 Task: Send an email with the signature Gunner Ward with the subject Request for feedback on a marketing campaign and the message Could you please provide a report on the progress of the project? from softage.2@softage.net to softage.9@softage.net with an attached image file Profile_picture.jpg and move the email from Sent Items to the folder Goals
Action: Key pressed n
Screenshot: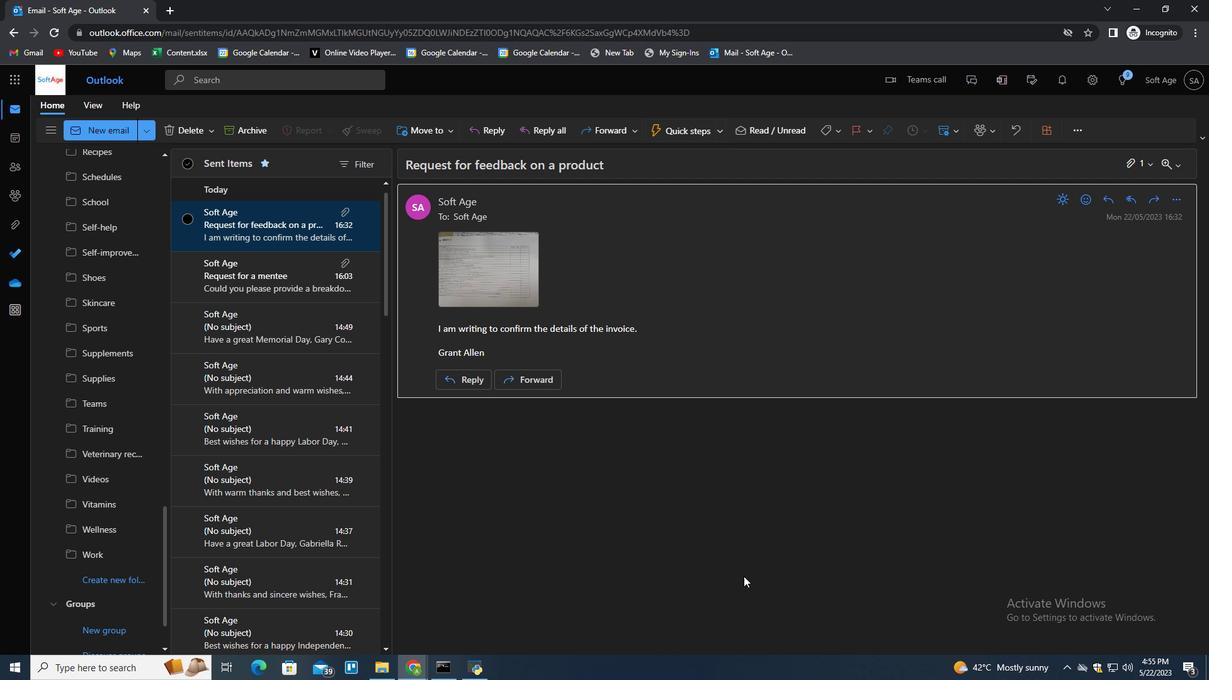 
Action: Mouse moved to (793, 133)
Screenshot: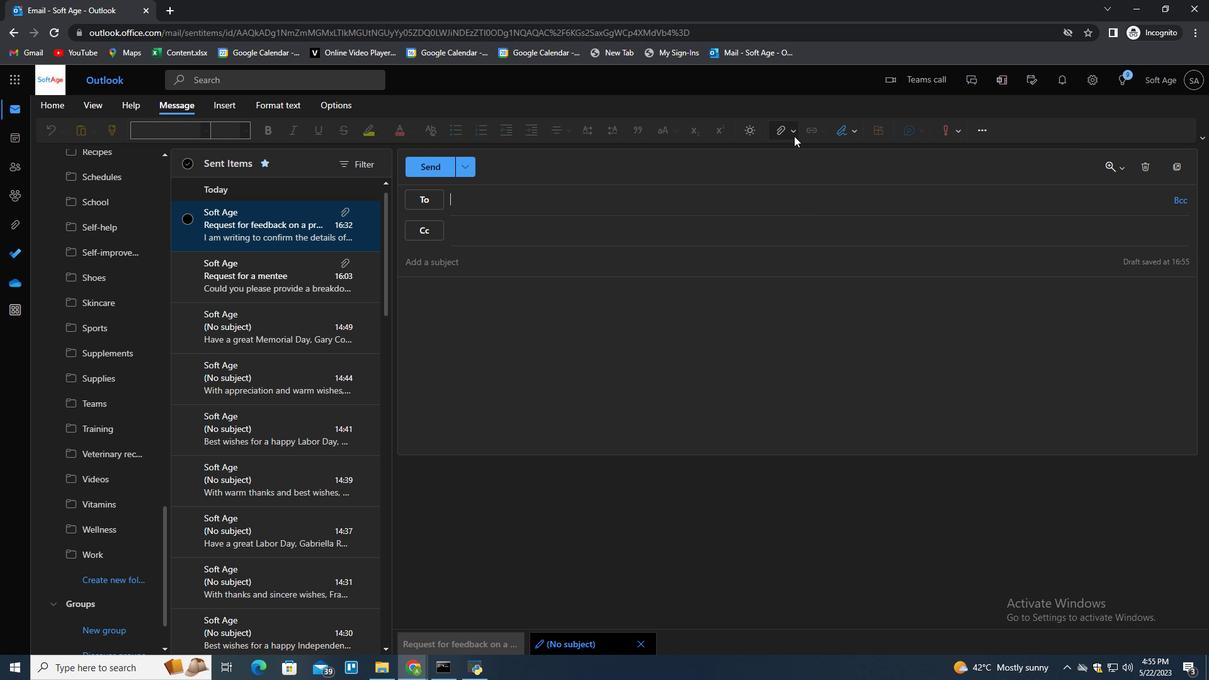 
Action: Mouse pressed left at (793, 133)
Screenshot: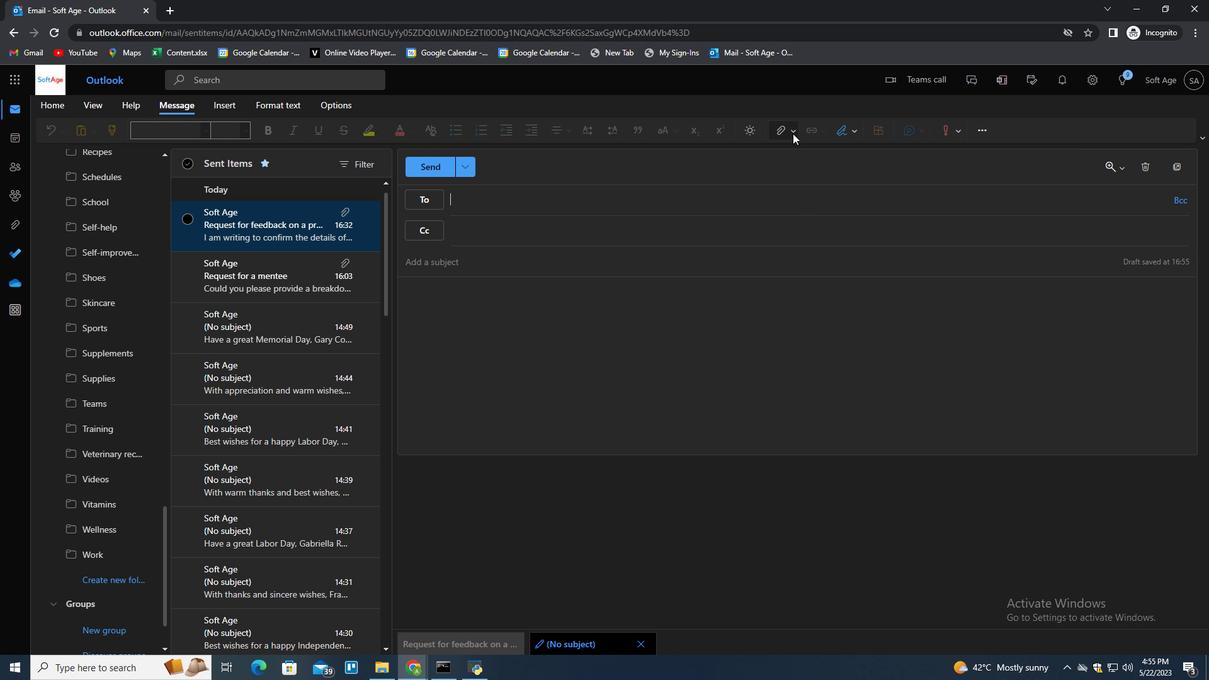 
Action: Mouse moved to (847, 128)
Screenshot: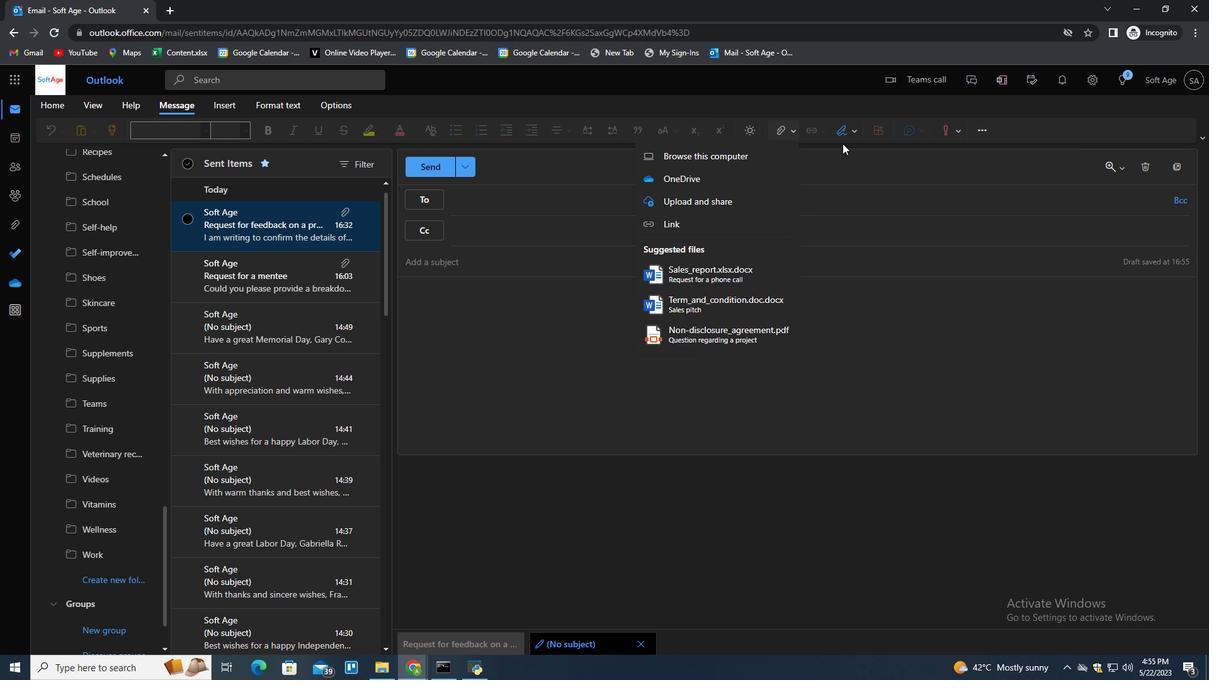 
Action: Mouse pressed left at (847, 128)
Screenshot: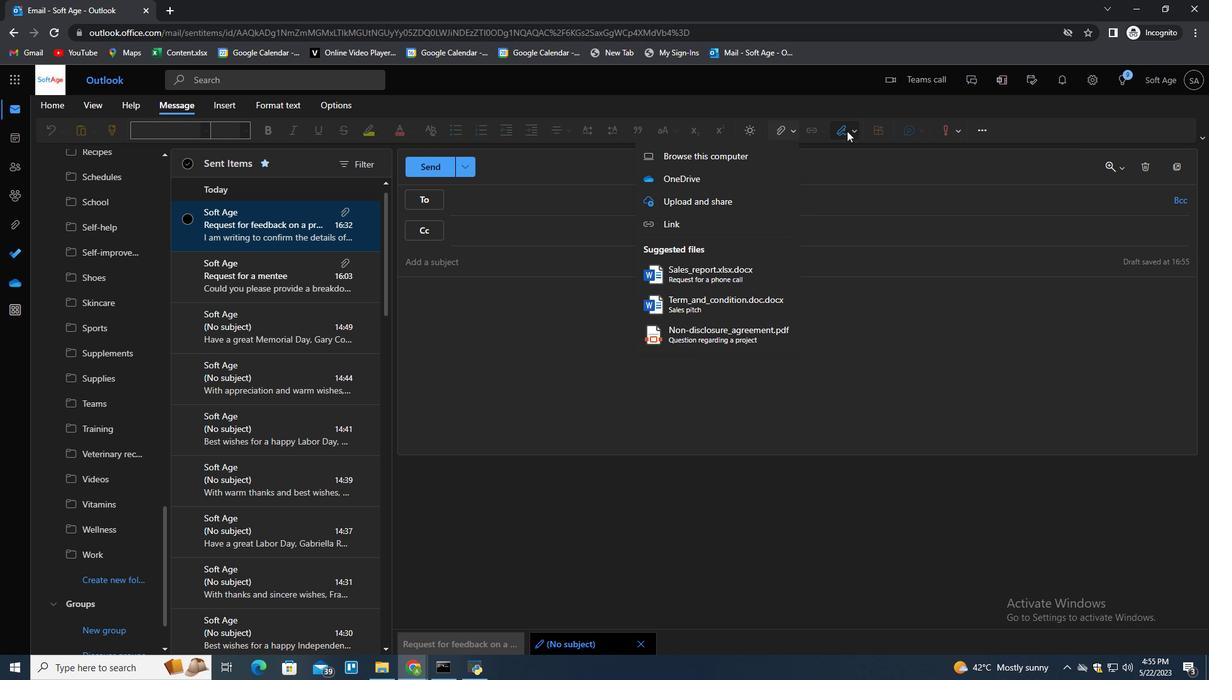 
Action: Mouse moved to (815, 174)
Screenshot: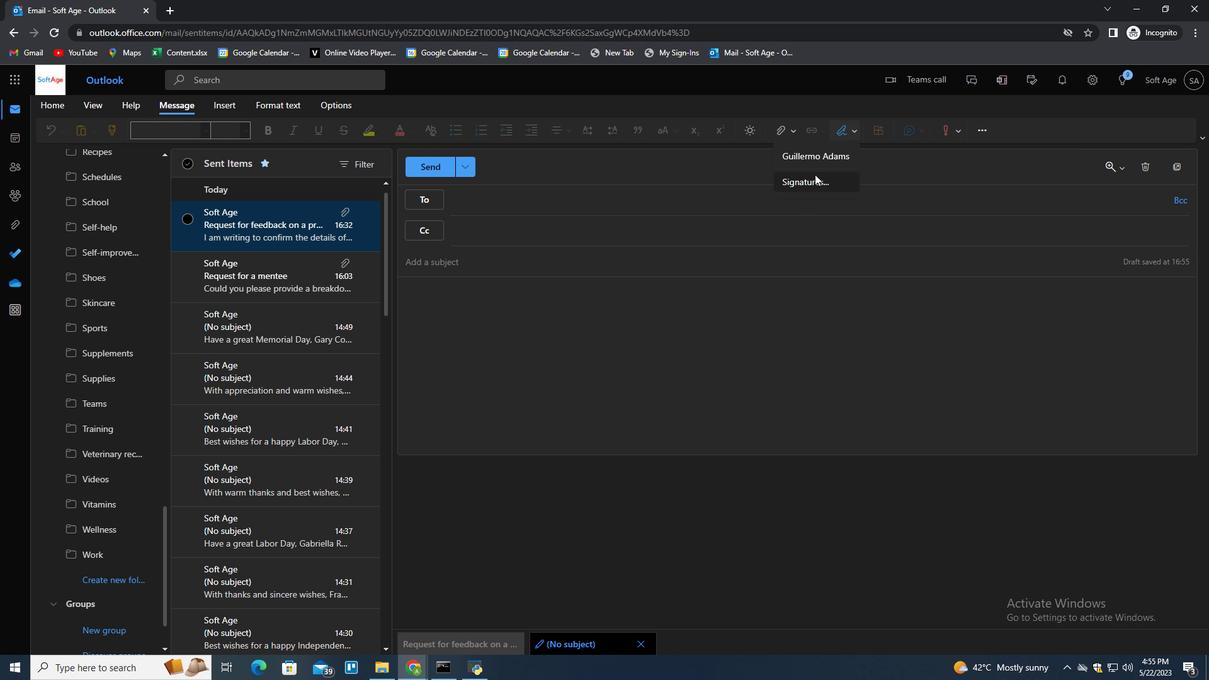
Action: Mouse pressed left at (815, 174)
Screenshot: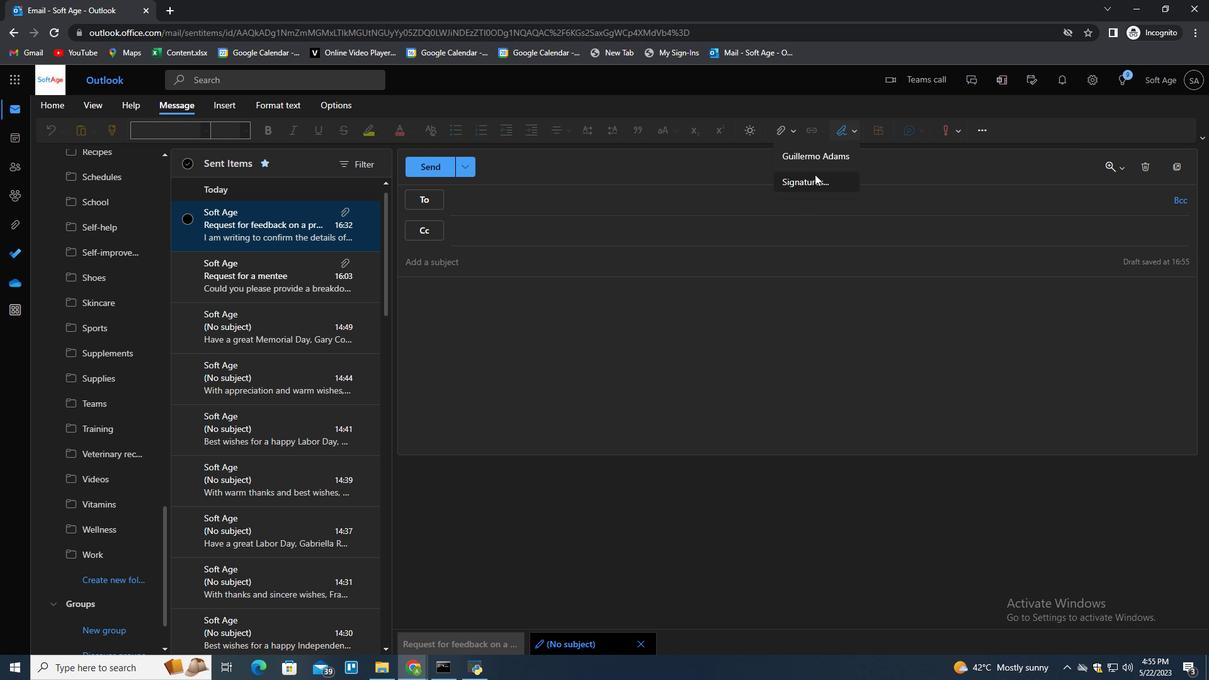 
Action: Mouse moved to (843, 233)
Screenshot: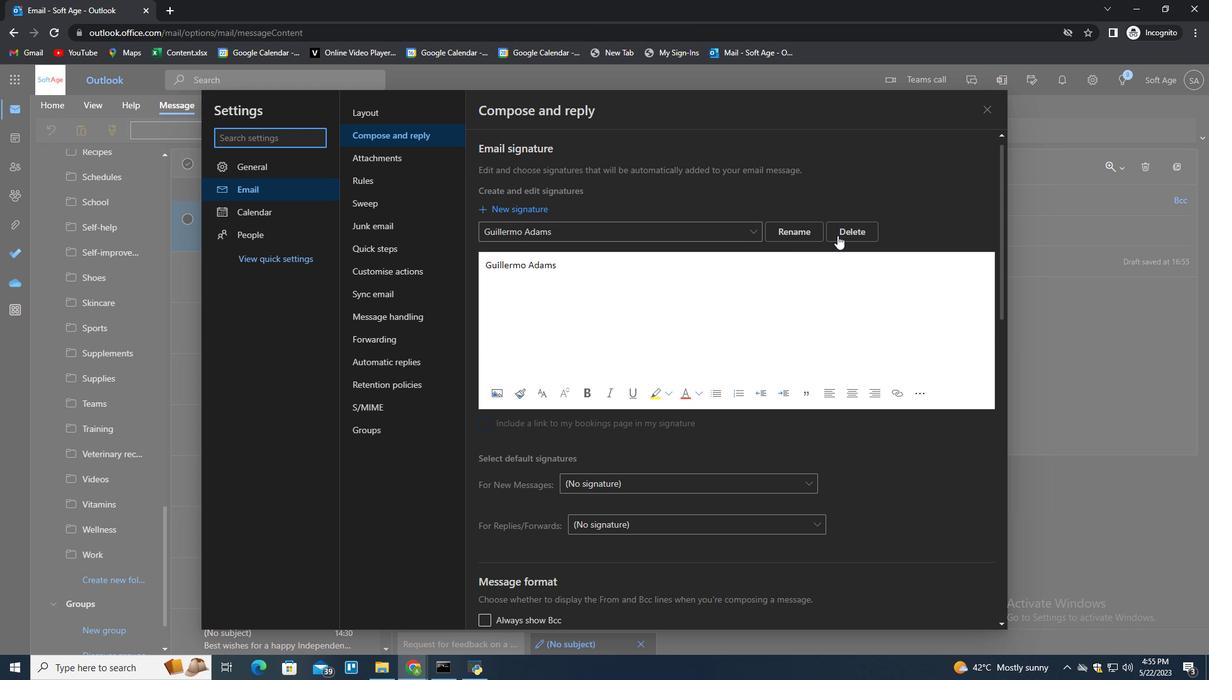 
Action: Mouse pressed left at (843, 233)
Screenshot: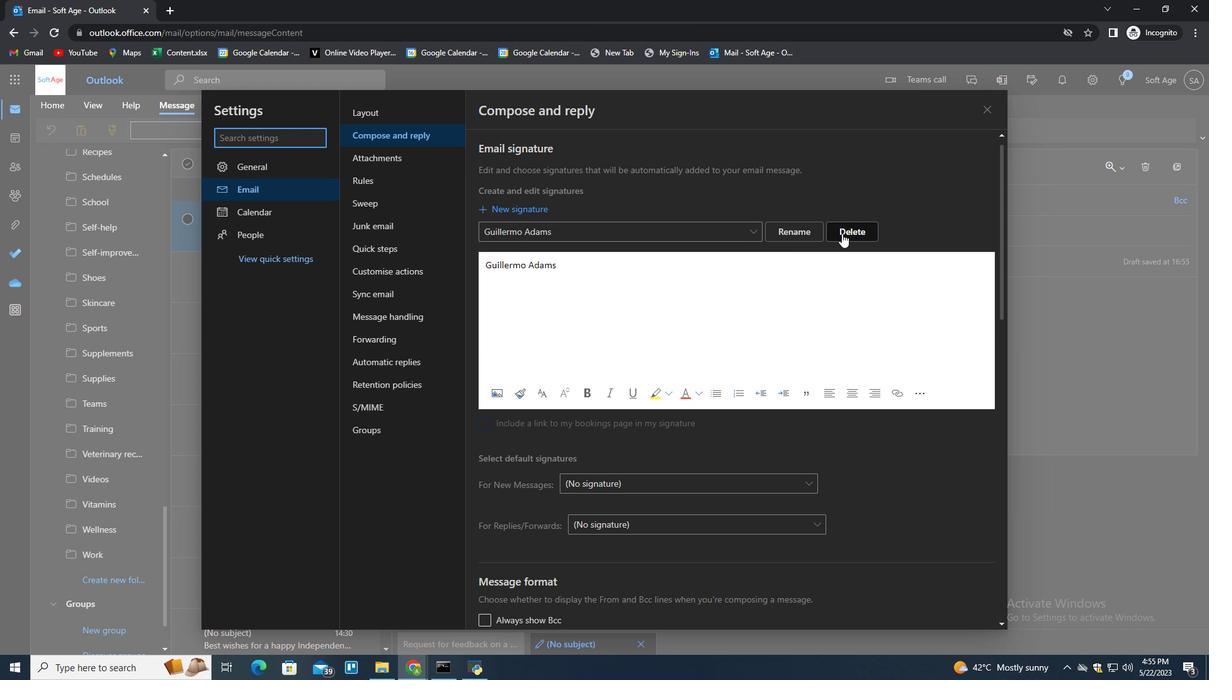 
Action: Mouse moved to (834, 232)
Screenshot: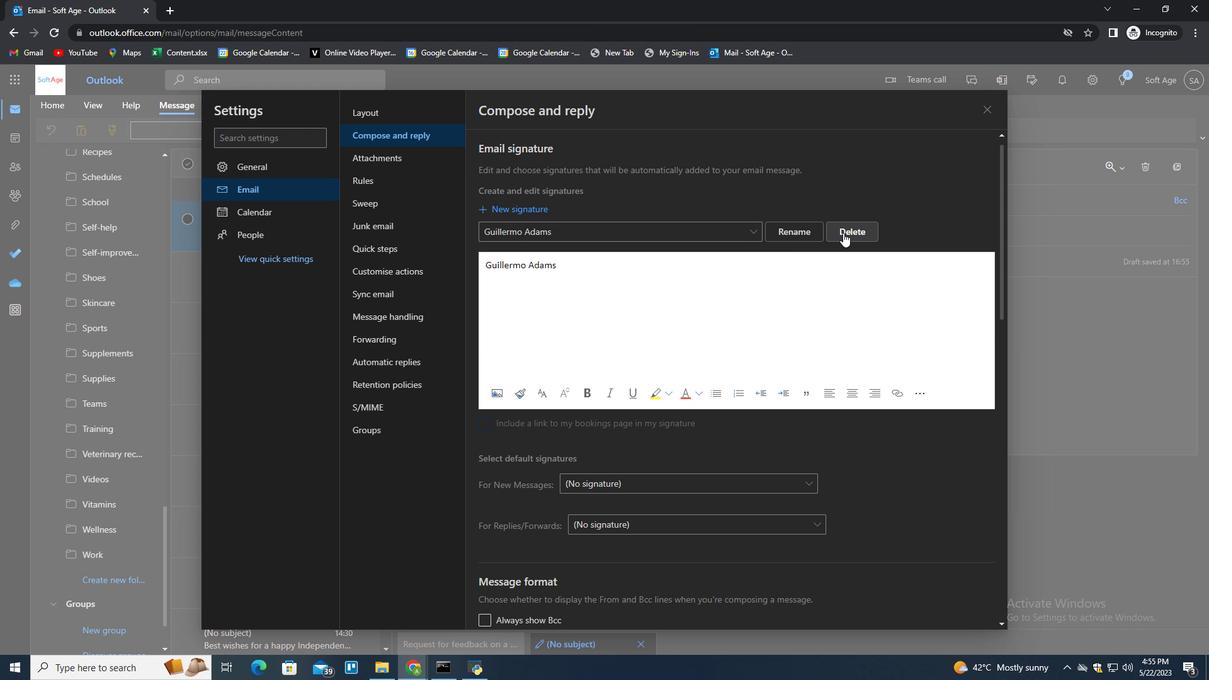 
Action: Mouse pressed left at (834, 232)
Screenshot: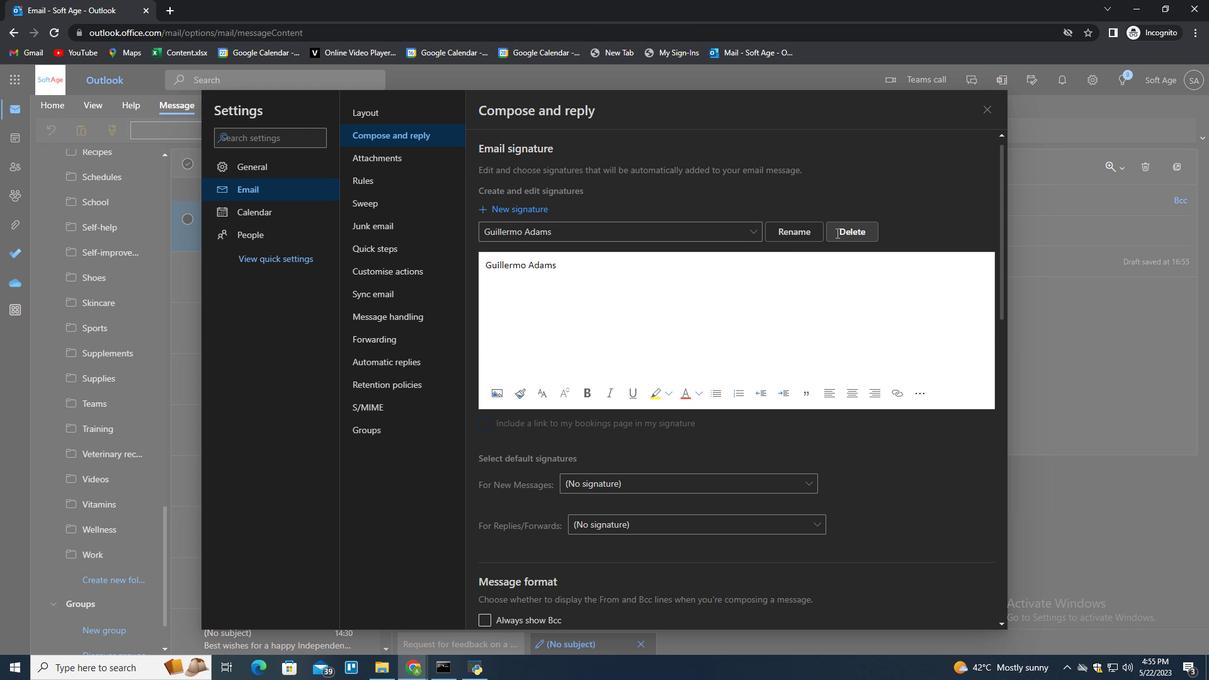 
Action: Mouse moved to (830, 229)
Screenshot: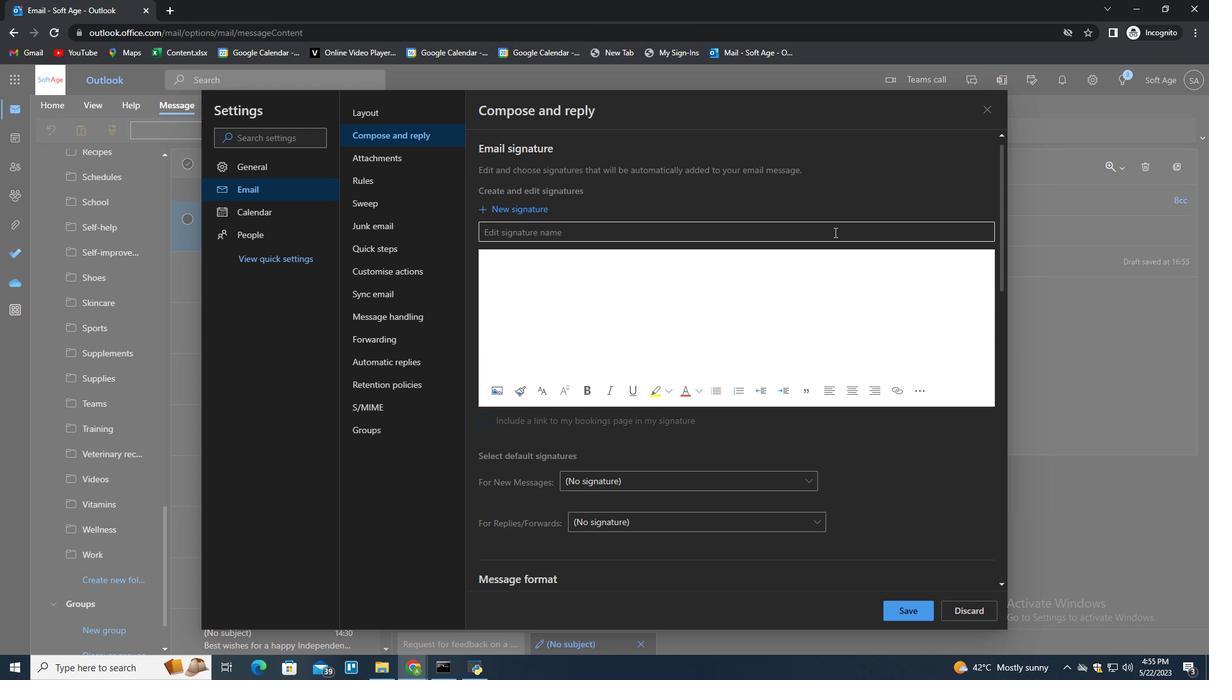 
Action: Key pressed G
Screenshot: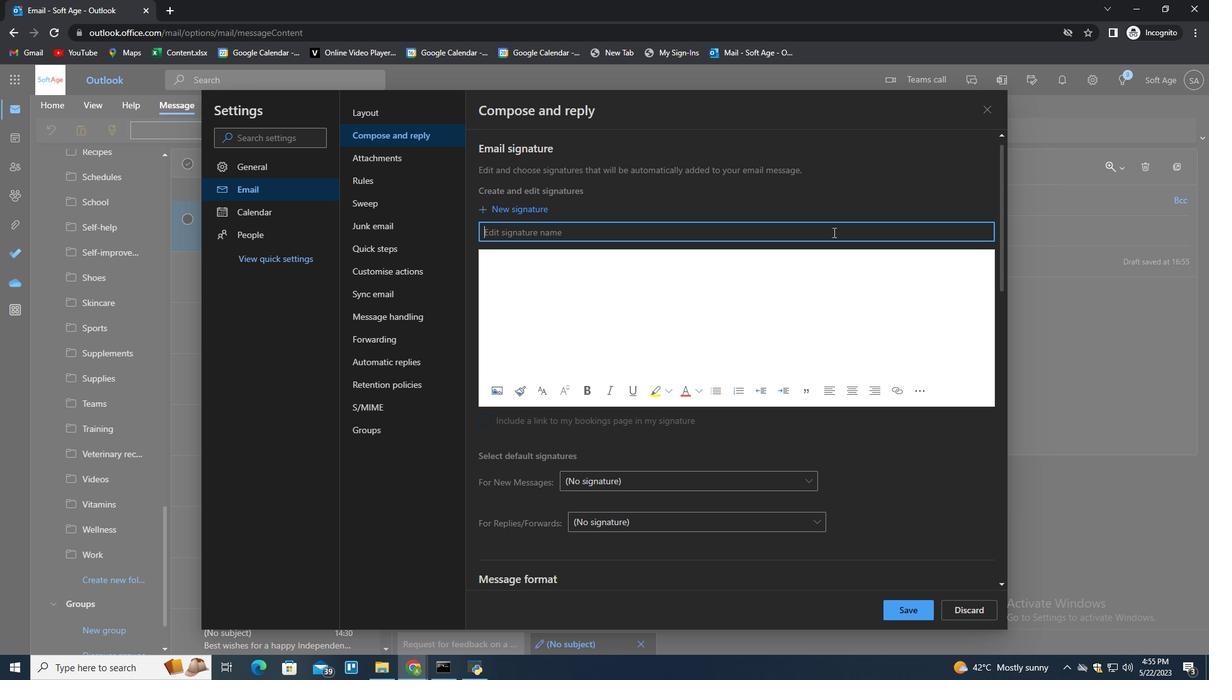 
Action: Mouse moved to (828, 229)
Screenshot: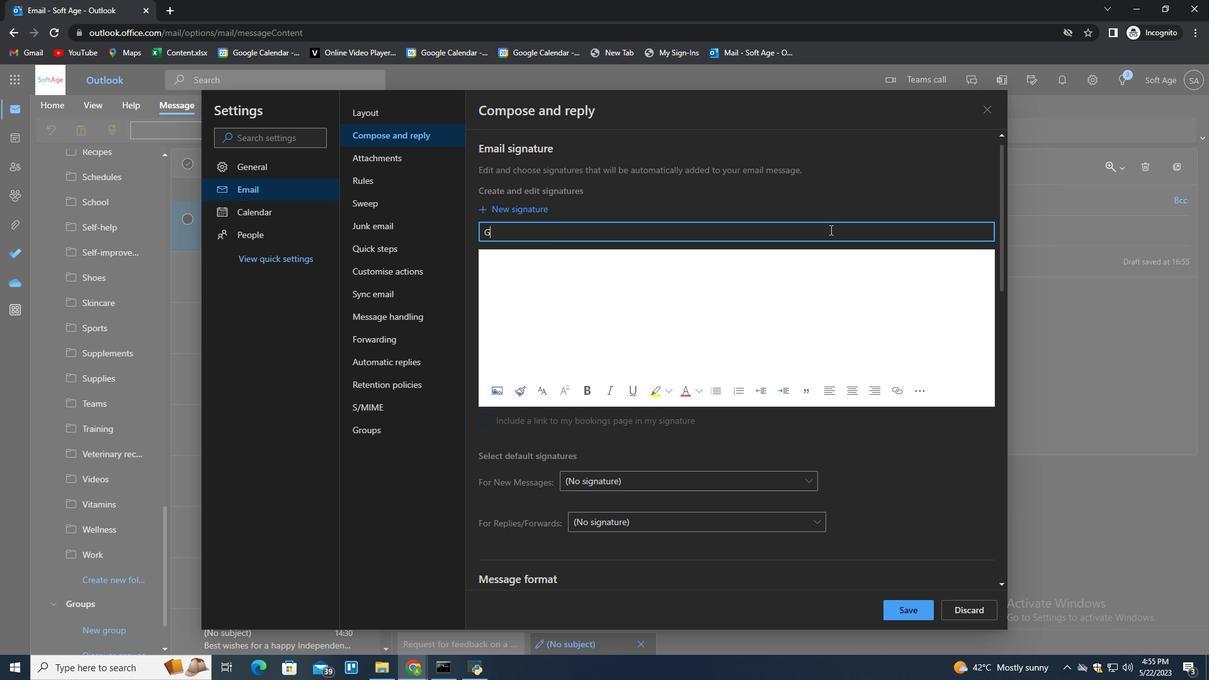 
Action: Key pressed unner<Key.space><Key.shift><Key.shift>Qa<Key.backspace><Key.backspace><Key.shift>Ward<Key.tab><Key.shift>Gunner<Key.space><Key.shift>Ward
Screenshot: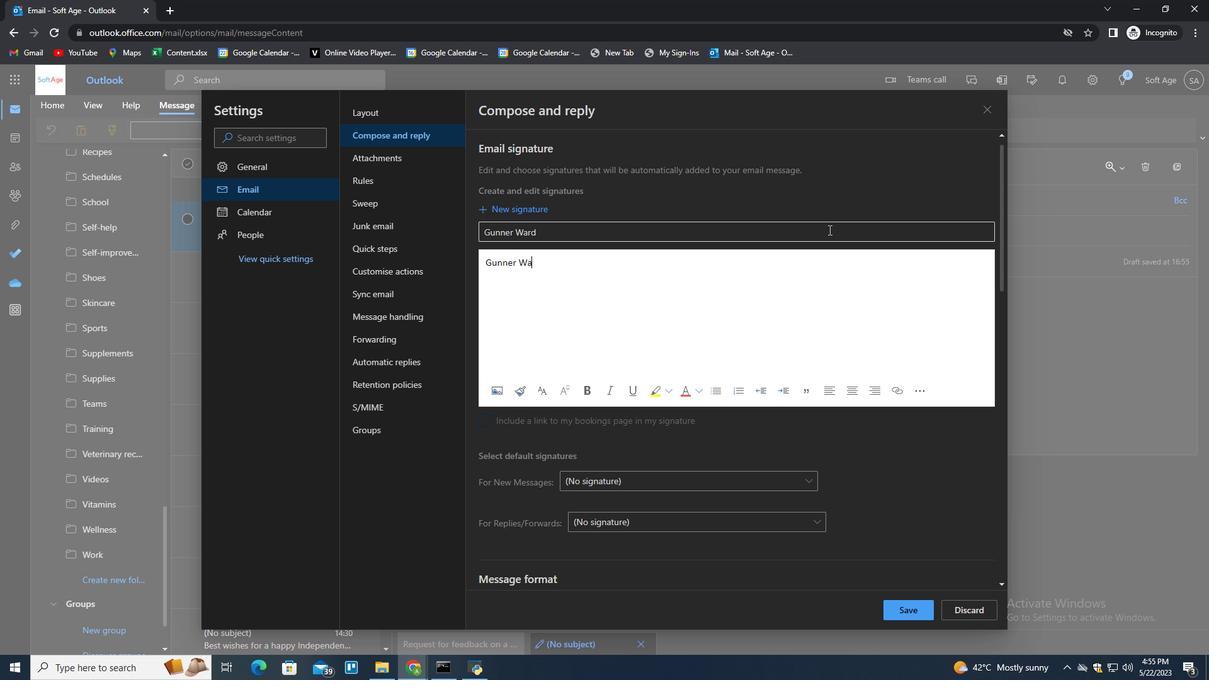 
Action: Mouse moved to (909, 611)
Screenshot: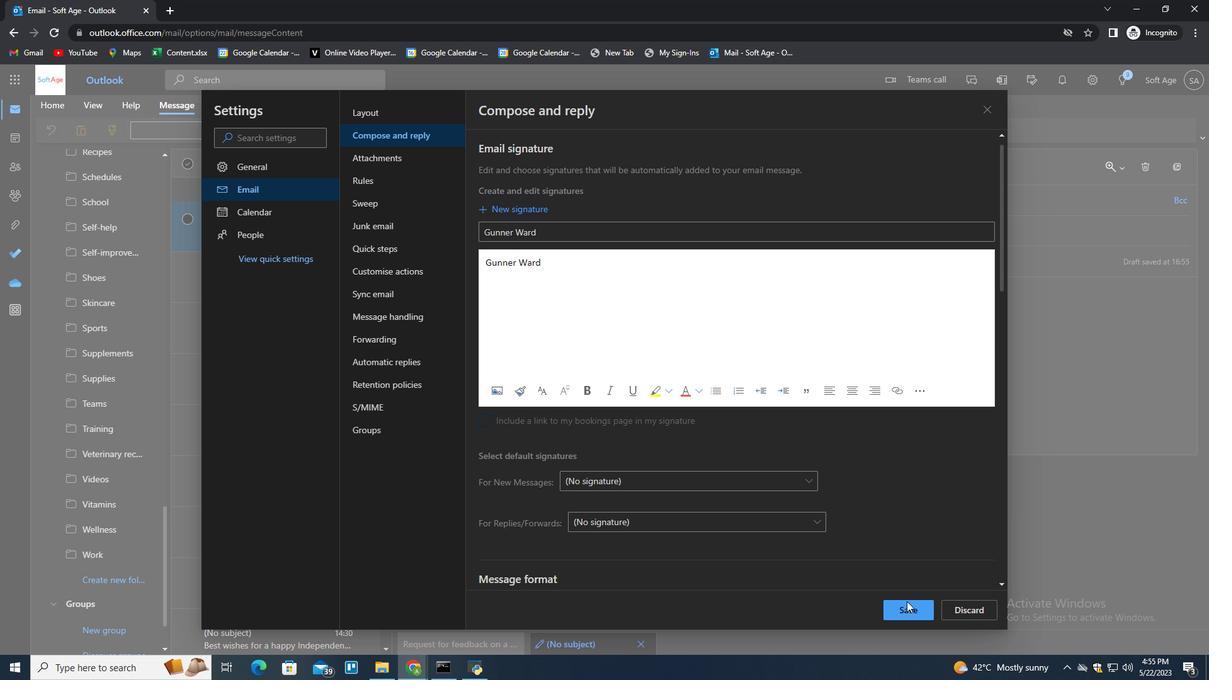 
Action: Mouse pressed left at (909, 611)
Screenshot: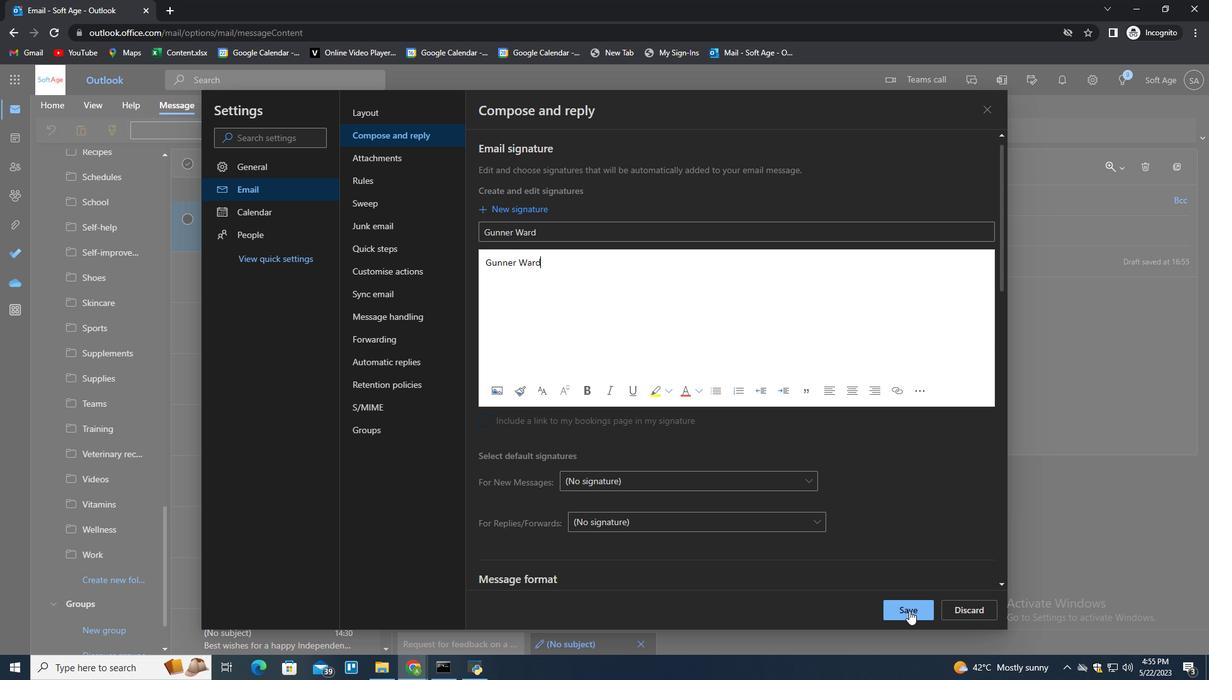 
Action: Mouse moved to (1057, 387)
Screenshot: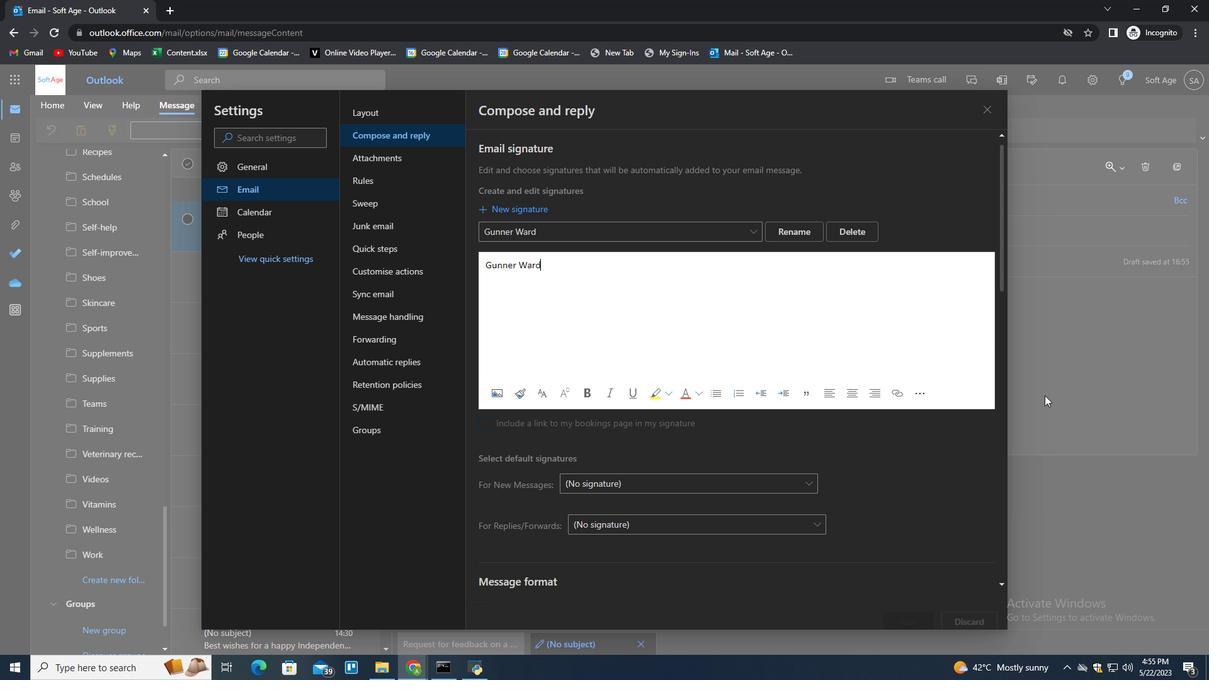 
Action: Mouse pressed left at (1057, 387)
Screenshot: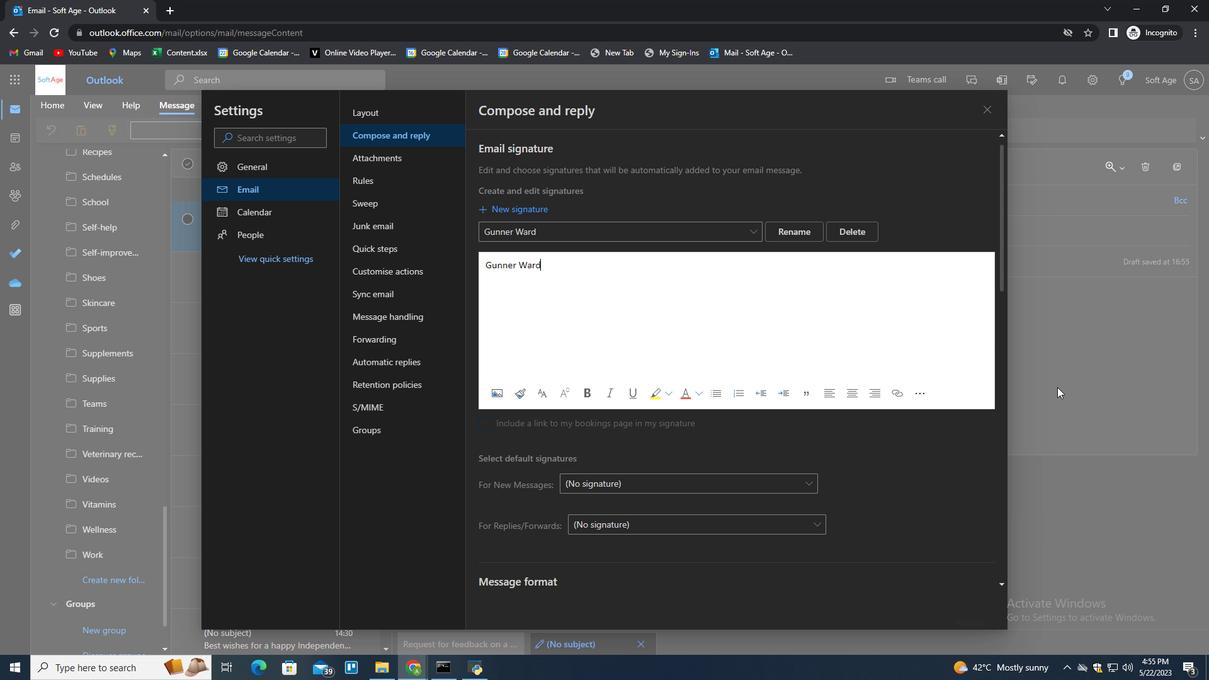 
Action: Mouse moved to (849, 124)
Screenshot: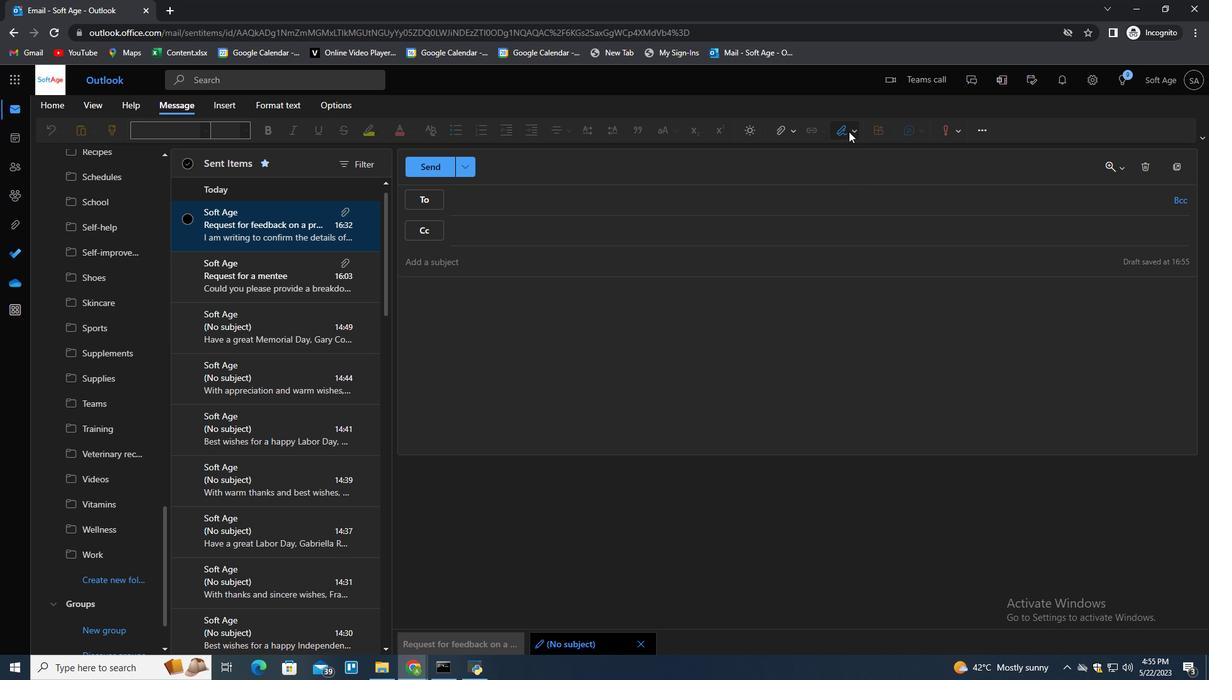 
Action: Mouse pressed left at (849, 124)
Screenshot: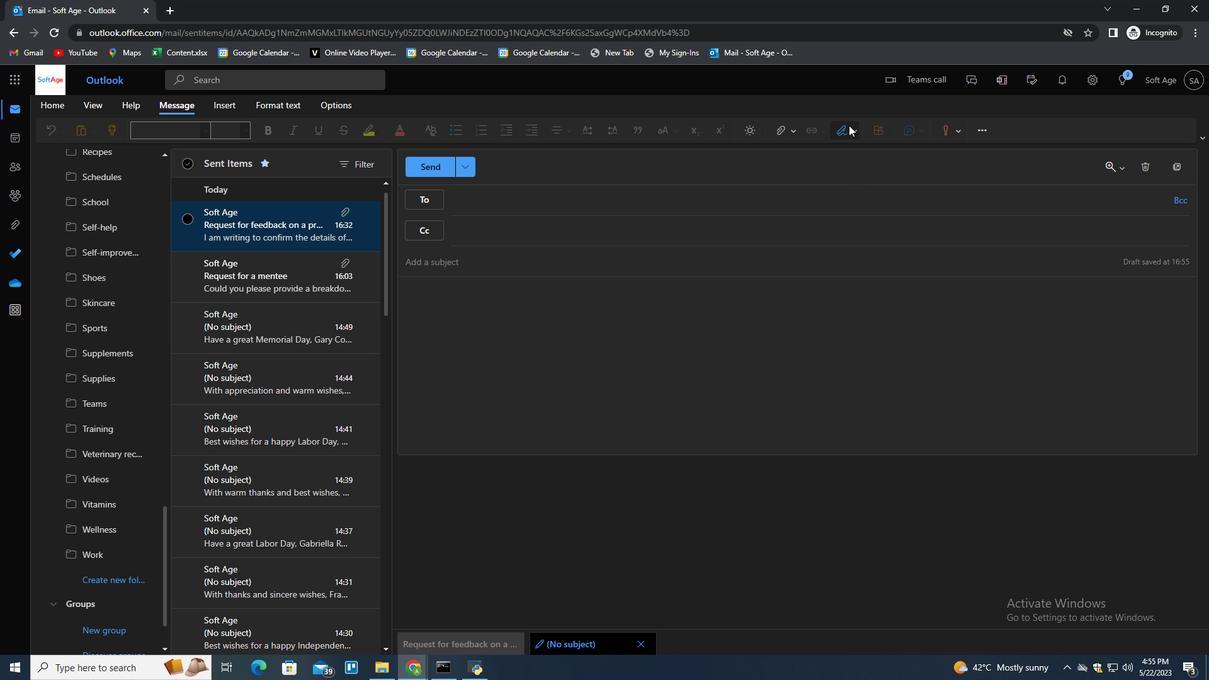 
Action: Mouse moved to (827, 149)
Screenshot: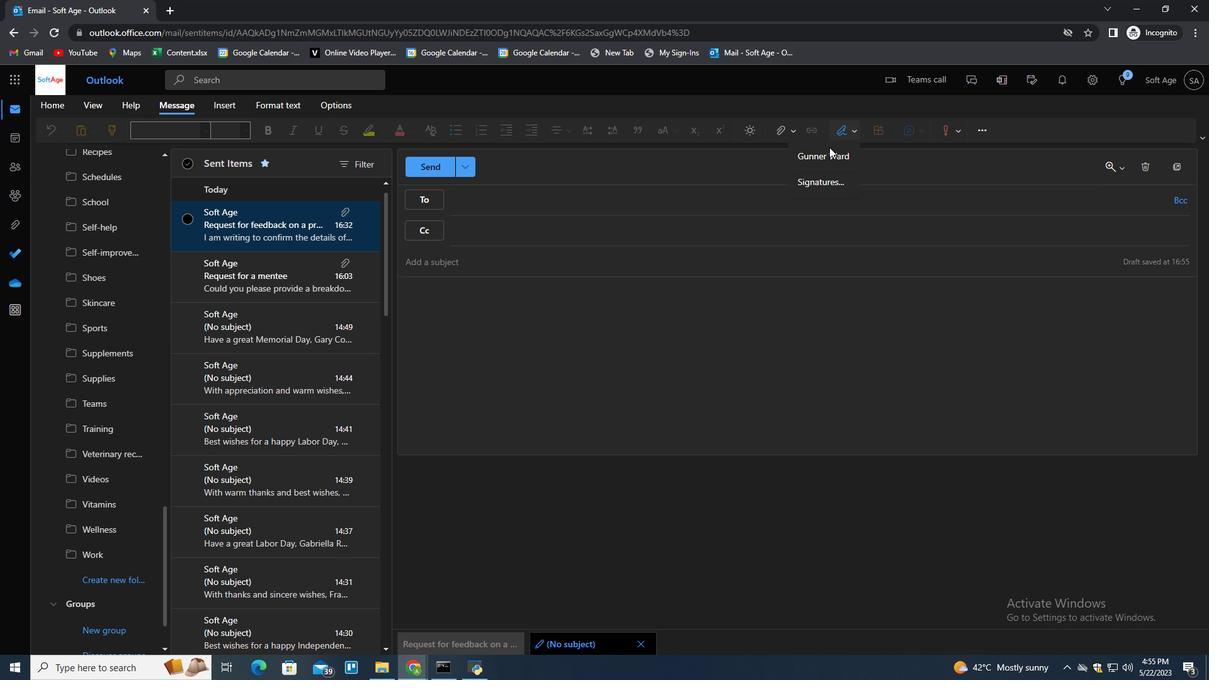
Action: Mouse pressed left at (827, 149)
Screenshot: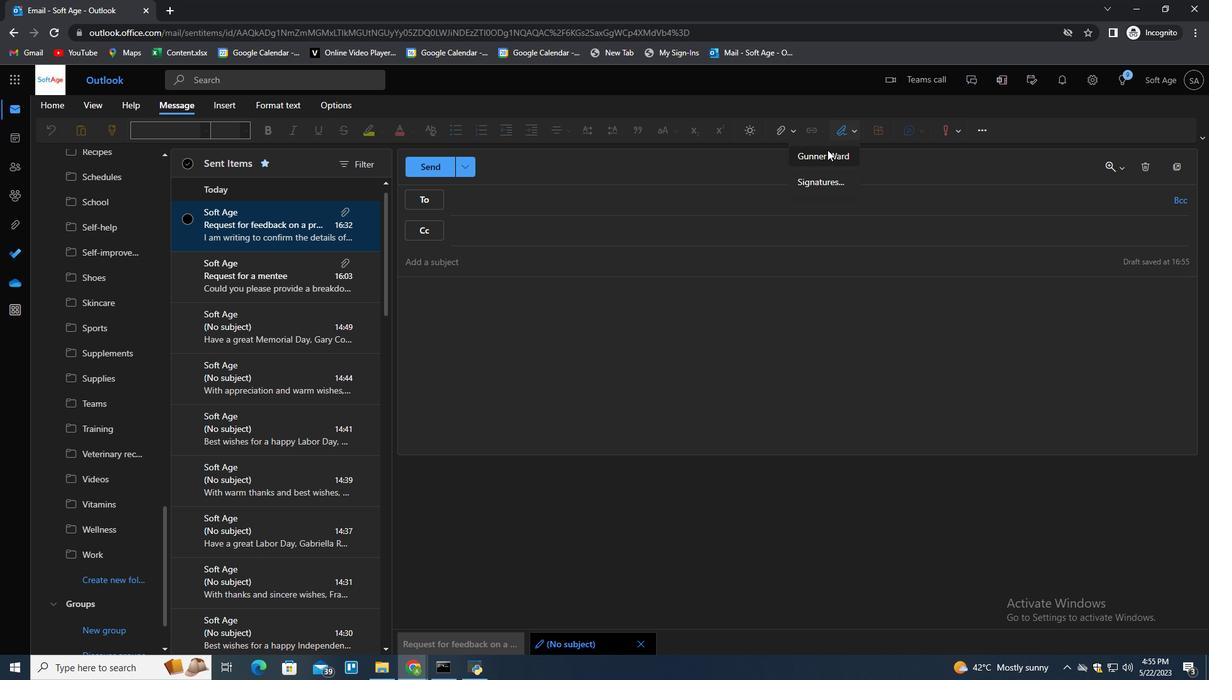 
Action: Mouse moved to (515, 204)
Screenshot: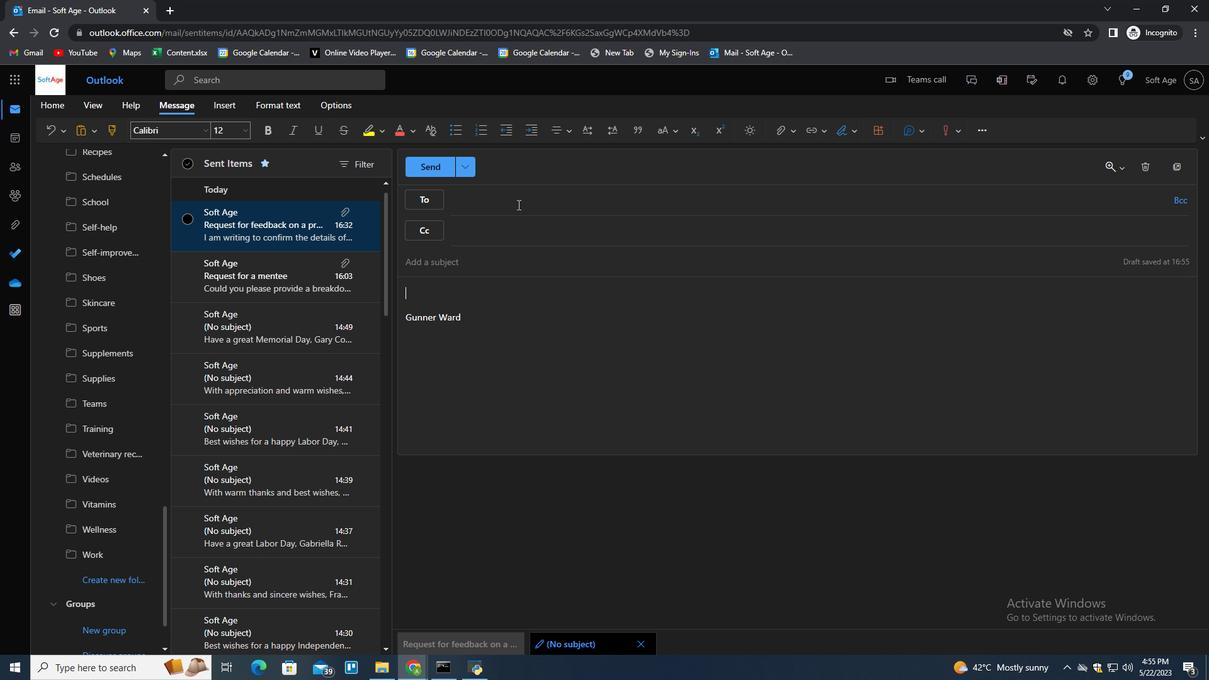 
Action: Mouse pressed left at (515, 204)
Screenshot: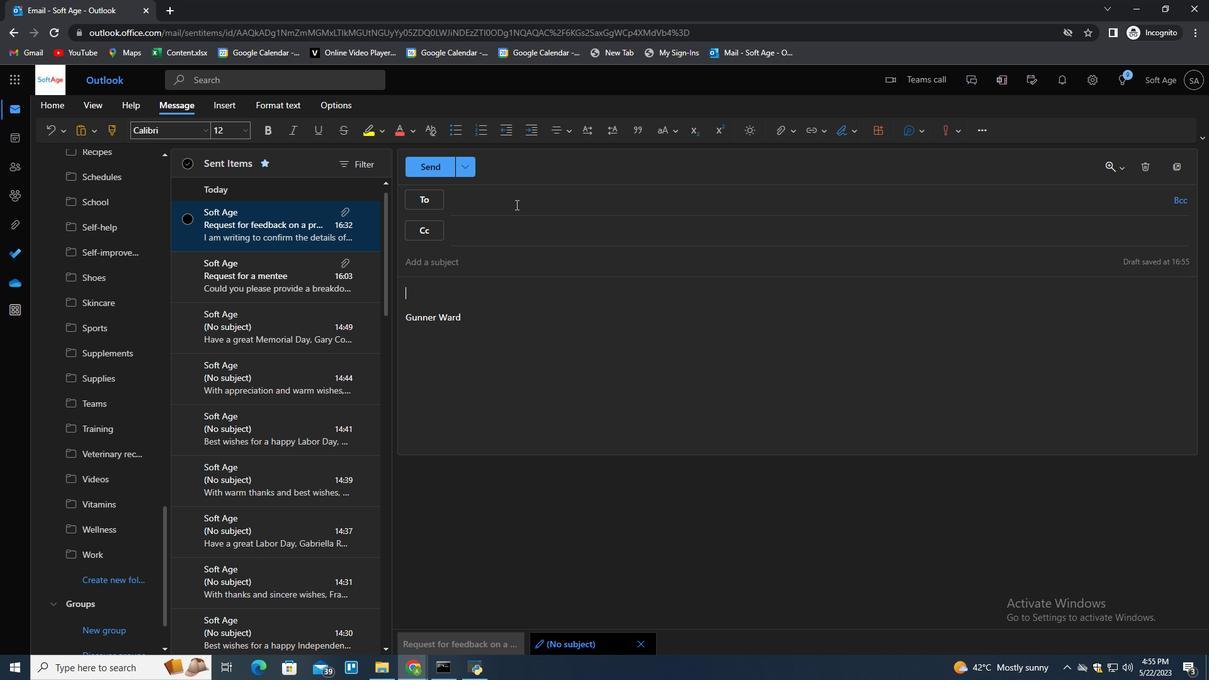
Action: Mouse moved to (807, 299)
Screenshot: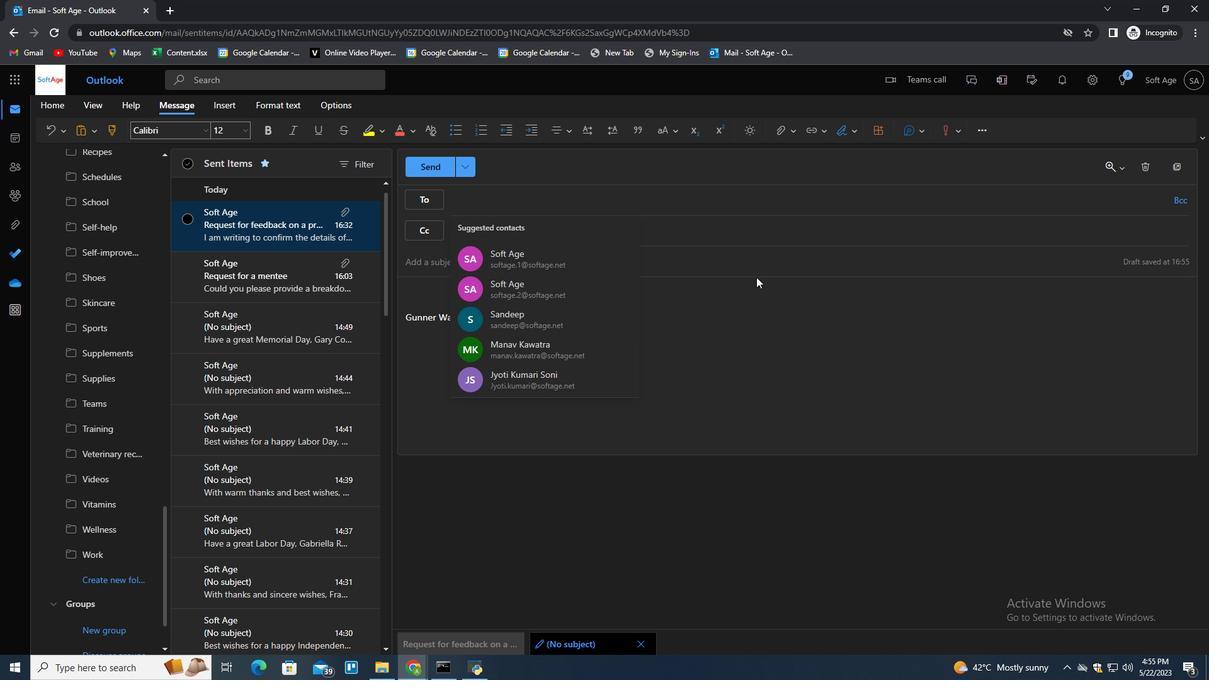 
Action: Mouse pressed left at (807, 299)
Screenshot: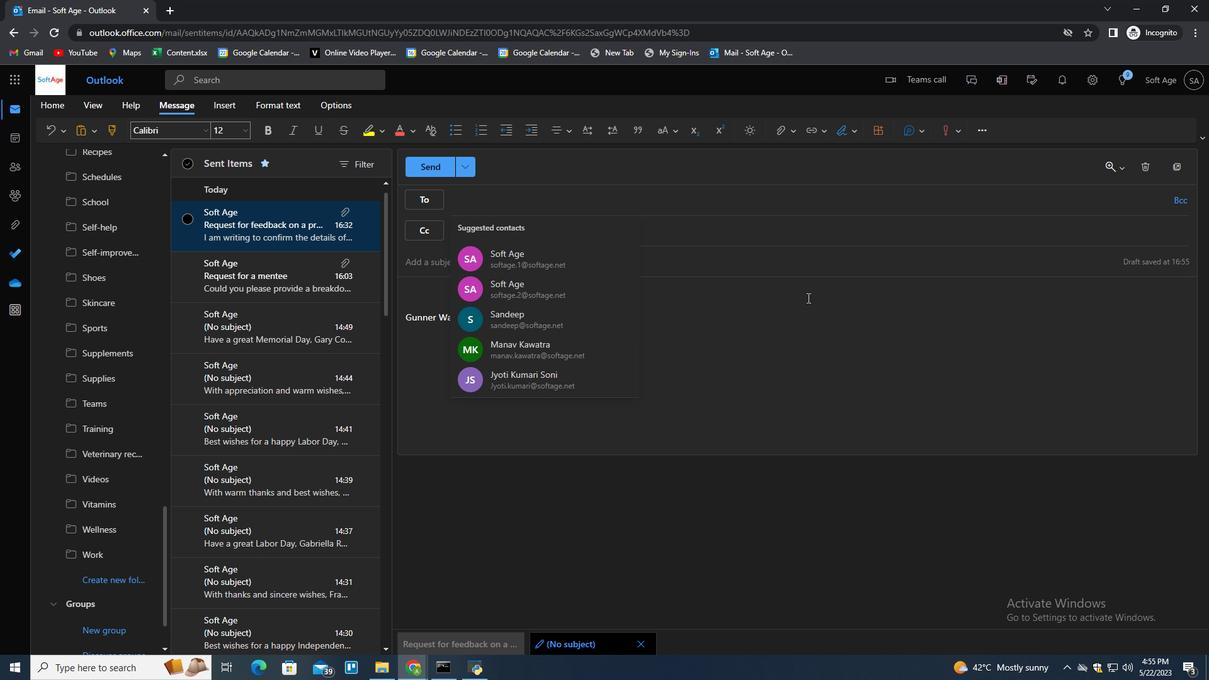 
Action: Mouse moved to (501, 260)
Screenshot: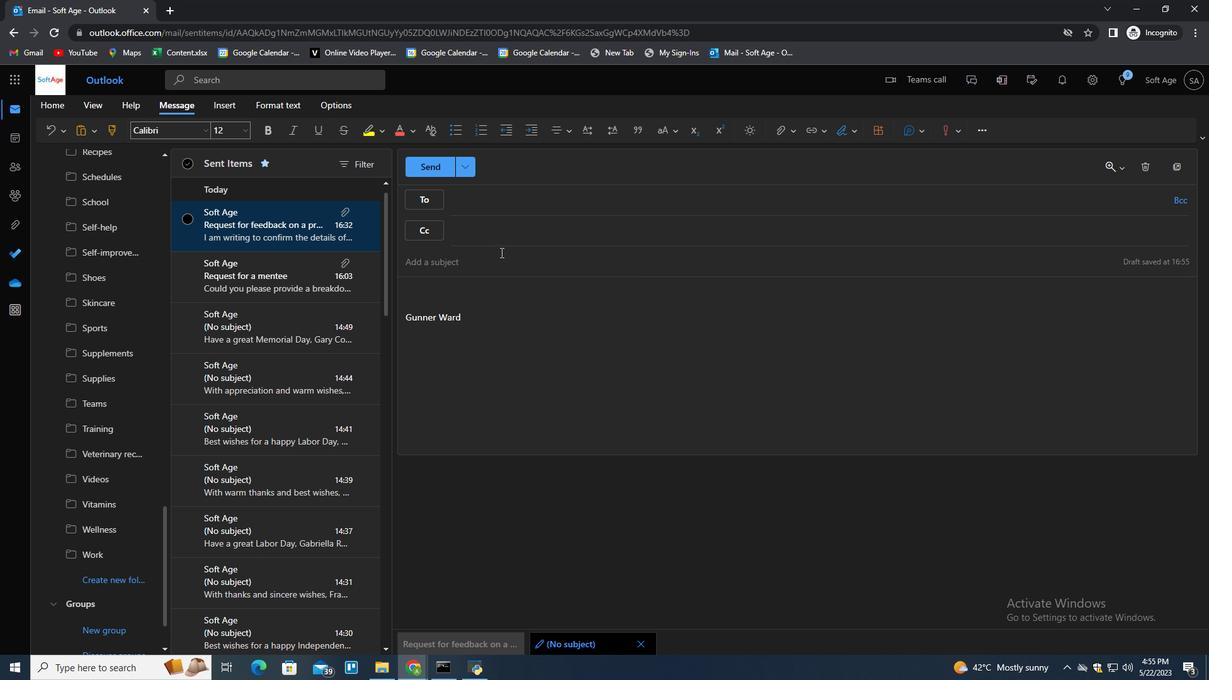
Action: Mouse pressed left at (501, 260)
Screenshot: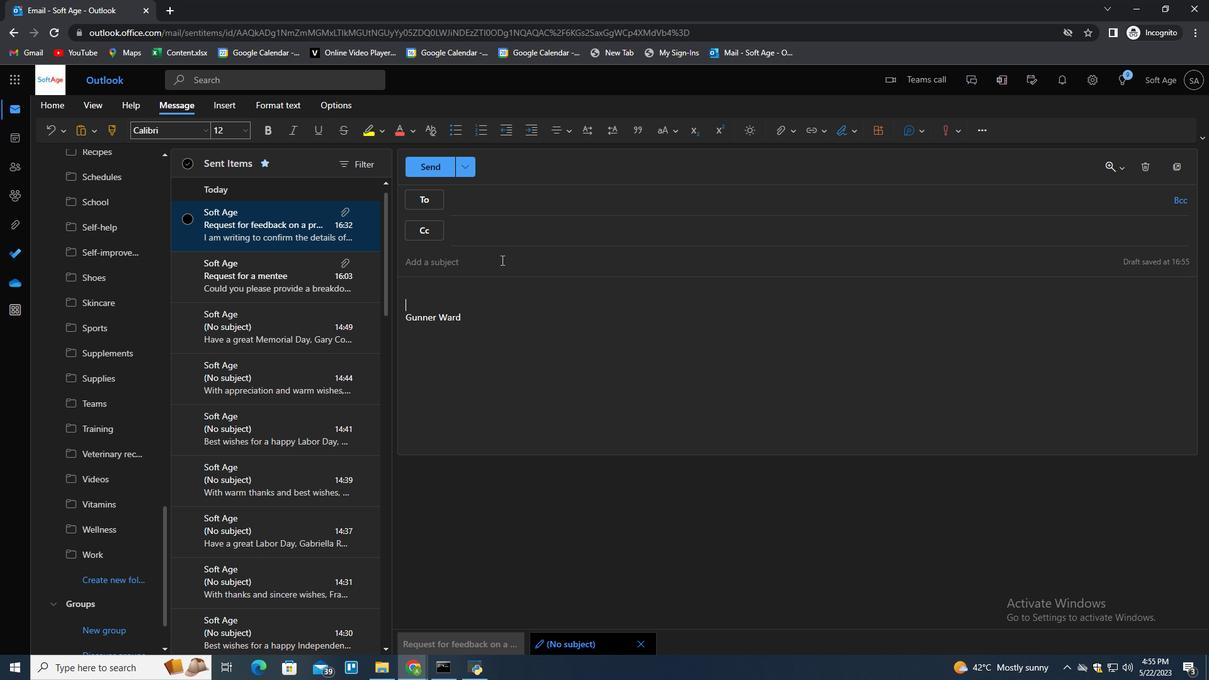 
Action: Key pressed <Key.shift>Request<Key.space>for<Key.space>feed<Key.backspace>dback<Key.space>on<Key.space>a<Key.space>marketing<Key.tab><Key.tab><Key.tab><Key.tab><Key.tab><Key.tab><Key.tab><Key.tab><Key.tab><Key.tab><Key.tab><Key.tab><Key.tab><Key.tab><Key.tab><Key.tab><Key.tab><Key.tab><Key.tab><Key.tab><Key.tab><Key.tab><Key.tab><Key.tab><Key.tab><Key.tab><Key.tab><Key.tab><Key.tab><Key.tab><Key.tab><Key.tab><Key.tab><Key.tab>
Screenshot: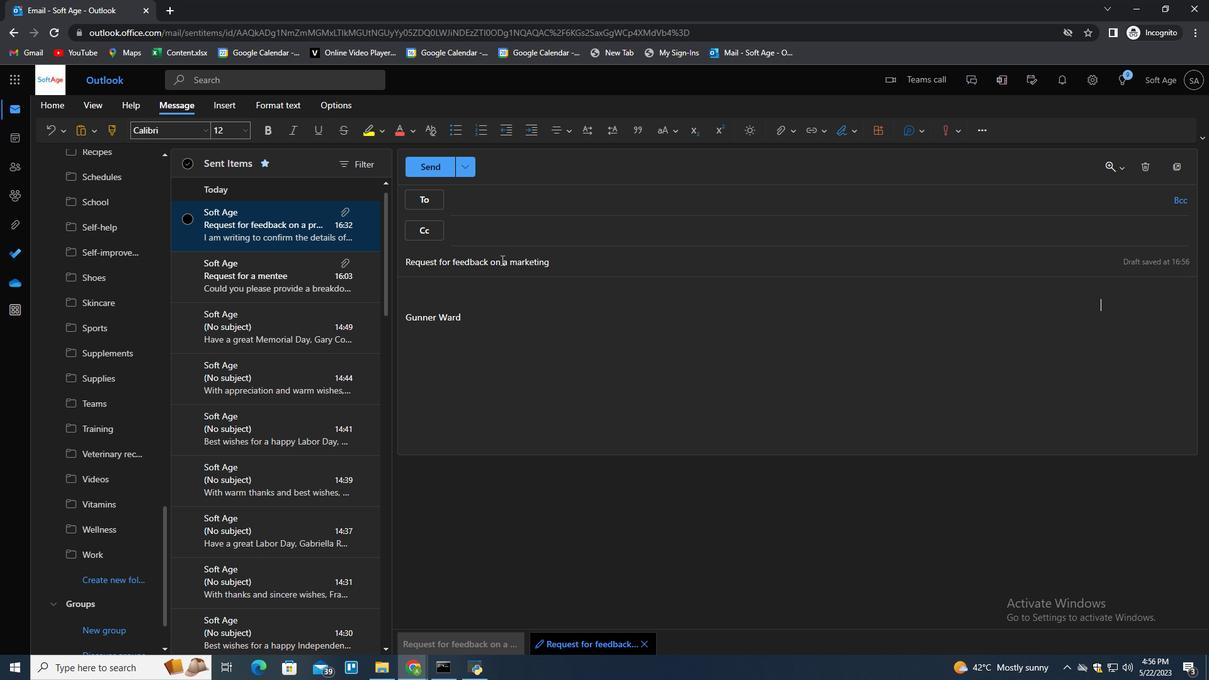 
Action: Mouse moved to (632, 263)
Screenshot: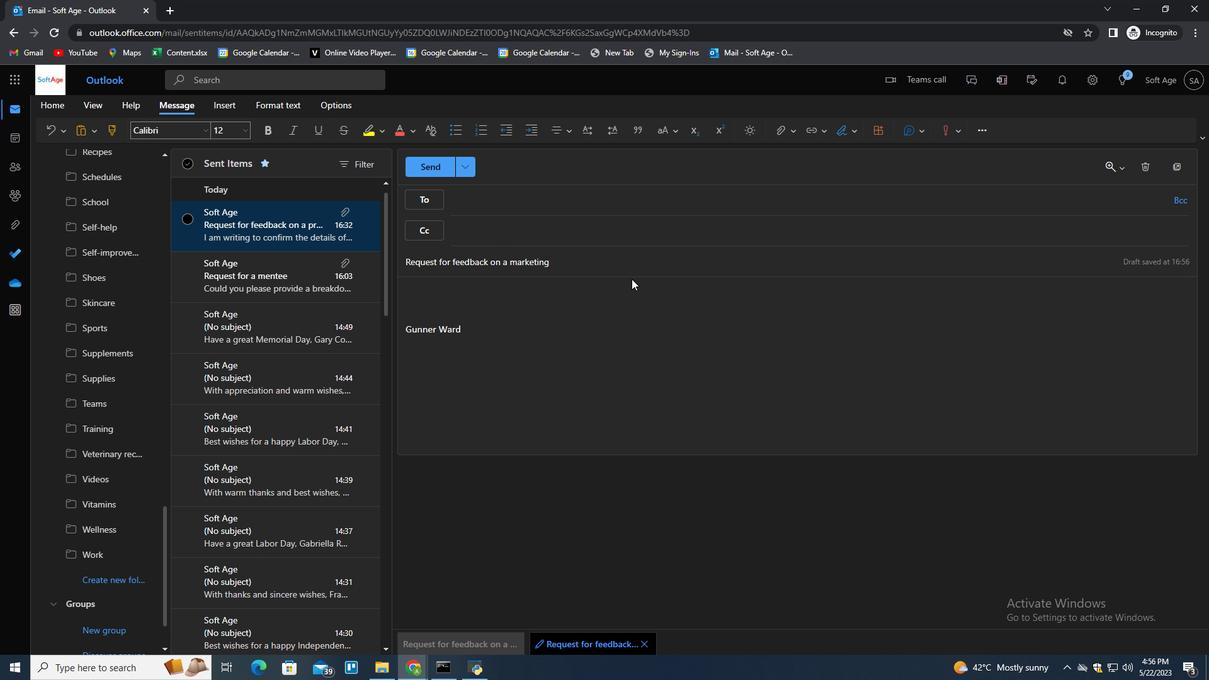 
Action: Mouse pressed left at (632, 263)
Screenshot: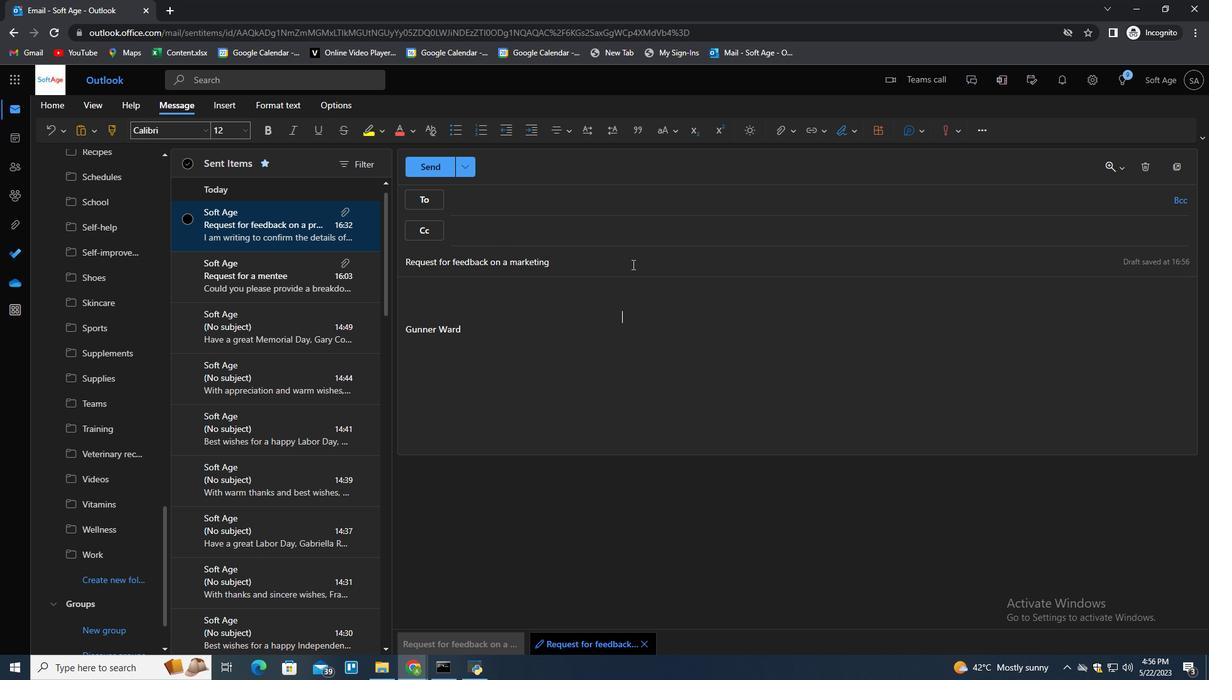 
Action: Key pressed <Key.space>campaign<Key.tab>
Screenshot: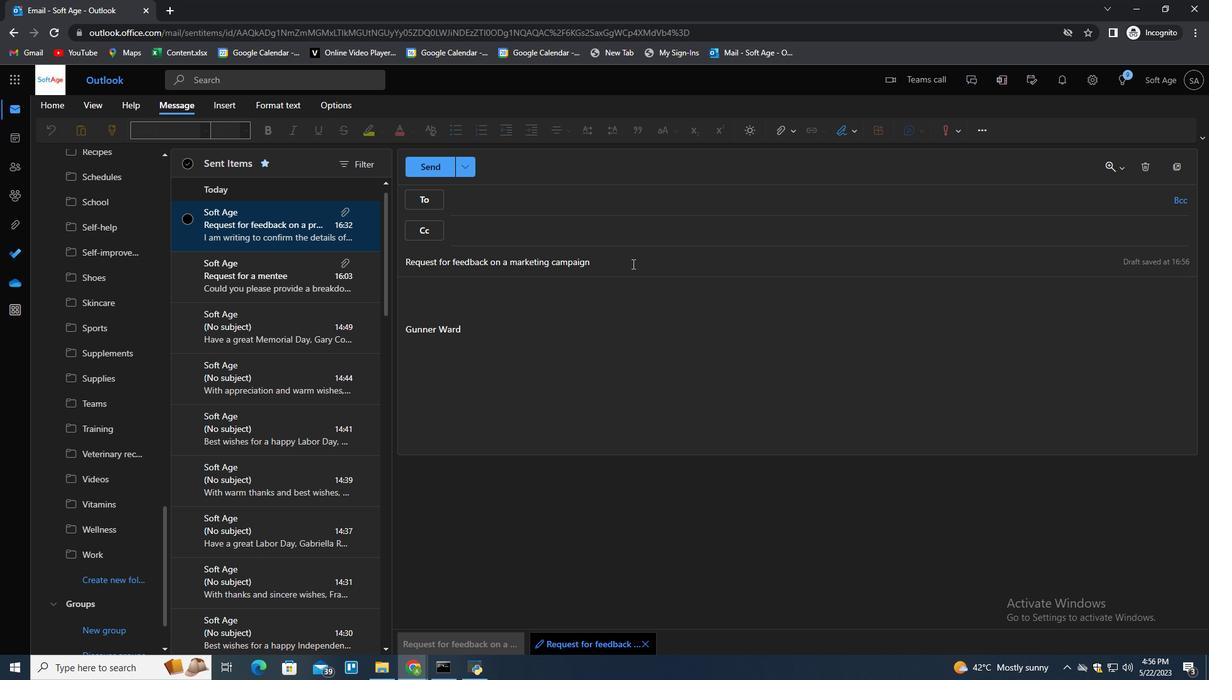 
Action: Mouse moved to (449, 289)
Screenshot: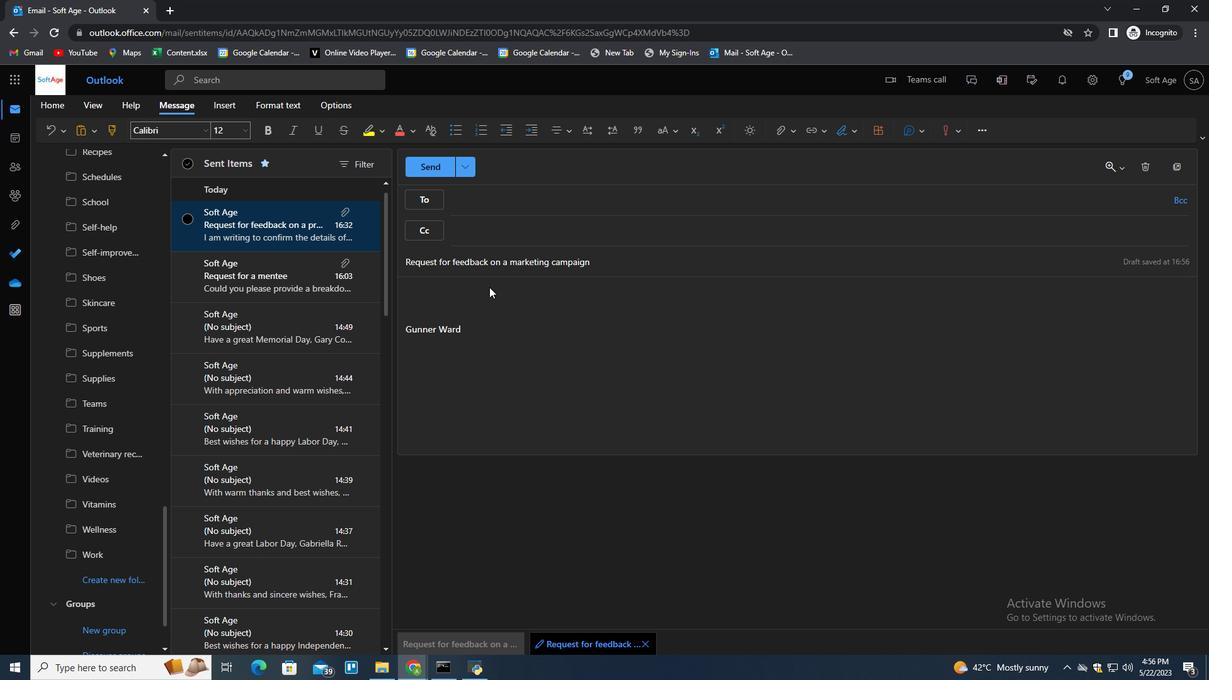 
Action: Mouse pressed left at (449, 289)
Screenshot: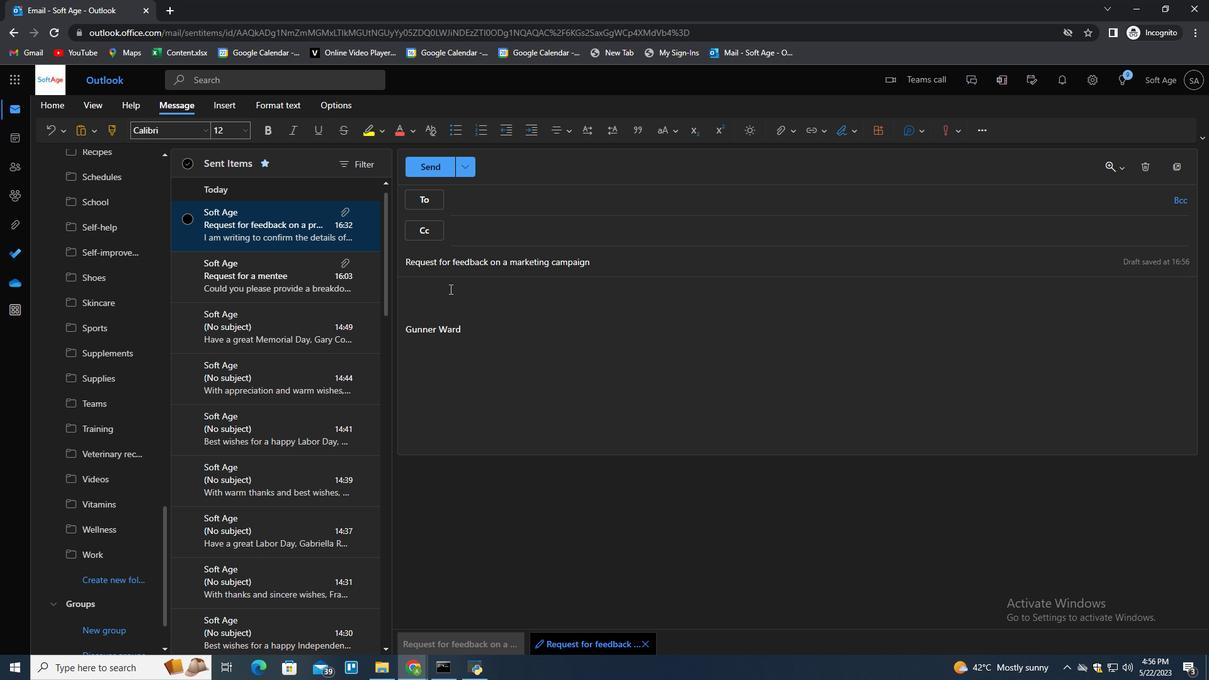 
Action: Key pressed <Key.shift>Could<Key.space>you<Key.space>please<Key.space>provid<Key.space>e<Key.backspace><Key.backspace>e<Key.space>a<Key.space>report<Key.space>on<Key.space>the<Key.space>progress<Key.space>of<Key.space>th<Key.space>epr<Key.backspace><Key.backspace><Key.backspace>e<Key.space><Key.backspace><Key.backspace><Key.backspace>e<Key.space>project<Key.shift>?
Screenshot: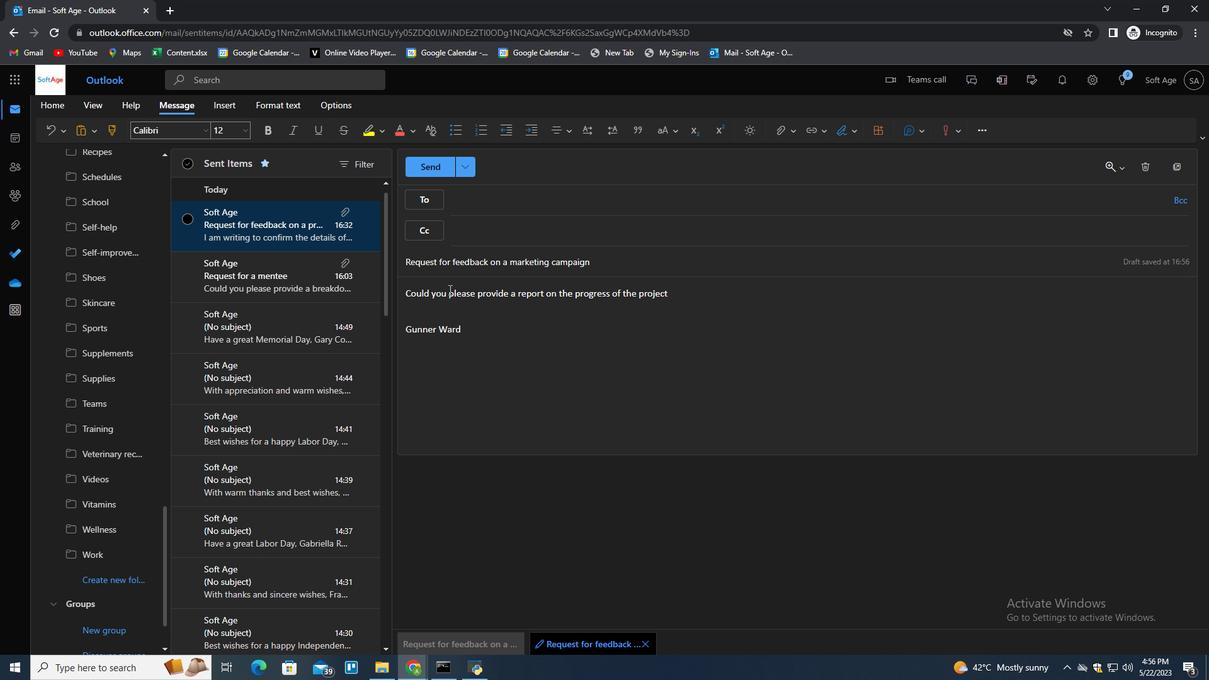 
Action: Mouse moved to (477, 193)
Screenshot: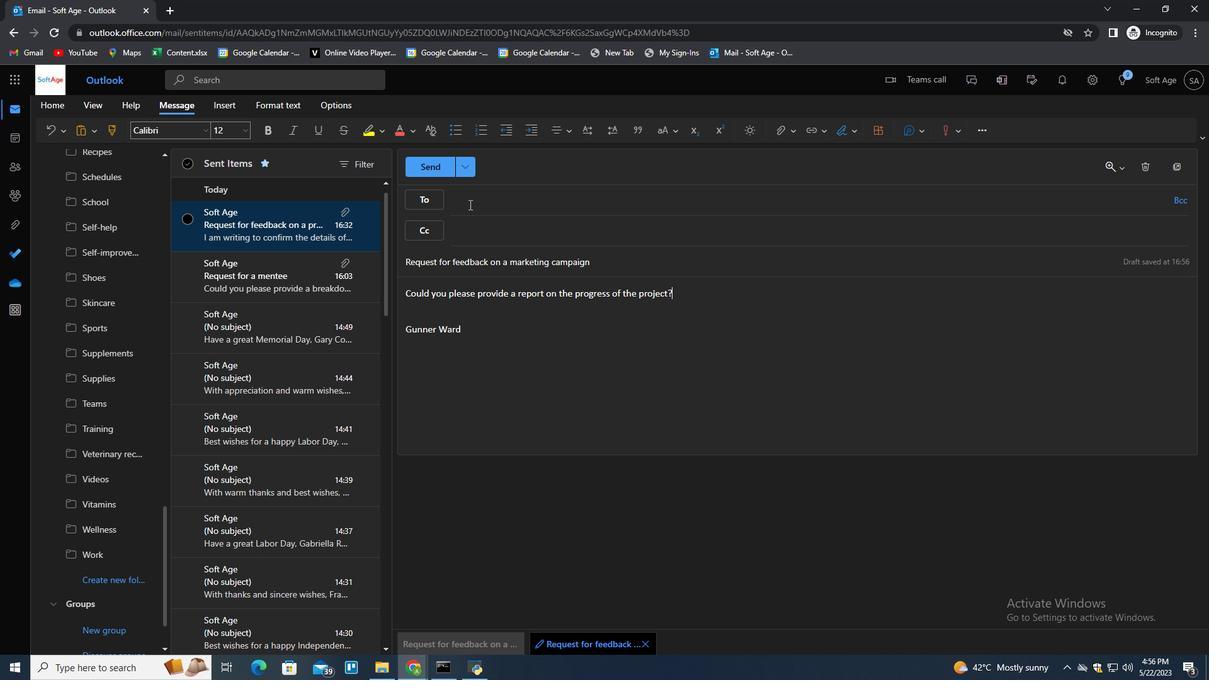 
Action: Mouse pressed left at (477, 193)
Screenshot: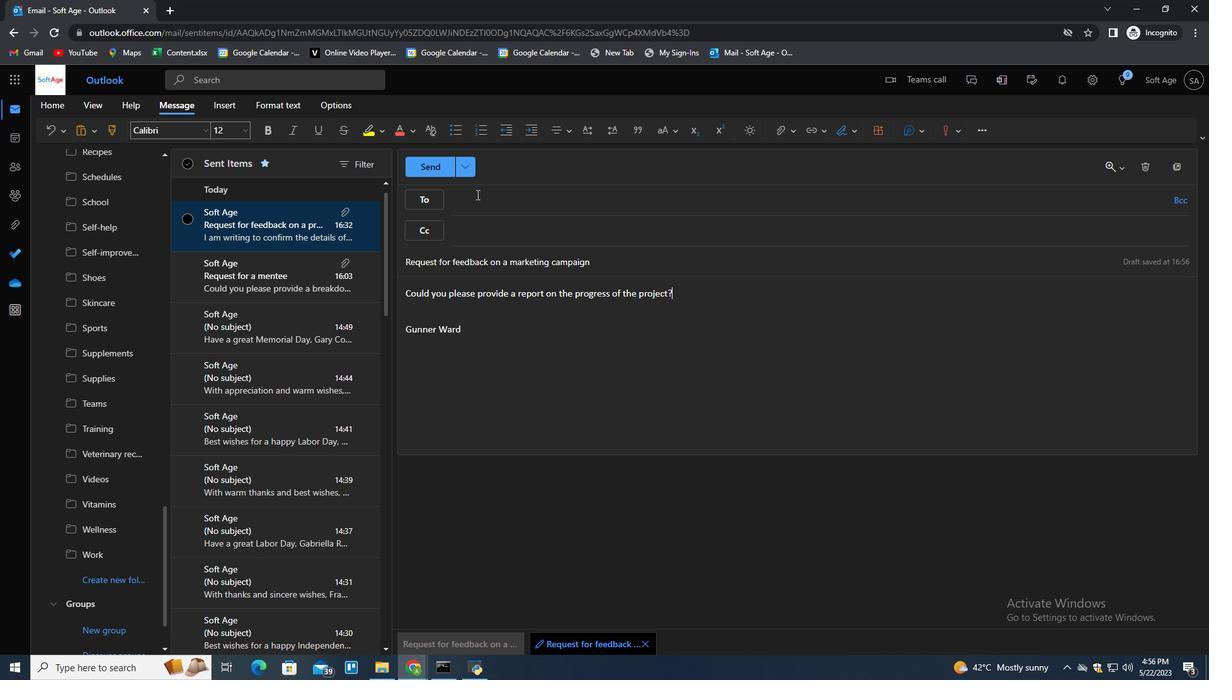 
Action: Key pressed softage.9<Key.shift>@softga<Key.backspace><Key.backspace>age.net<Key.enter>
Screenshot: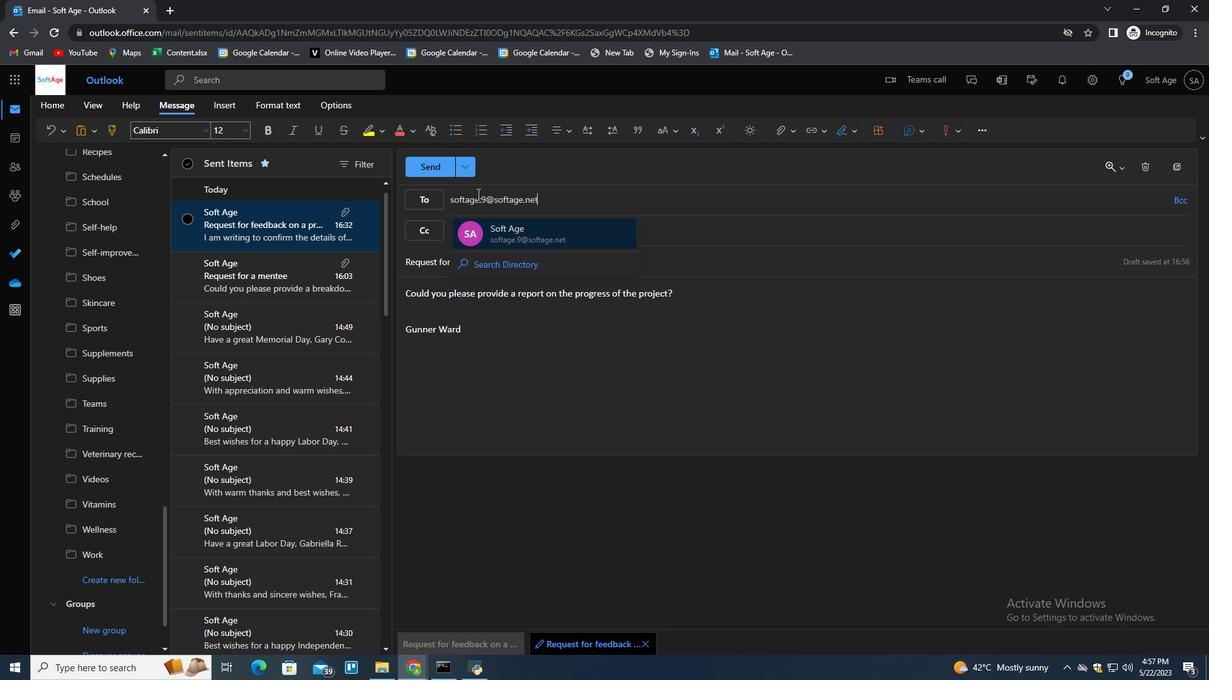 
Action: Mouse moved to (486, 331)
Screenshot: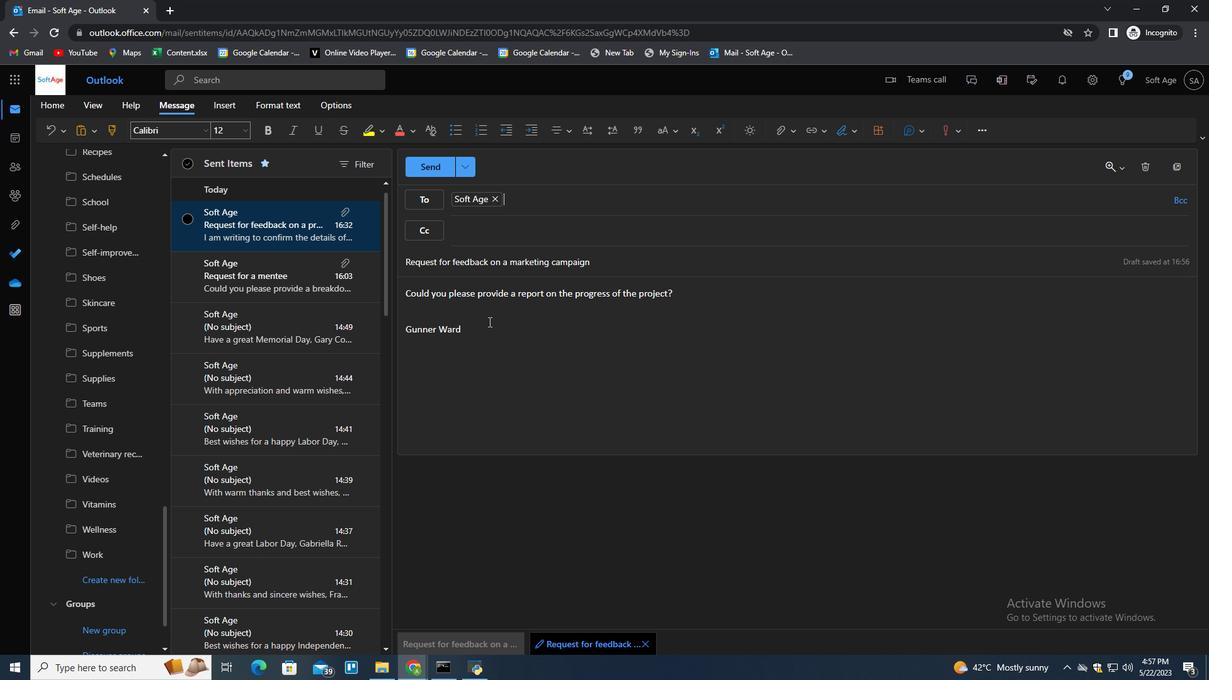 
Action: Mouse pressed left at (486, 331)
Screenshot: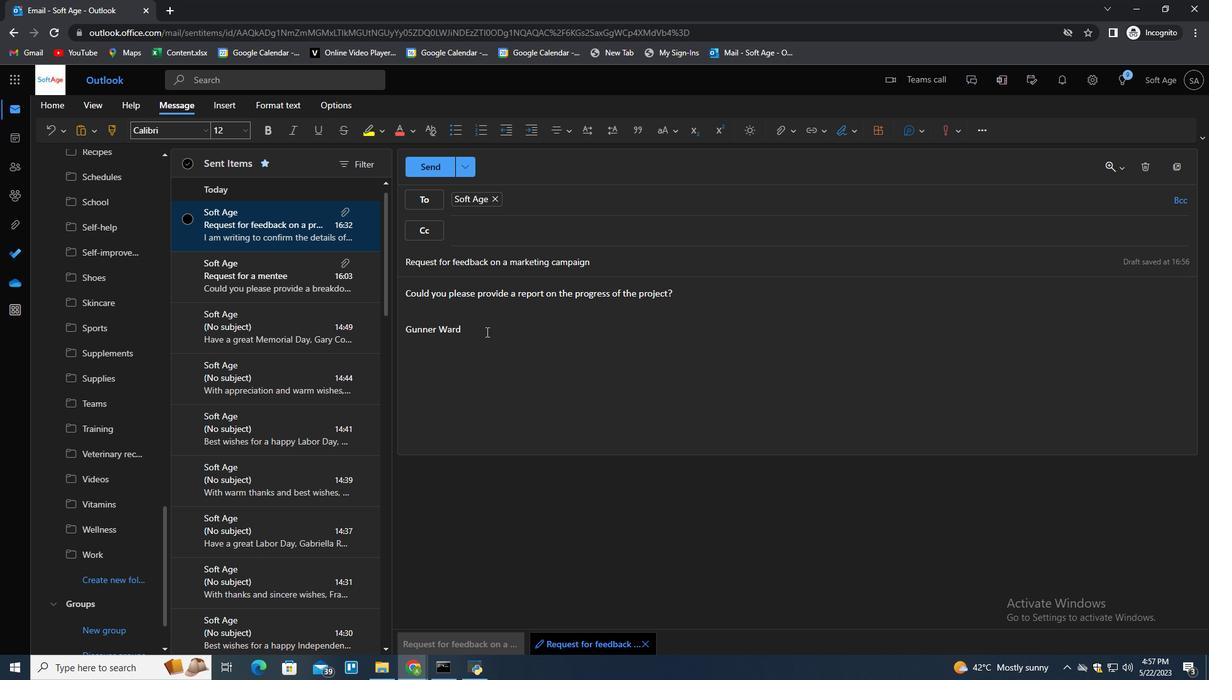 
Action: Mouse moved to (784, 131)
Screenshot: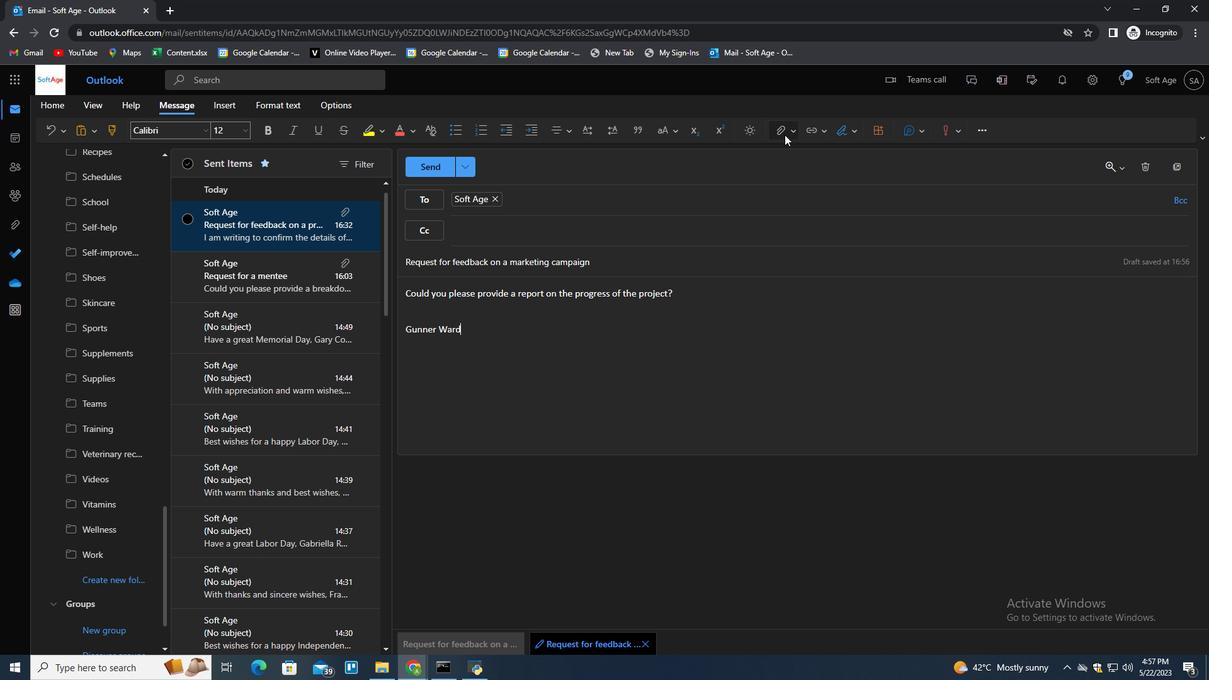 
Action: Mouse pressed left at (784, 131)
Screenshot: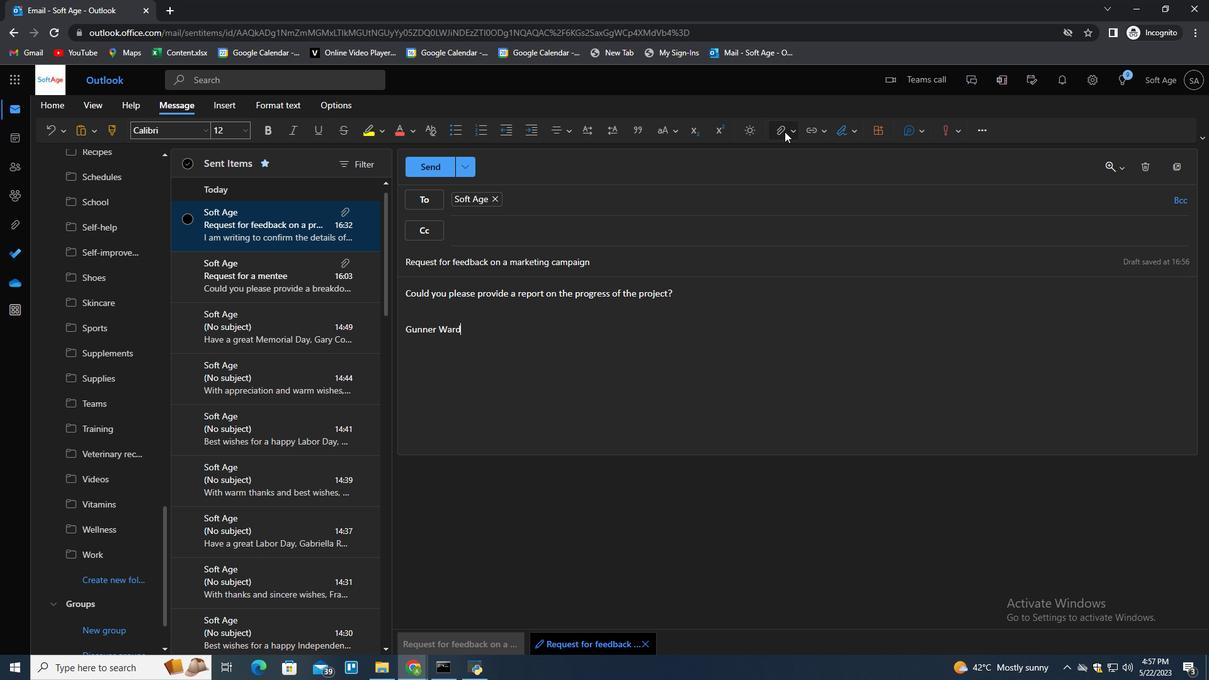 
Action: Mouse moved to (758, 160)
Screenshot: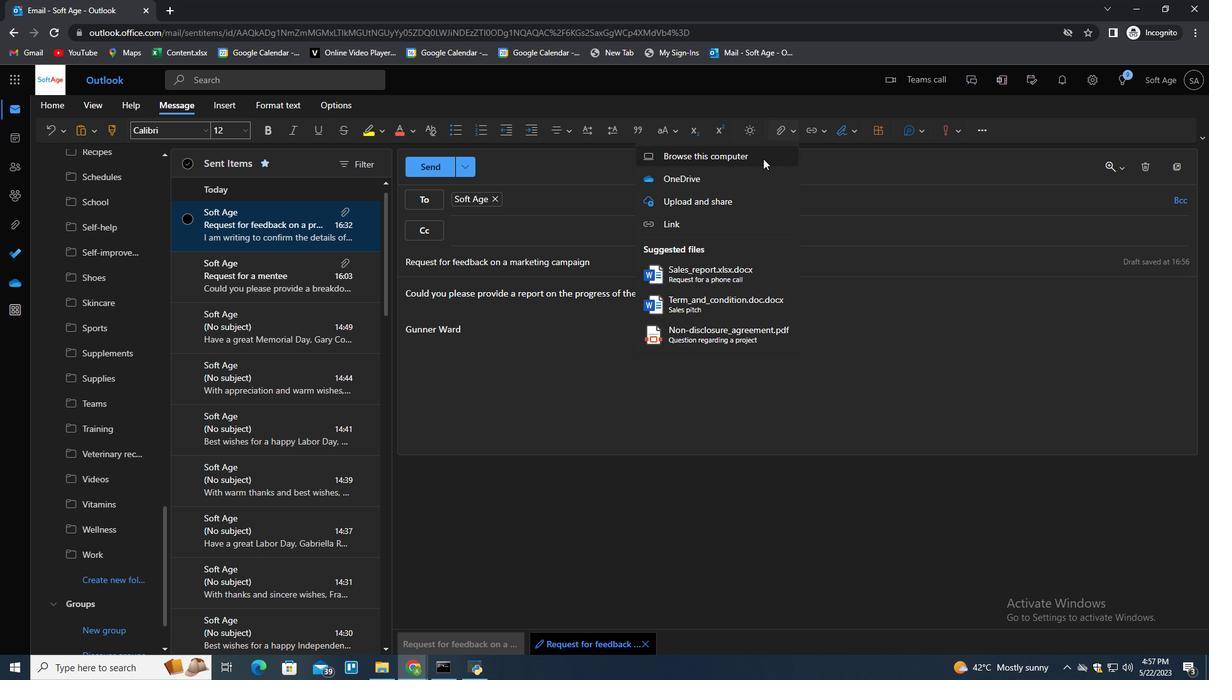
Action: Mouse pressed left at (758, 160)
Screenshot: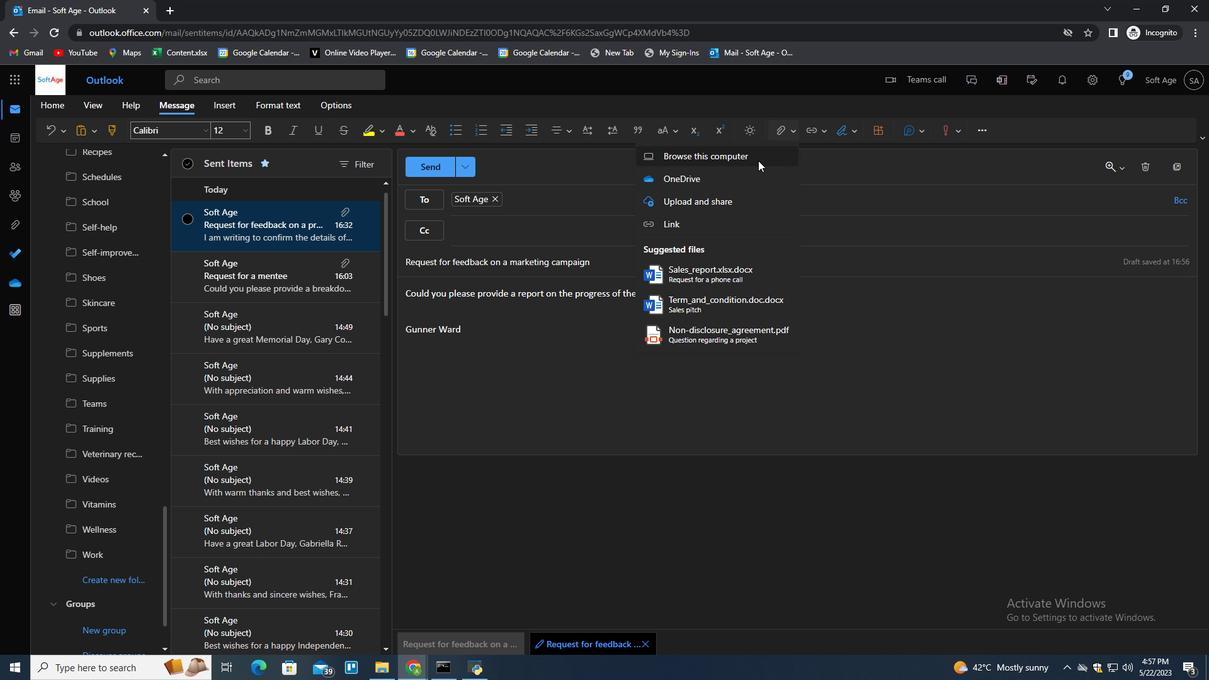 
Action: Mouse moved to (209, 198)
Screenshot: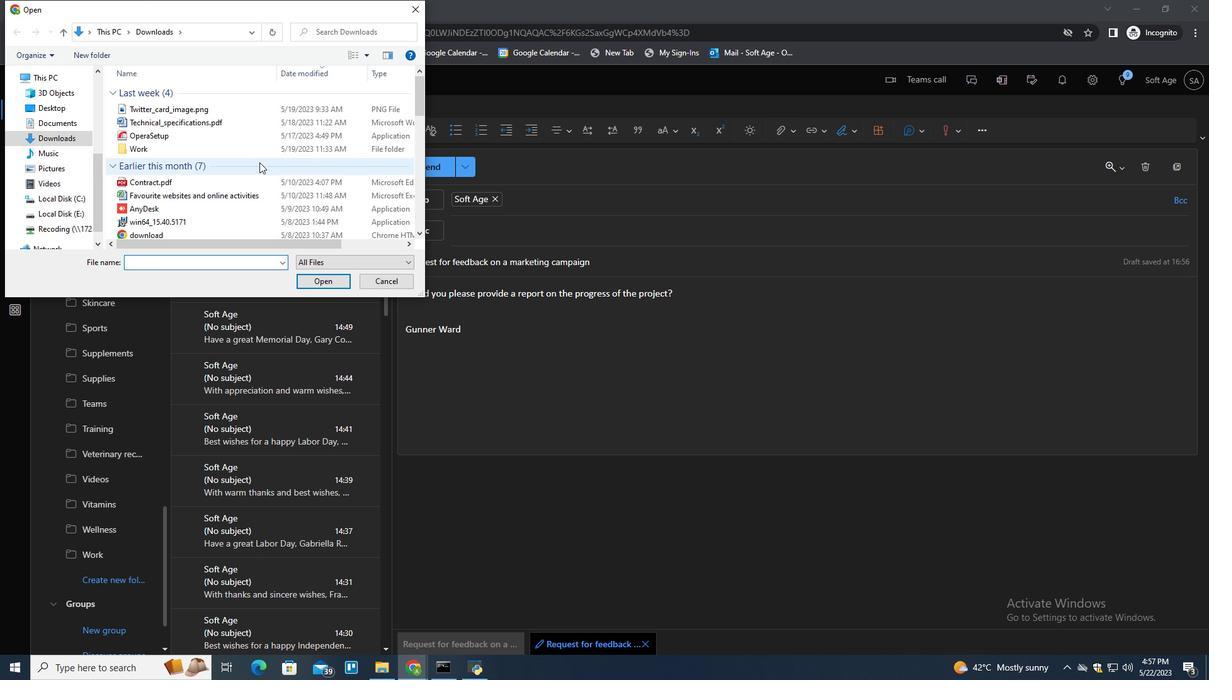 
Action: Mouse scrolled (209, 197) with delta (0, 0)
Screenshot: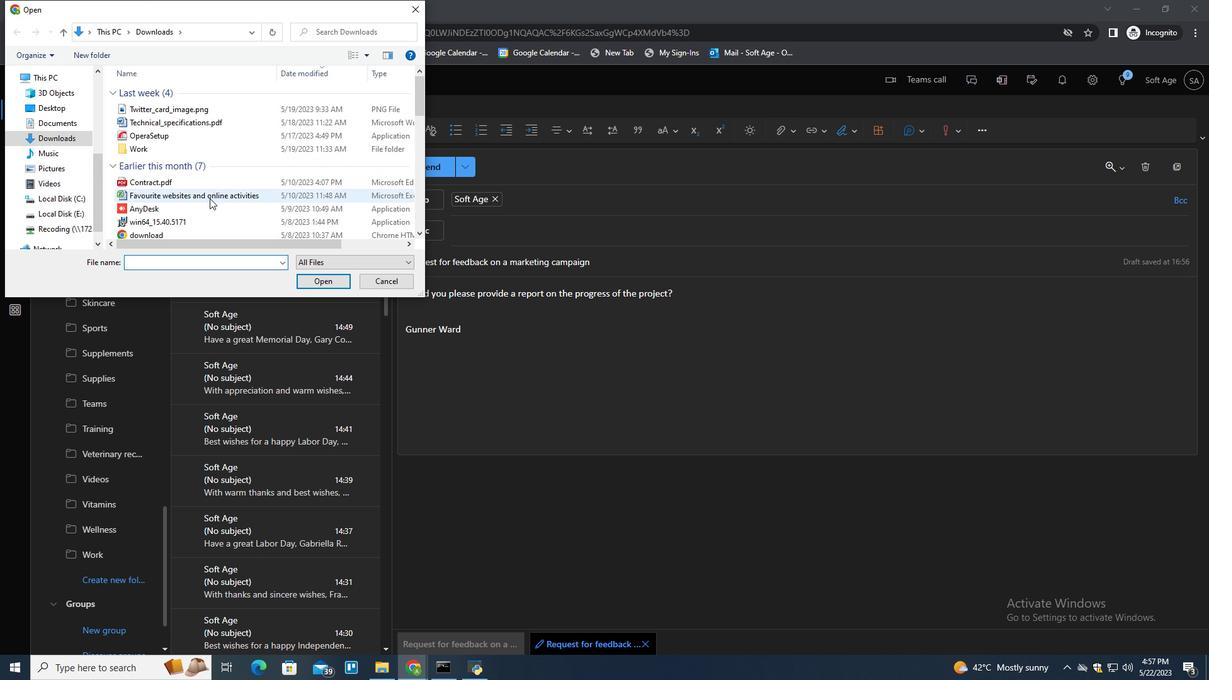 
Action: Mouse scrolled (209, 197) with delta (0, 0)
Screenshot: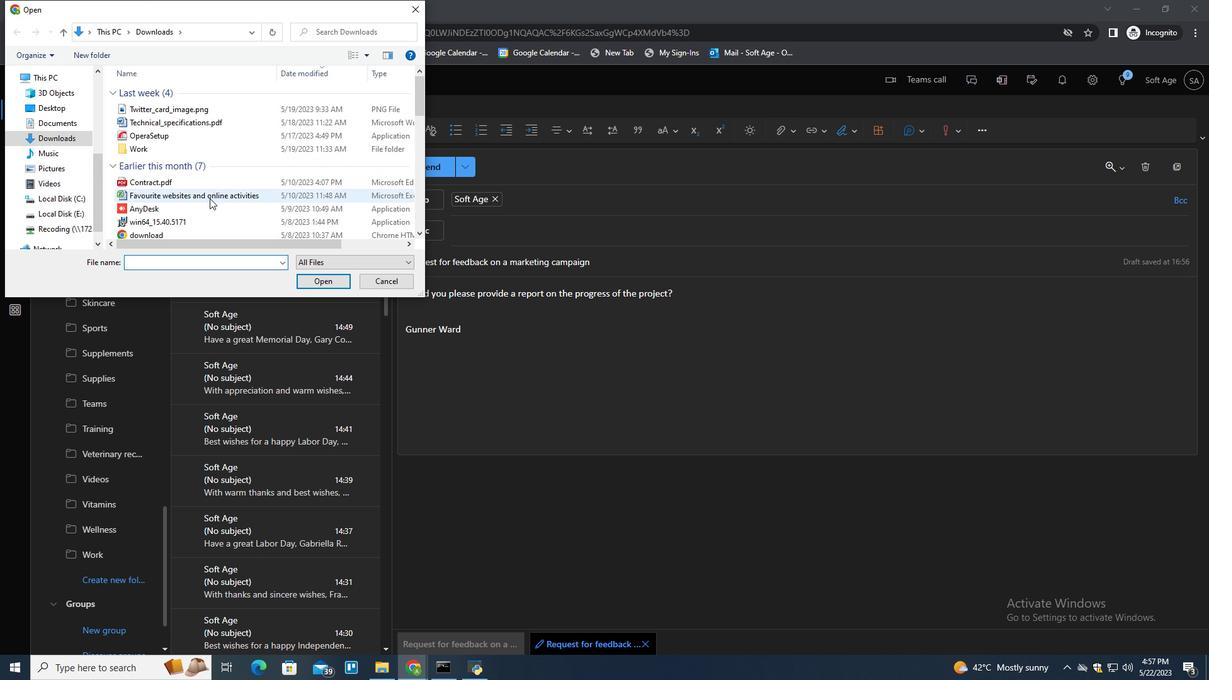 
Action: Mouse scrolled (209, 197) with delta (0, 0)
Screenshot: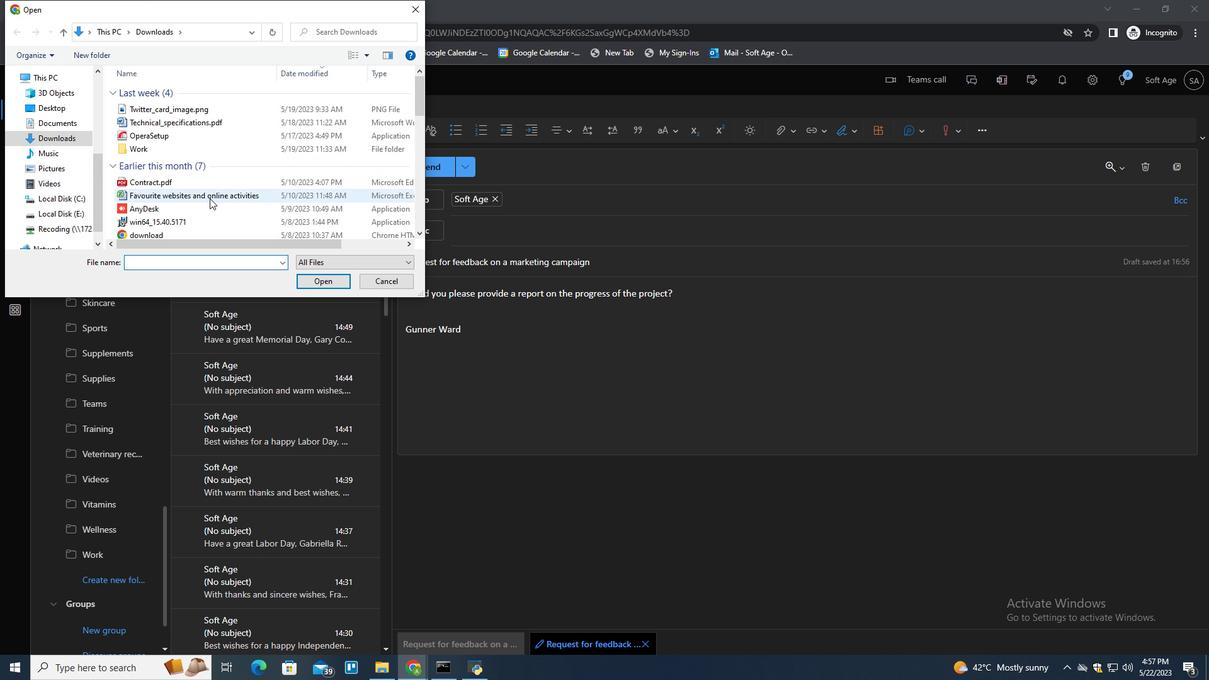 
Action: Mouse scrolled (209, 197) with delta (0, 0)
Screenshot: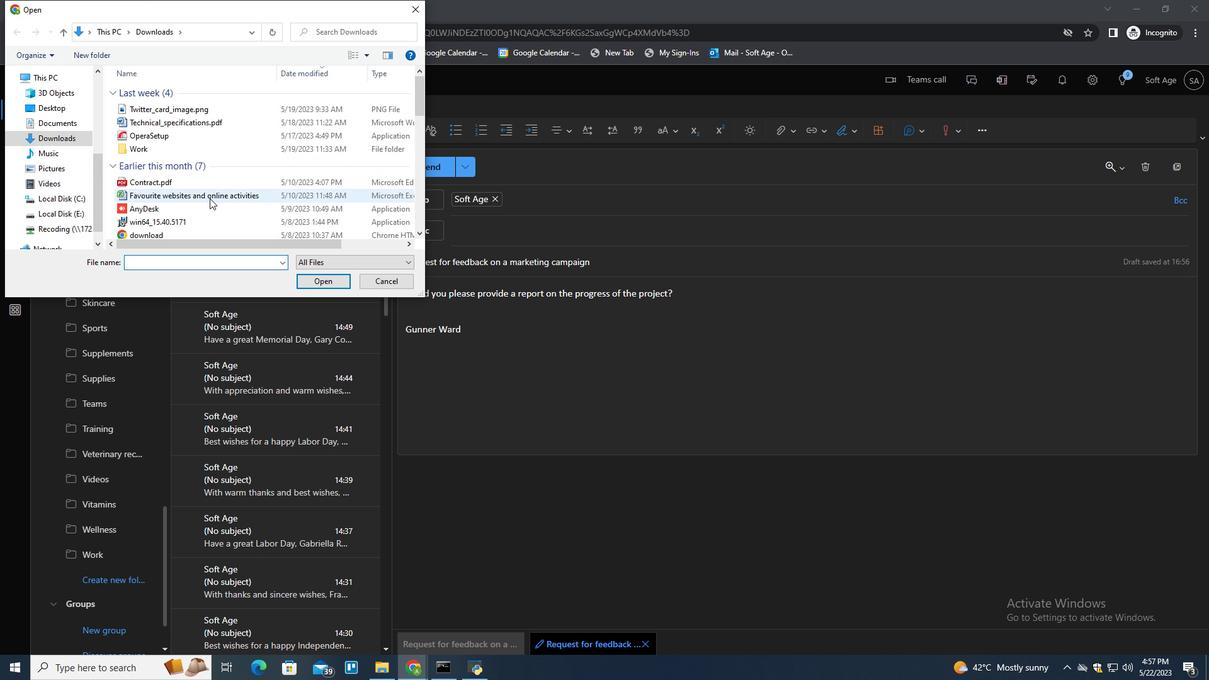 
Action: Mouse scrolled (209, 197) with delta (0, 0)
Screenshot: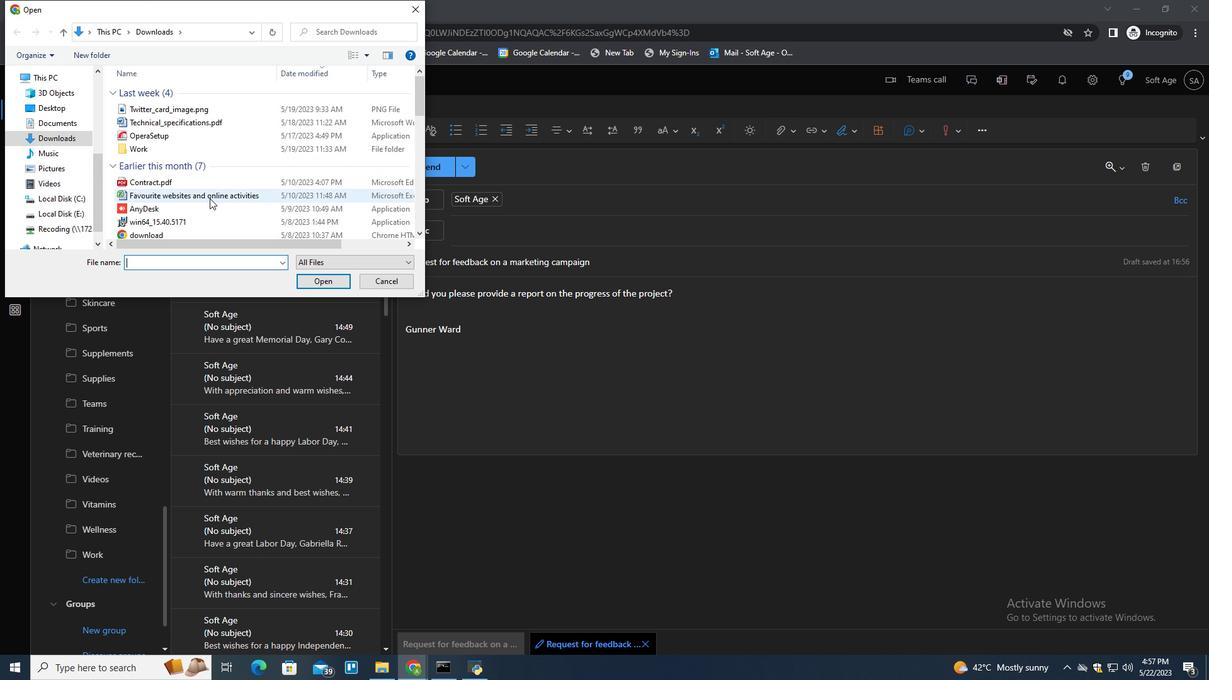 
Action: Mouse moved to (209, 198)
Screenshot: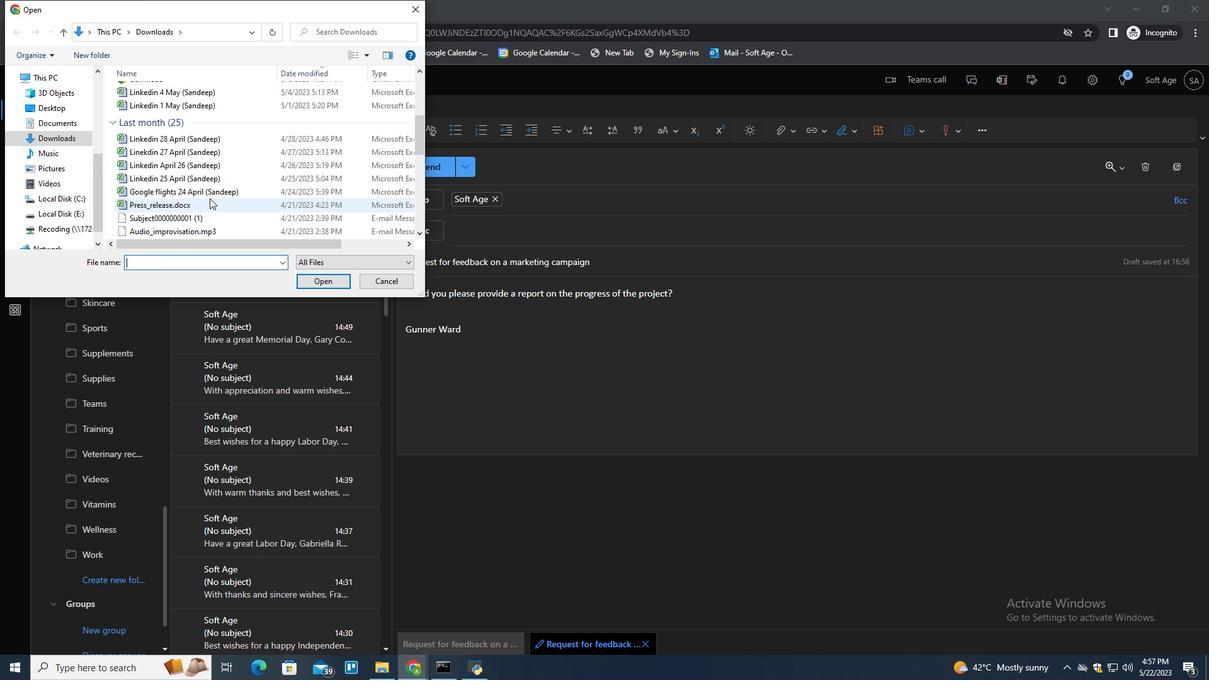 
Action: Mouse scrolled (209, 197) with delta (0, 0)
Screenshot: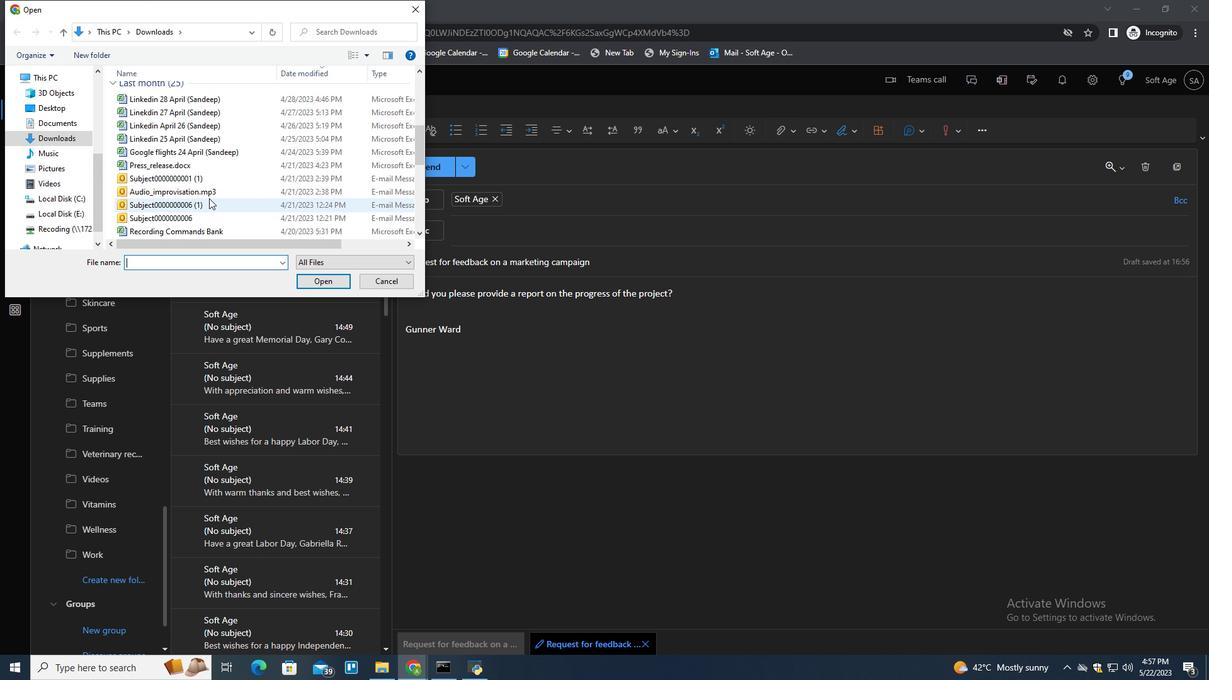 
Action: Mouse scrolled (209, 197) with delta (0, 0)
Screenshot: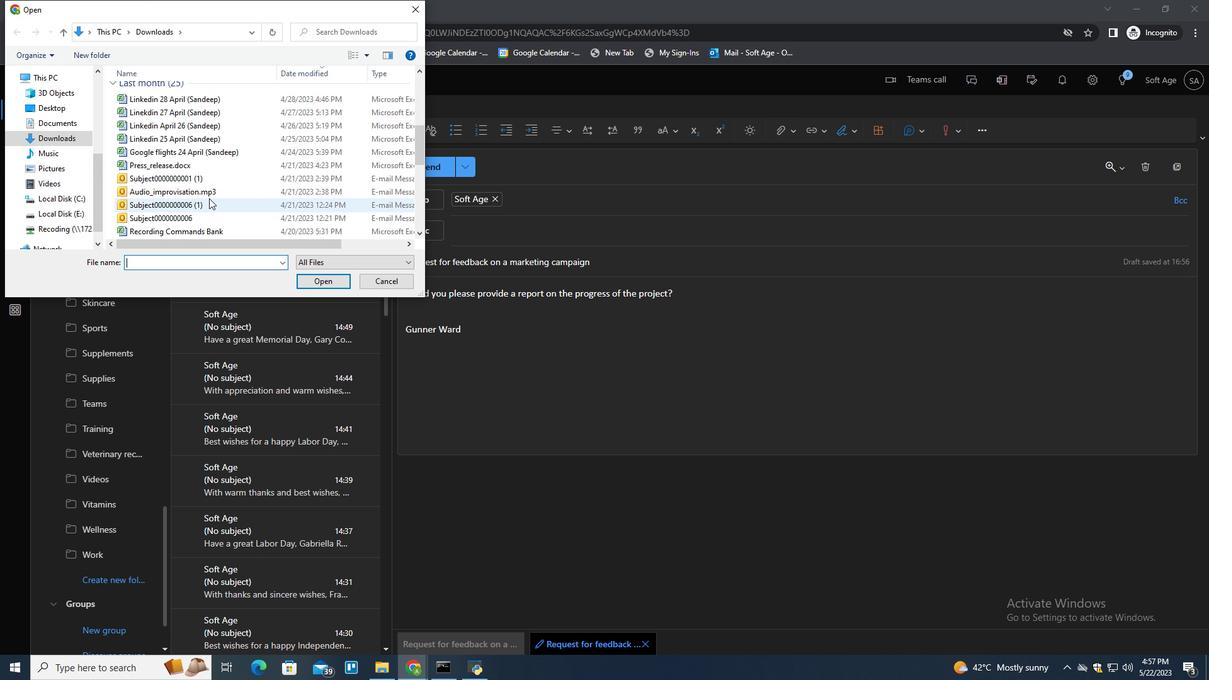 
Action: Mouse scrolled (209, 197) with delta (0, 0)
Screenshot: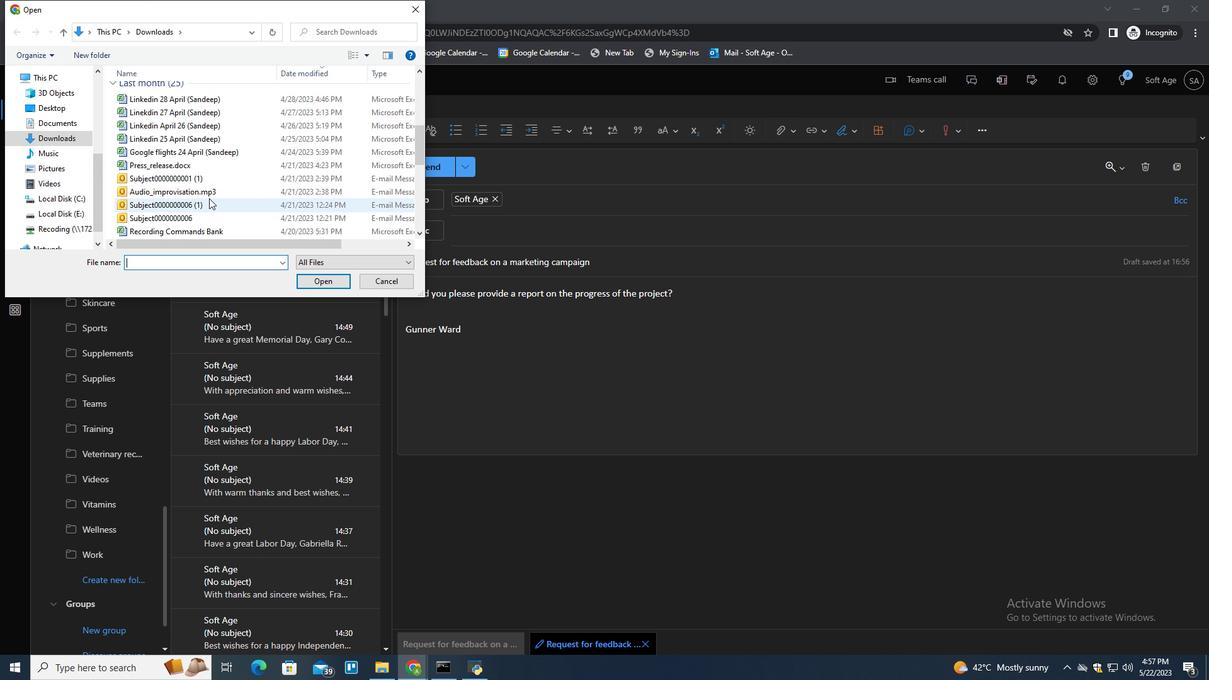 
Action: Mouse scrolled (209, 197) with delta (0, 0)
Screenshot: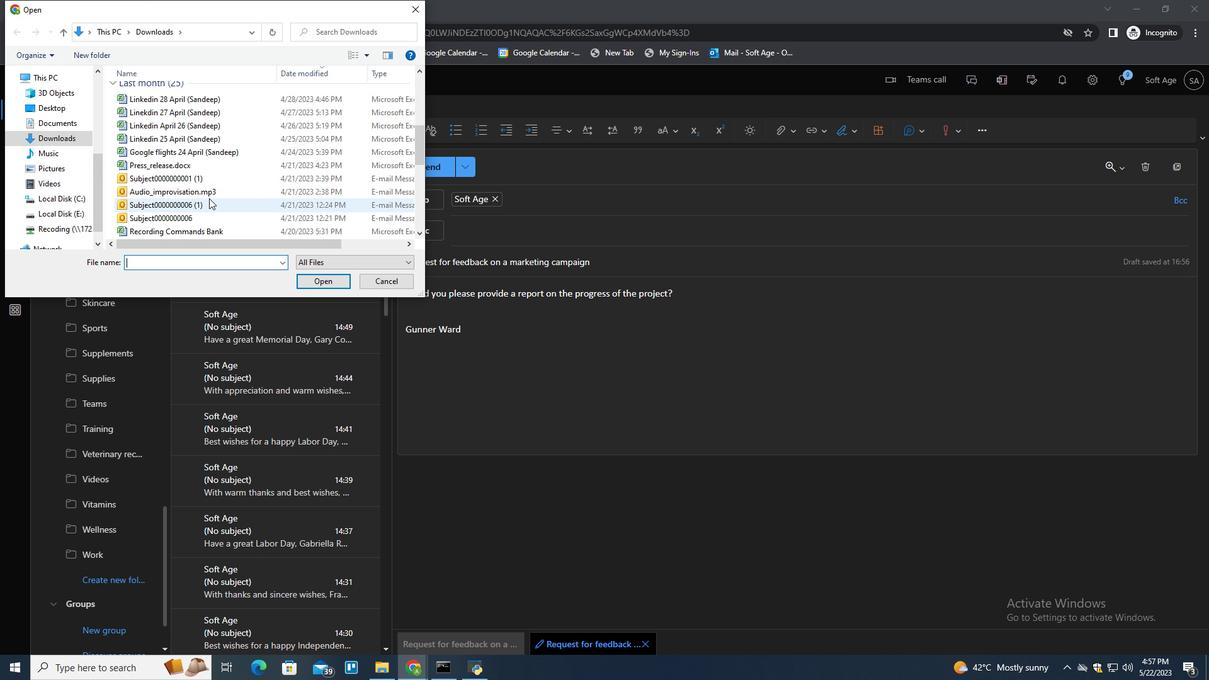 
Action: Mouse scrolled (209, 197) with delta (0, 0)
Screenshot: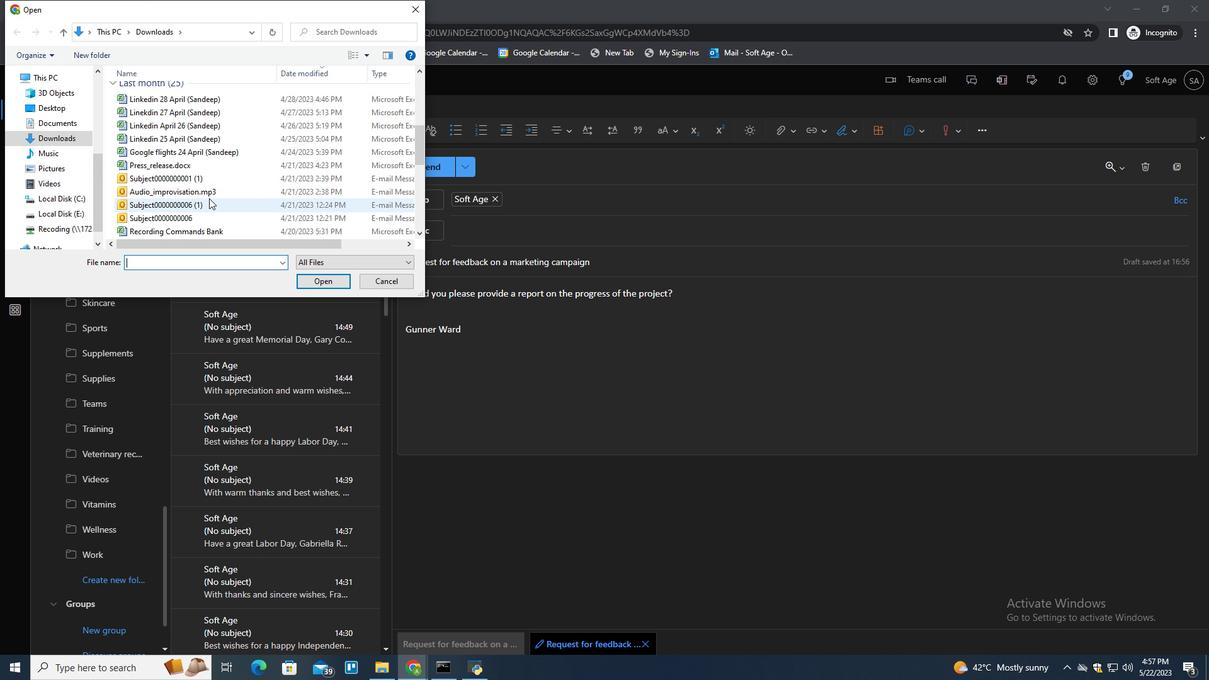 
Action: Mouse moved to (207, 199)
Screenshot: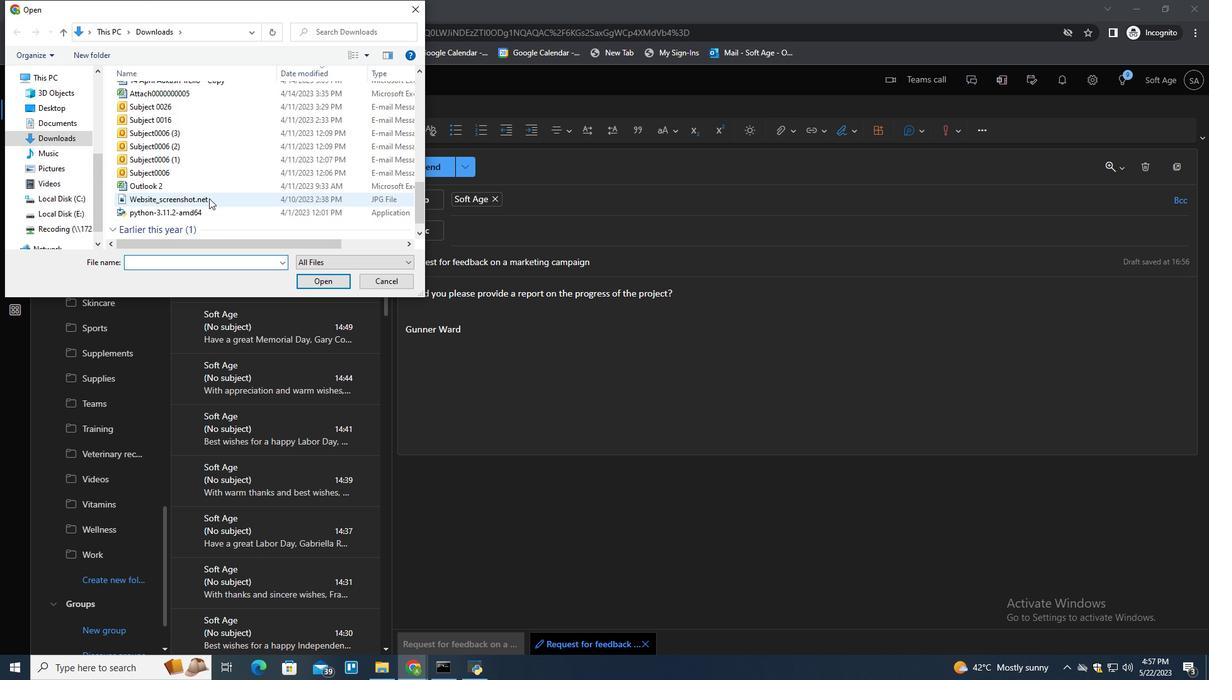 
Action: Mouse scrolled (207, 199) with delta (0, 0)
Screenshot: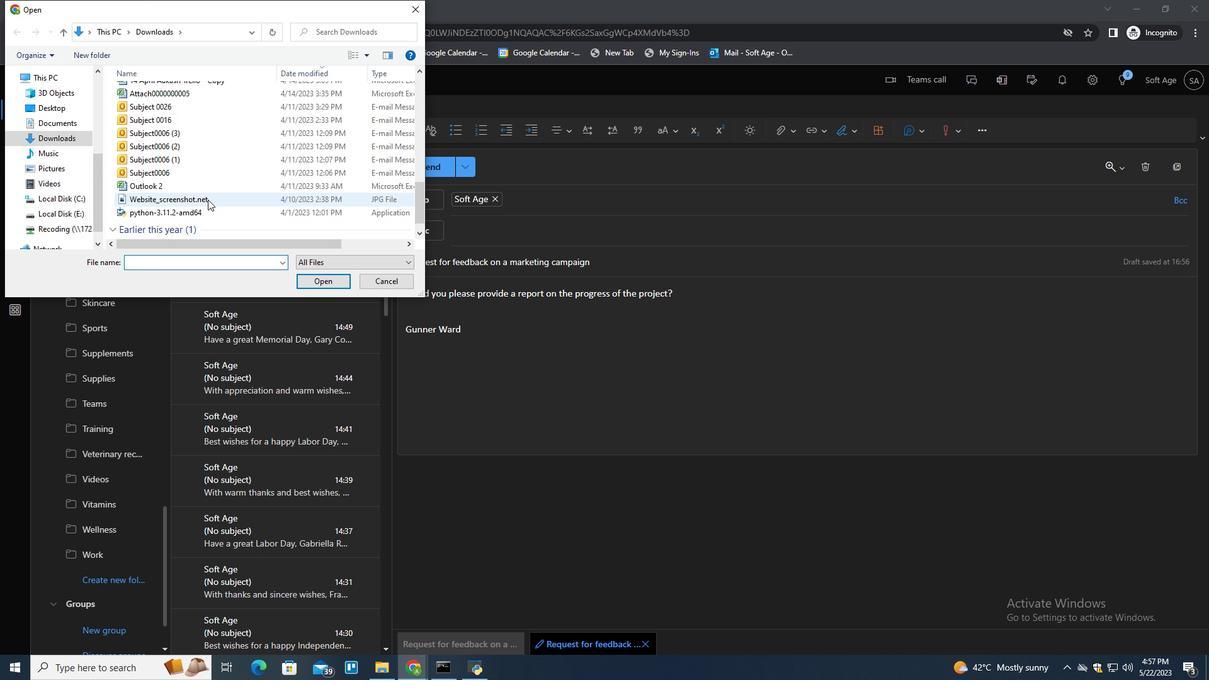
Action: Mouse scrolled (207, 199) with delta (0, 0)
Screenshot: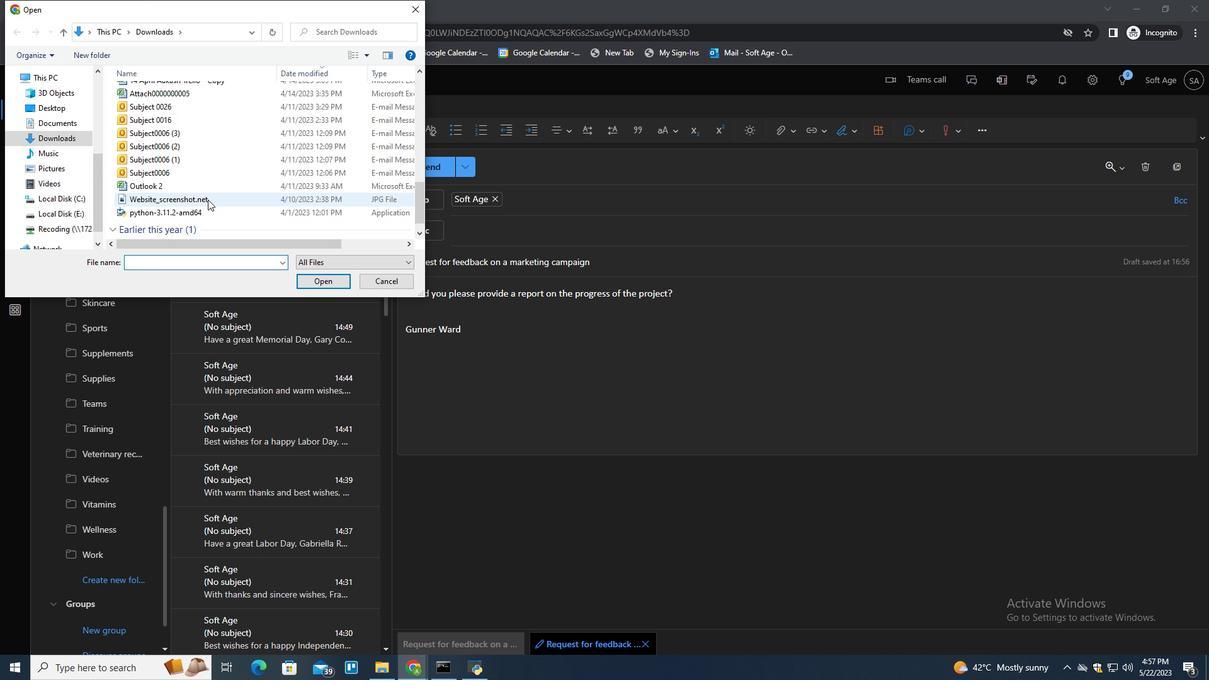 
Action: Mouse scrolled (207, 199) with delta (0, 0)
Screenshot: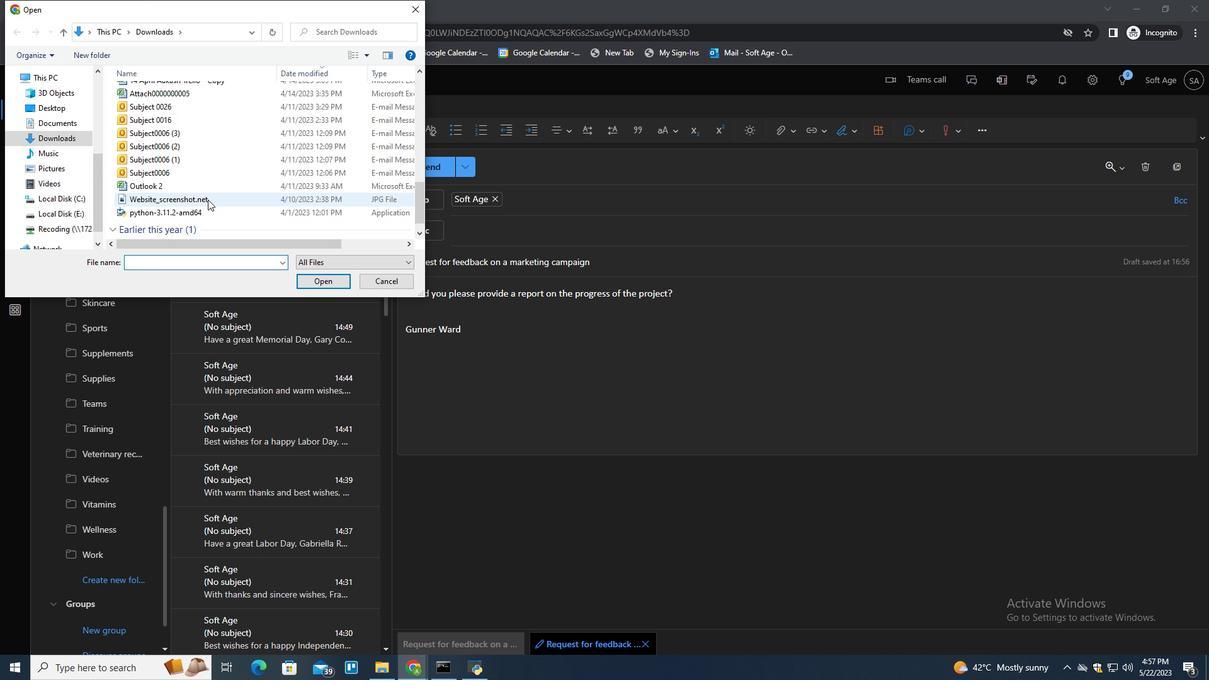 
Action: Mouse scrolled (207, 199) with delta (0, 0)
Screenshot: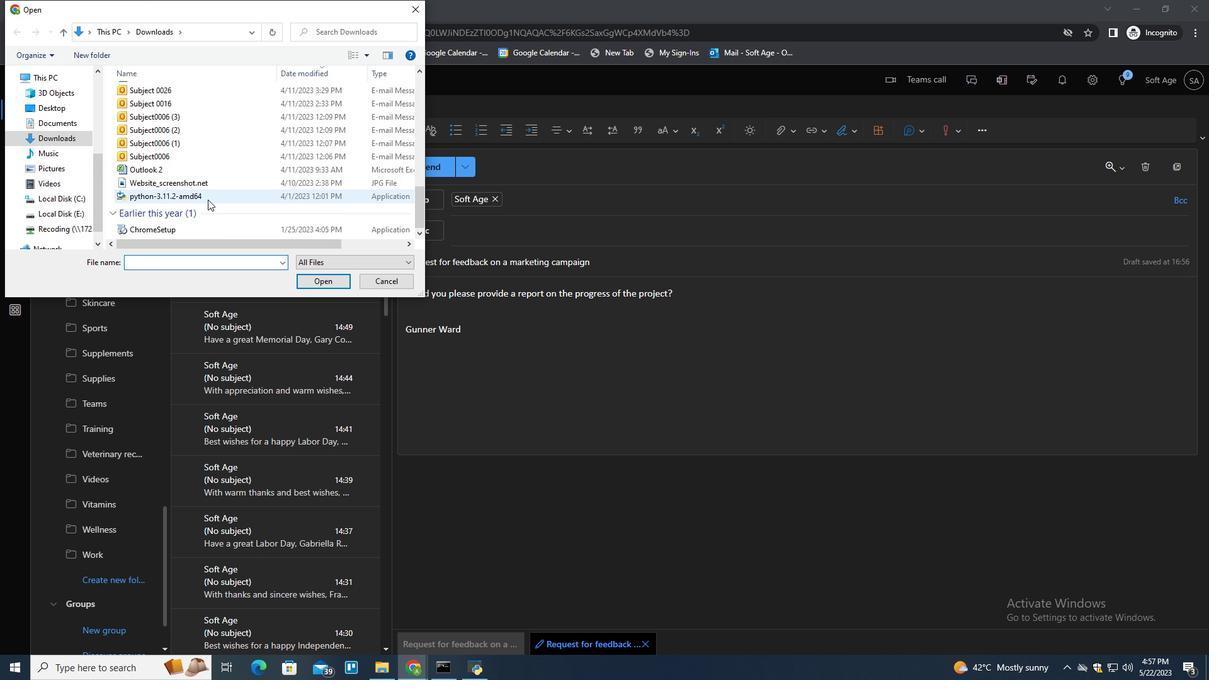 
Action: Mouse scrolled (207, 199) with delta (0, 0)
Screenshot: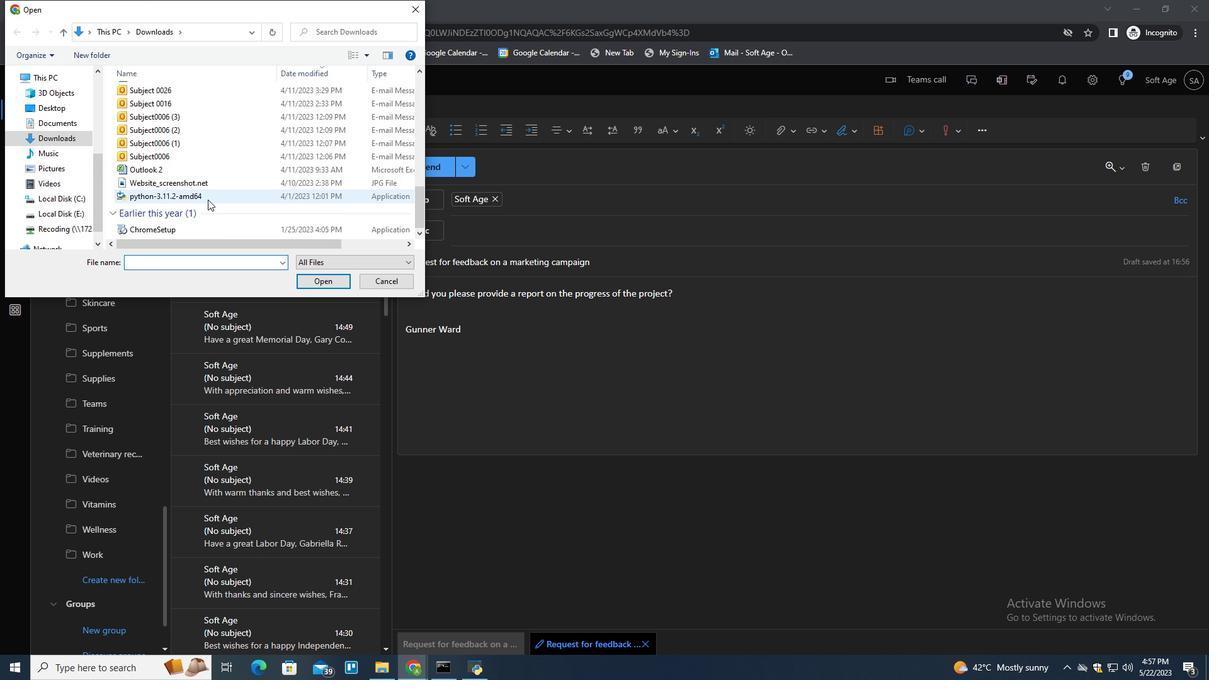 
Action: Mouse scrolled (207, 199) with delta (0, 0)
Screenshot: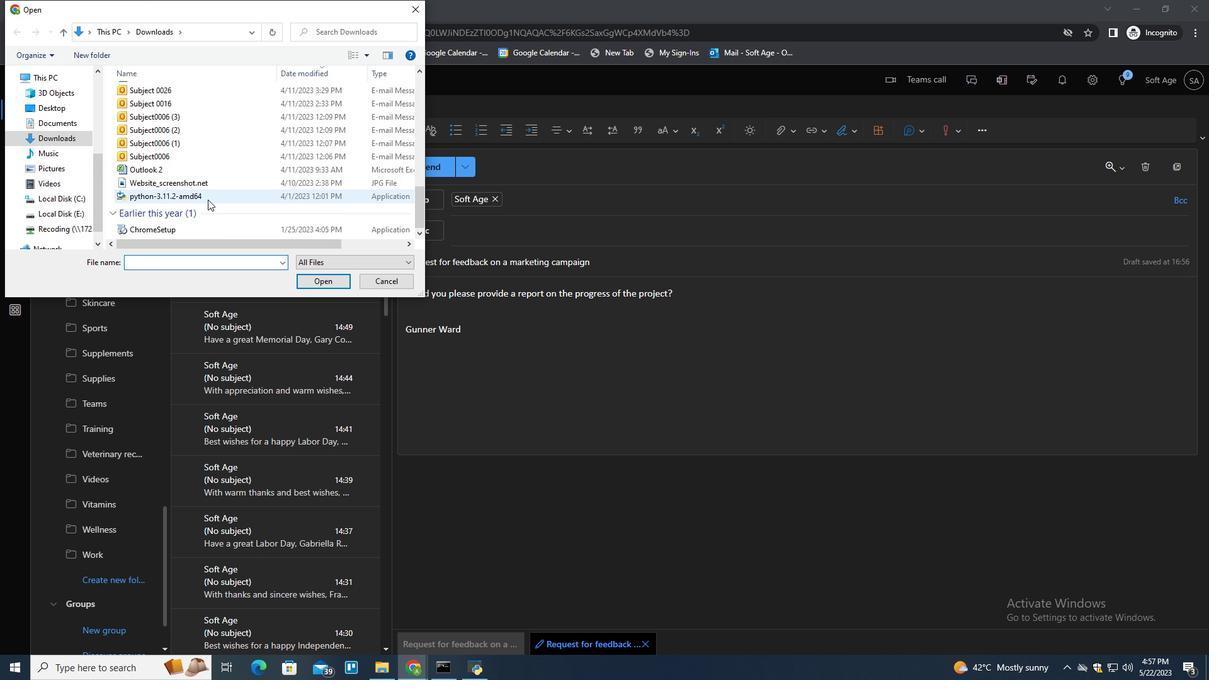 
Action: Mouse moved to (239, 186)
Screenshot: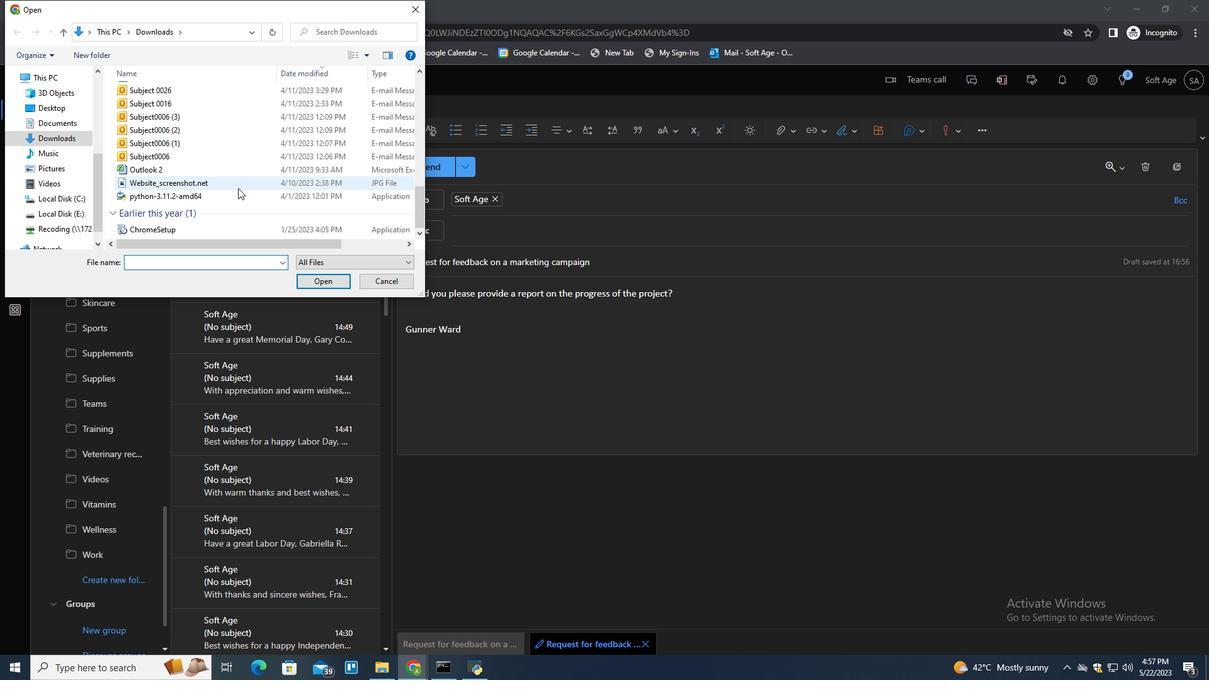 
Action: Mouse pressed left at (239, 186)
Screenshot: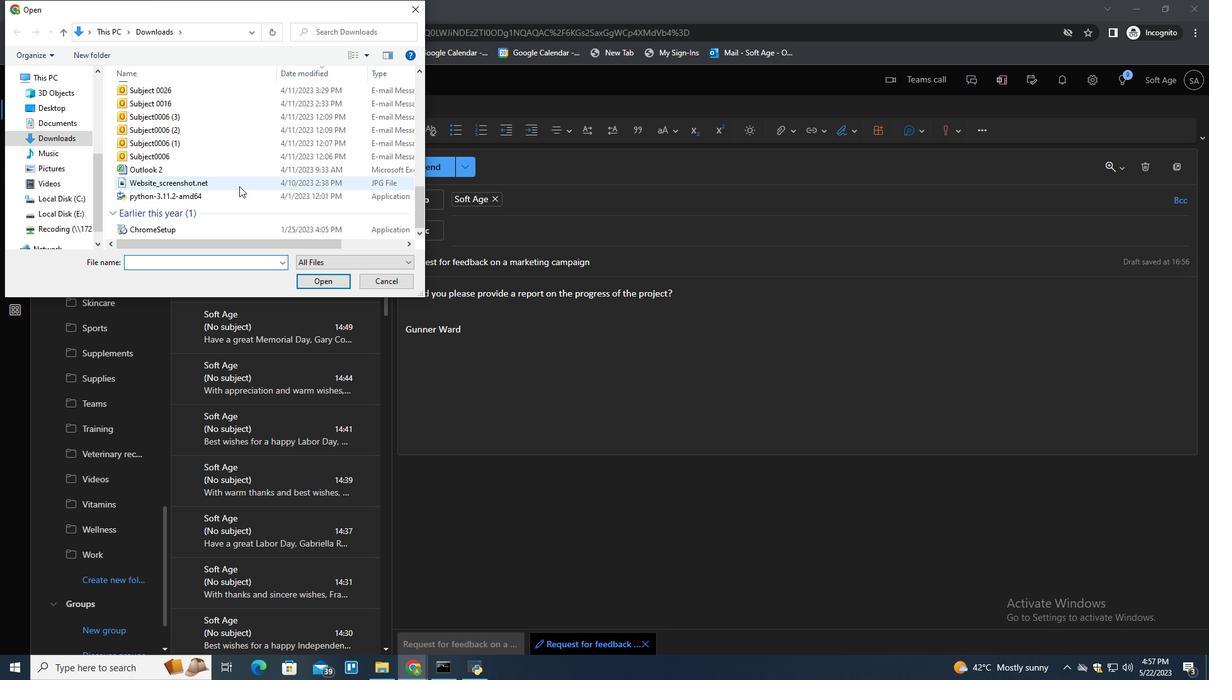 
Action: Mouse moved to (239, 185)
Screenshot: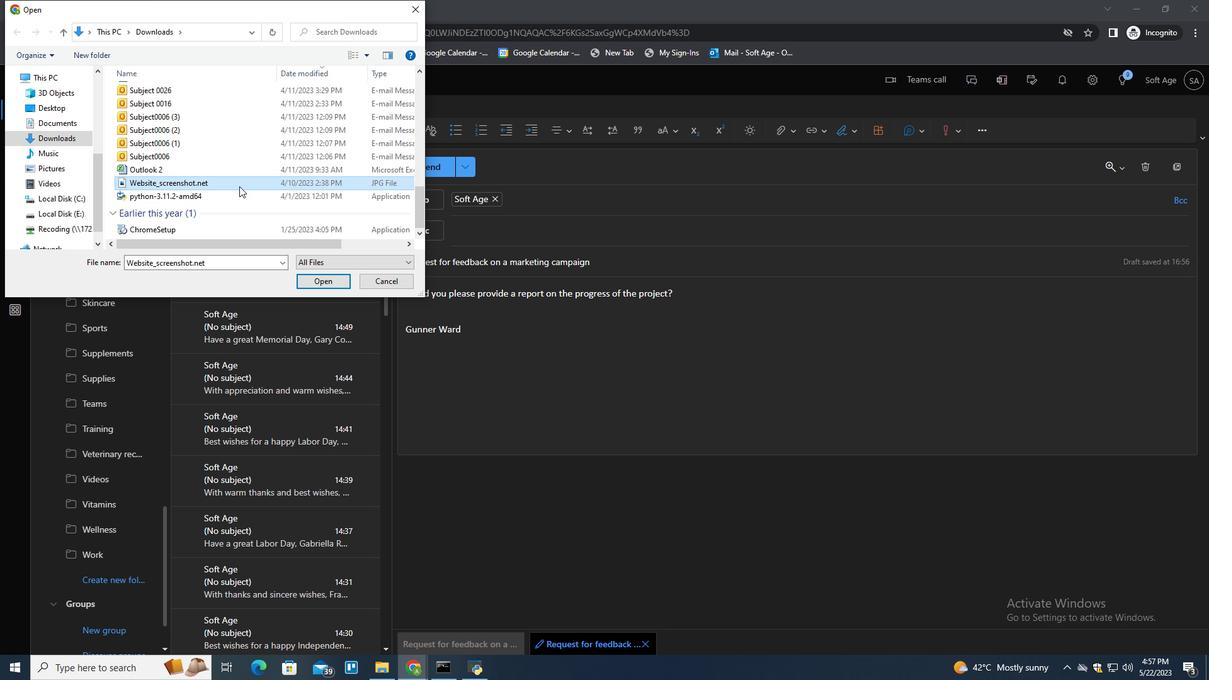 
Action: Key pressed <Key.f2><Key.shift>Profile<Key.space><Key.backspace><Key.shift>_picture<Key.space><Key.backspace>.jpg
Screenshot: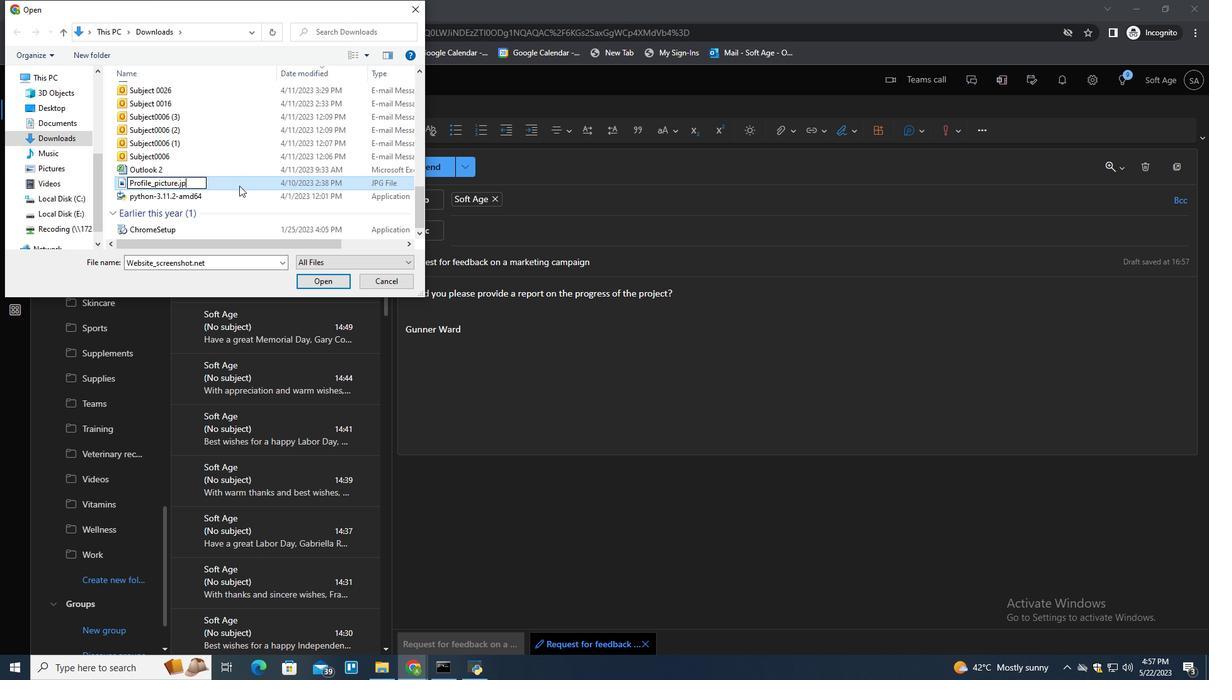 
Action: Mouse pressed left at (239, 185)
Screenshot: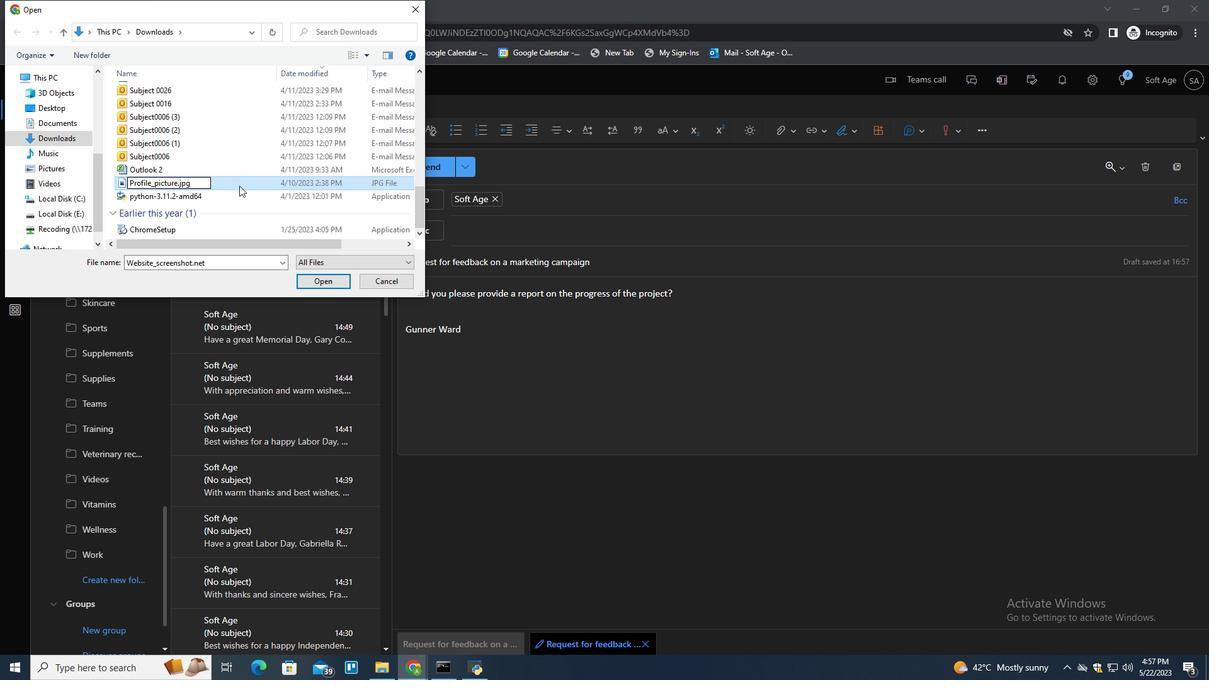 
Action: Mouse moved to (320, 284)
Screenshot: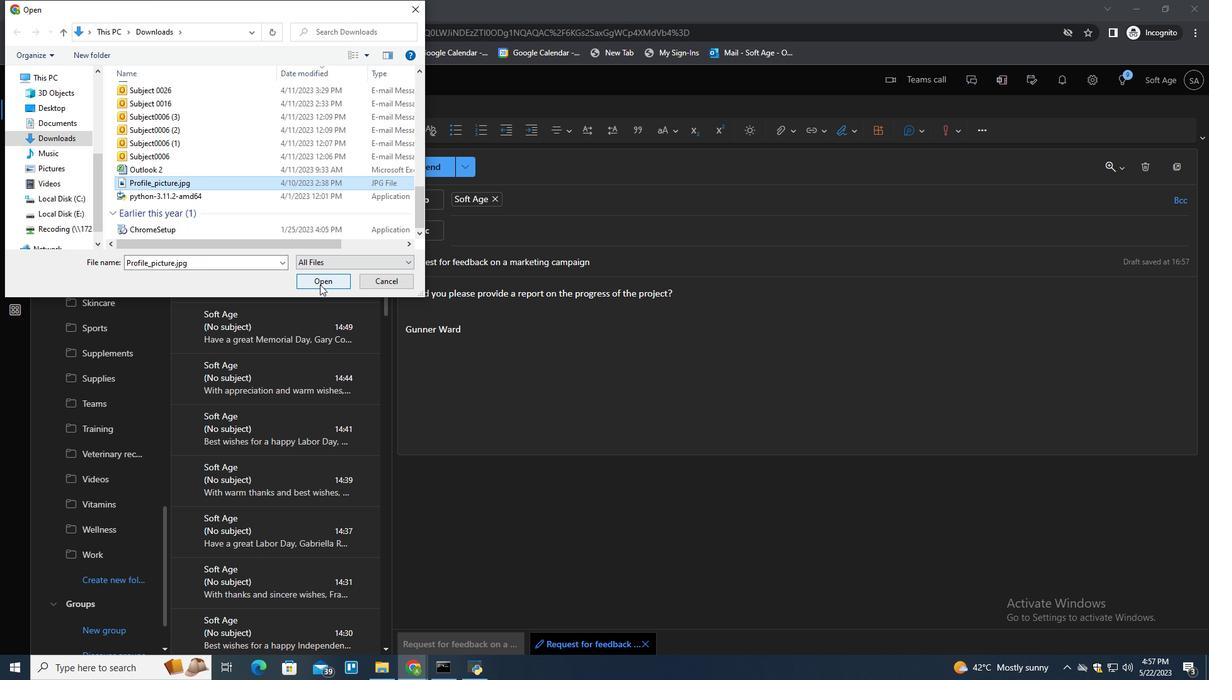 
Action: Mouse pressed left at (320, 284)
Screenshot: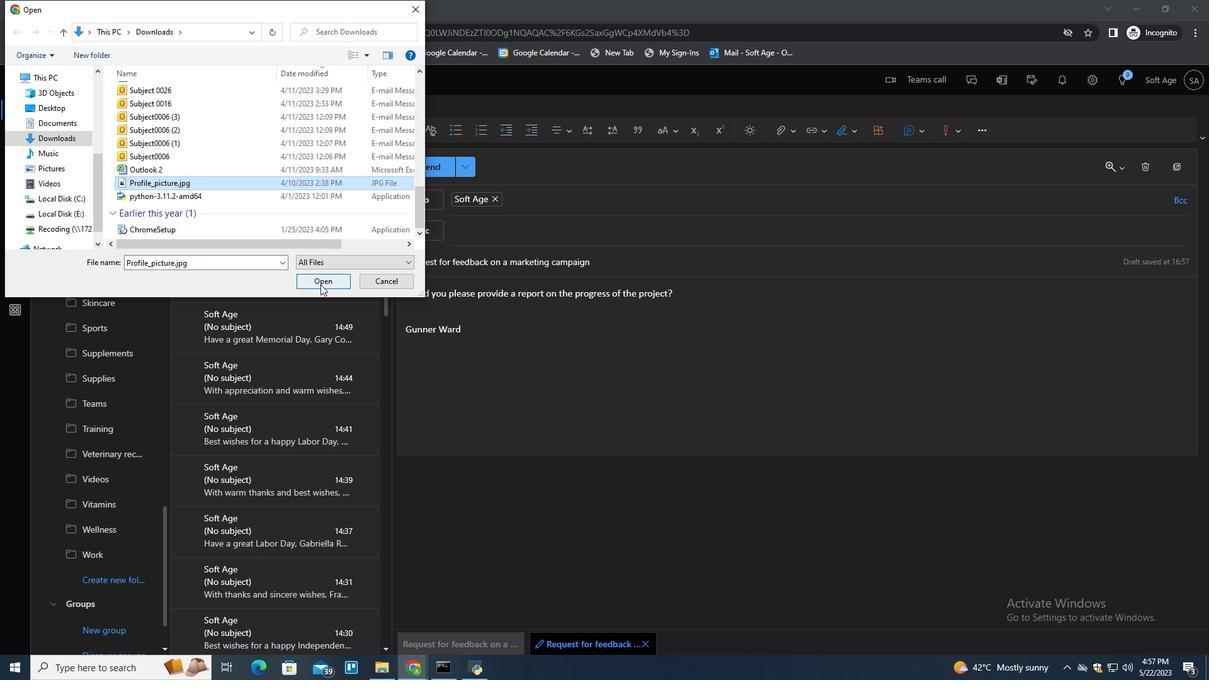 
Action: Mouse moved to (605, 418)
Screenshot: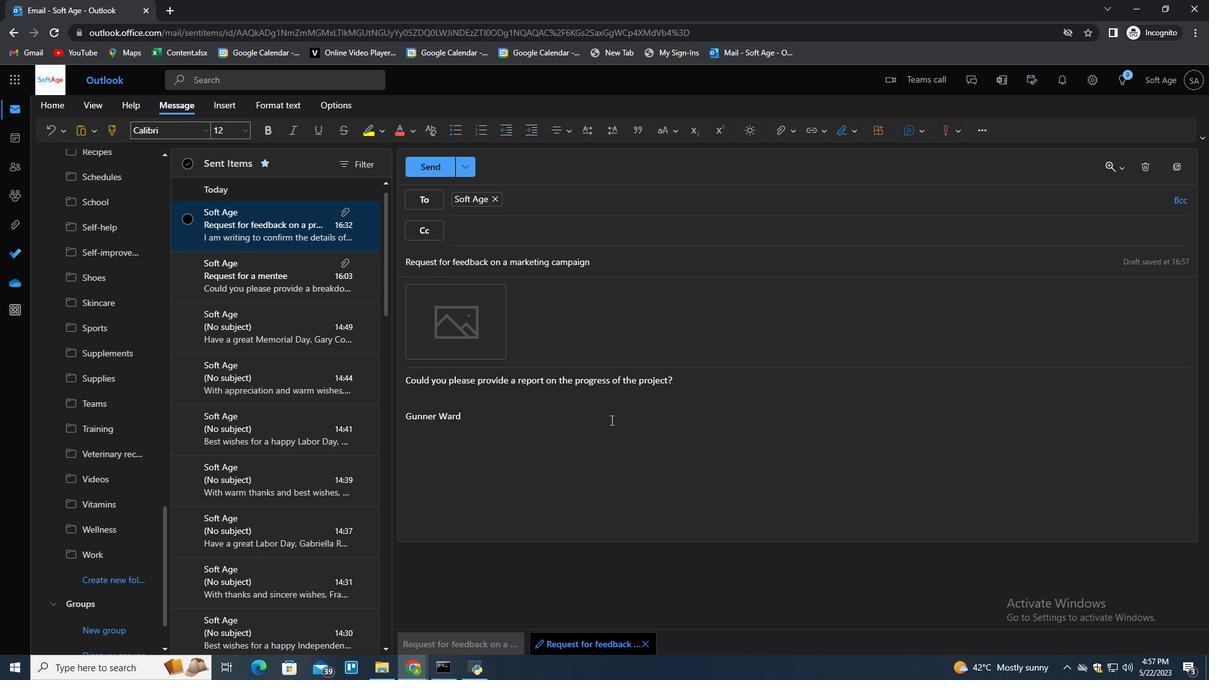 
Action: Mouse pressed left at (605, 418)
Screenshot: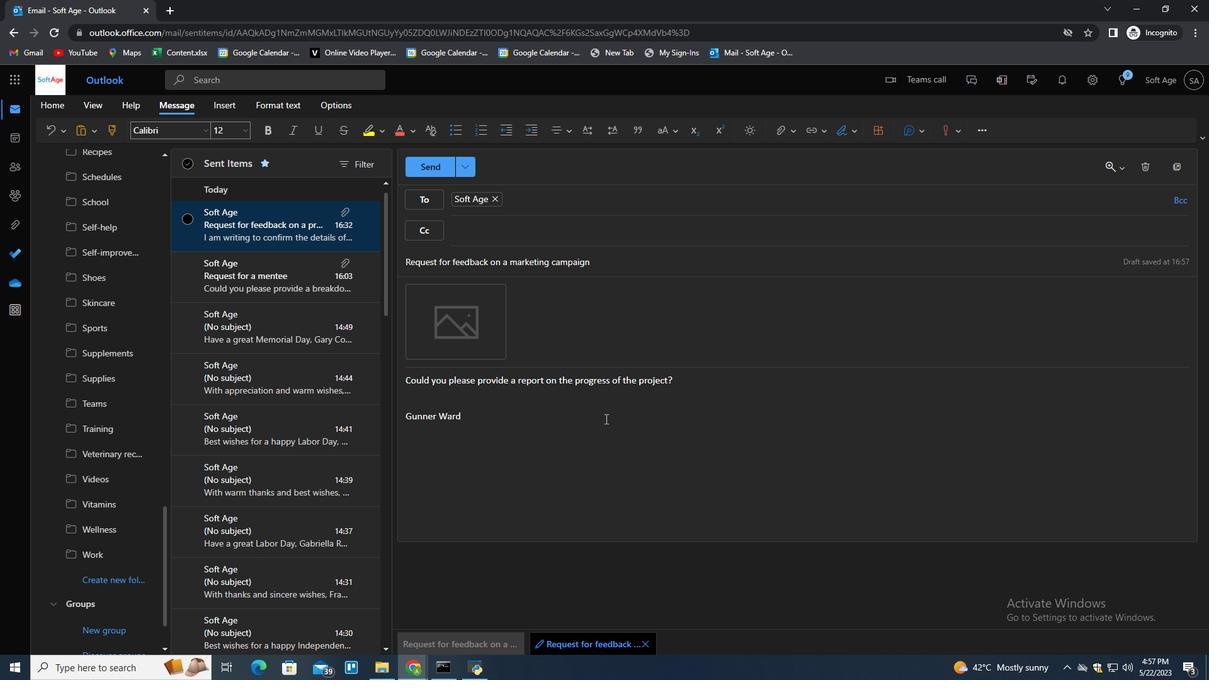 
Action: Key pressed <Key.enter>
Screenshot: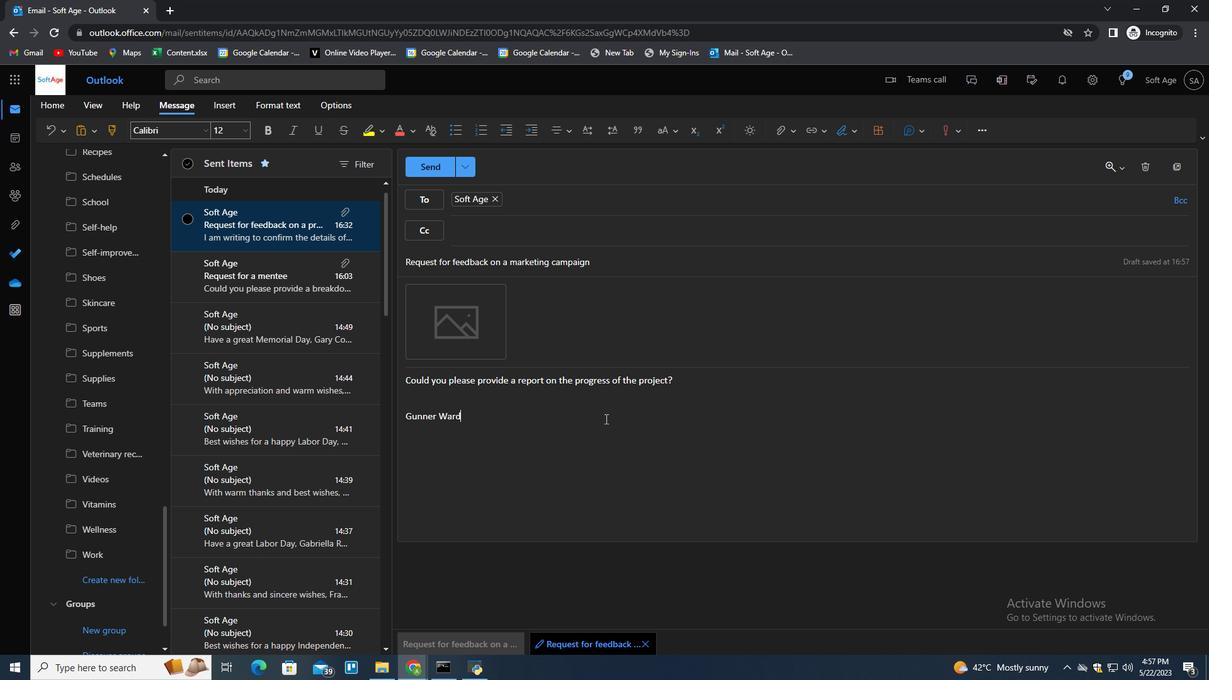 
Action: Mouse moved to (319, 387)
Screenshot: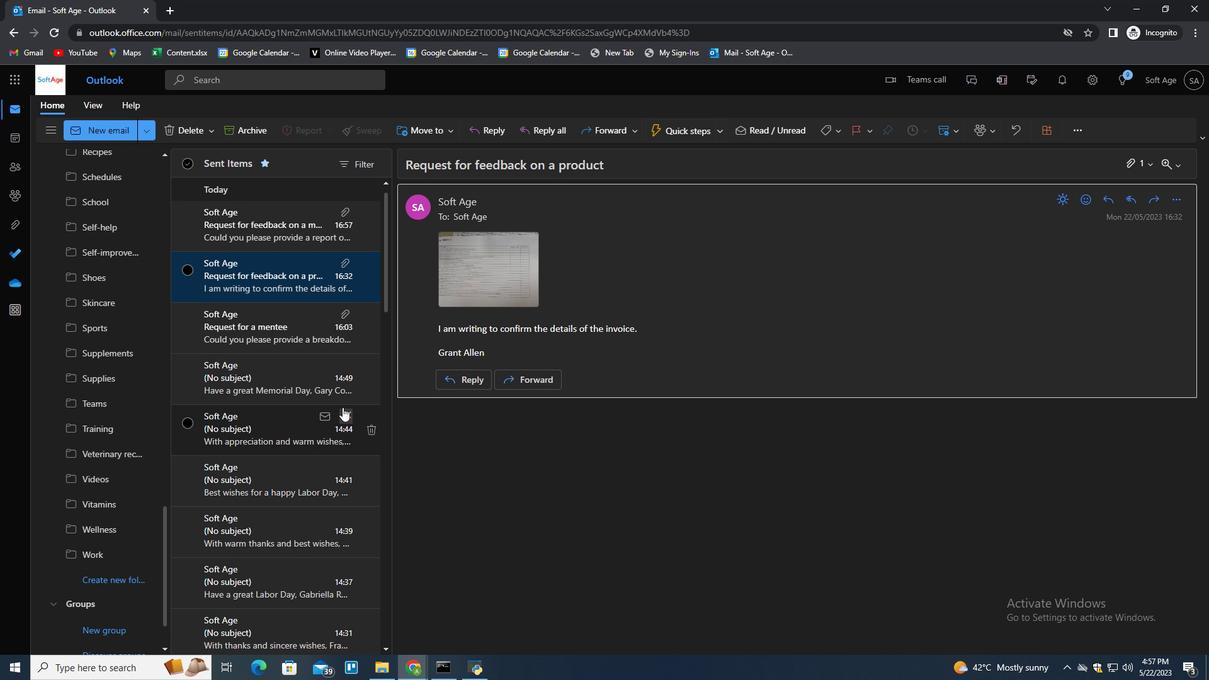 
Action: Mouse scrolled (319, 388) with delta (0, 0)
Screenshot: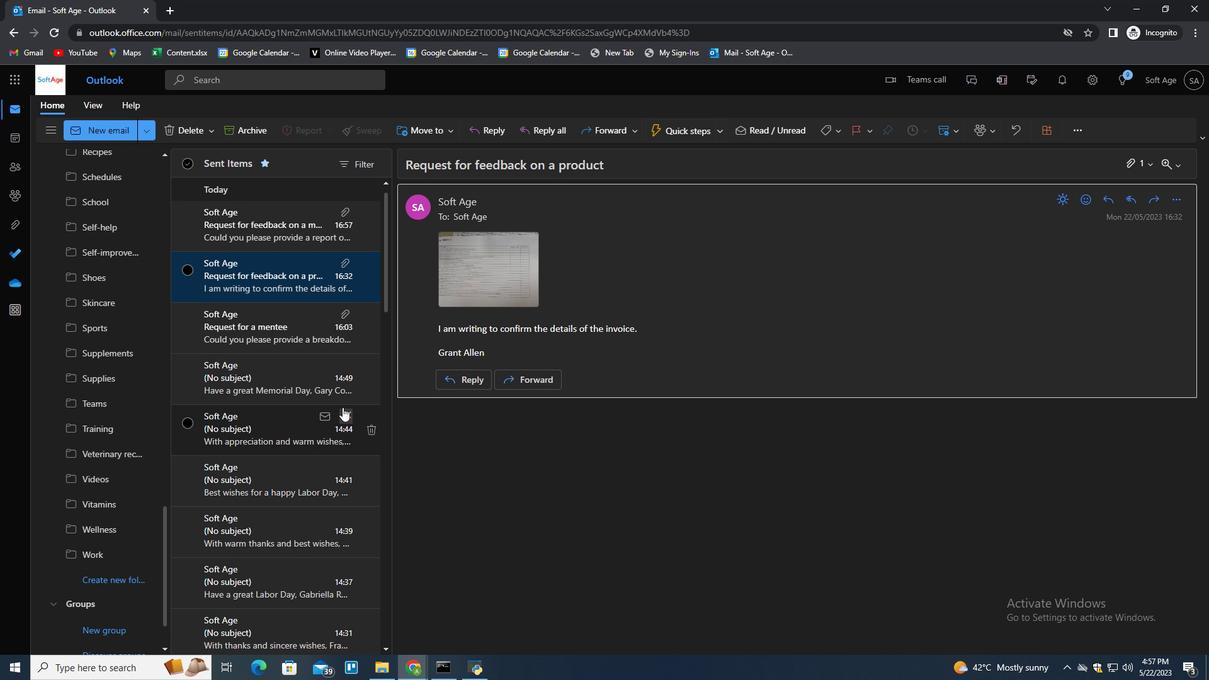 
Action: Mouse moved to (319, 386)
Screenshot: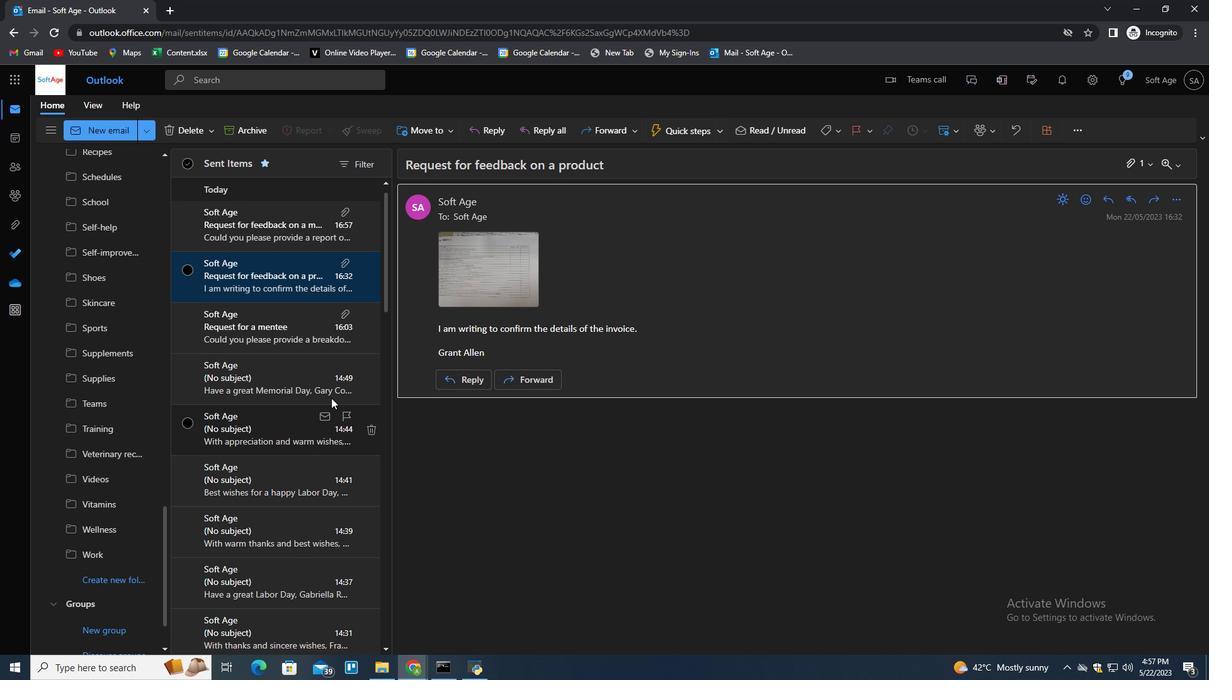 
Action: Mouse scrolled (319, 386) with delta (0, 0)
Screenshot: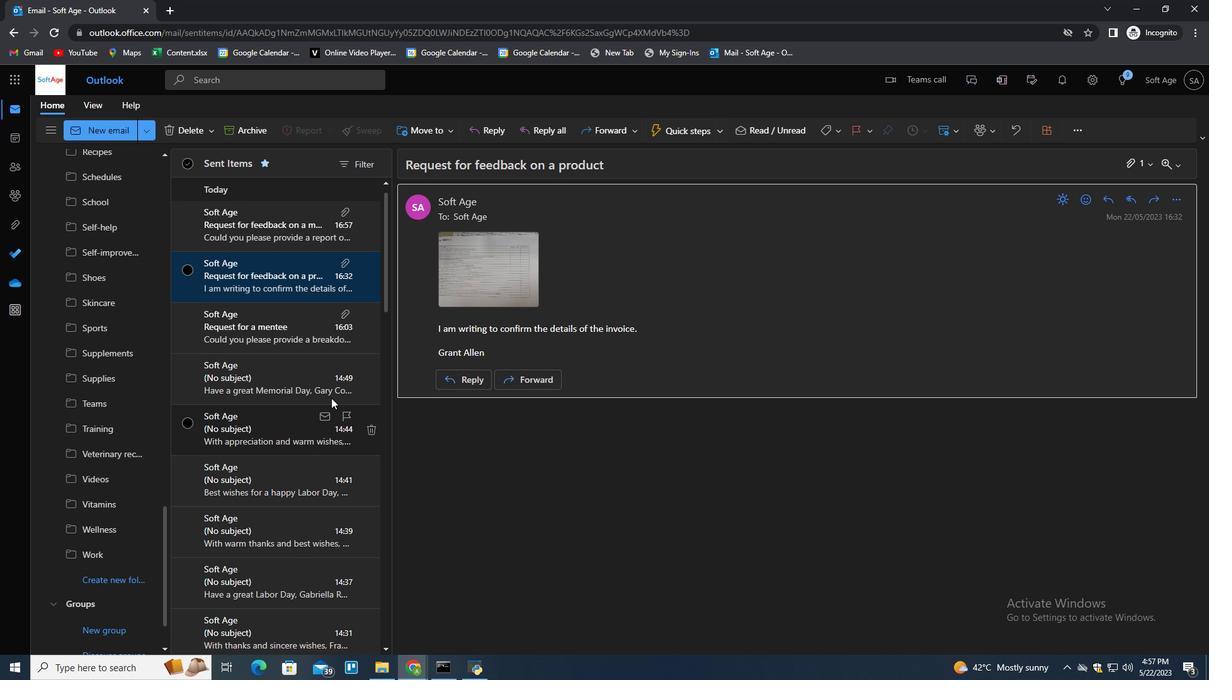 
Action: Mouse scrolled (319, 386) with delta (0, 0)
Screenshot: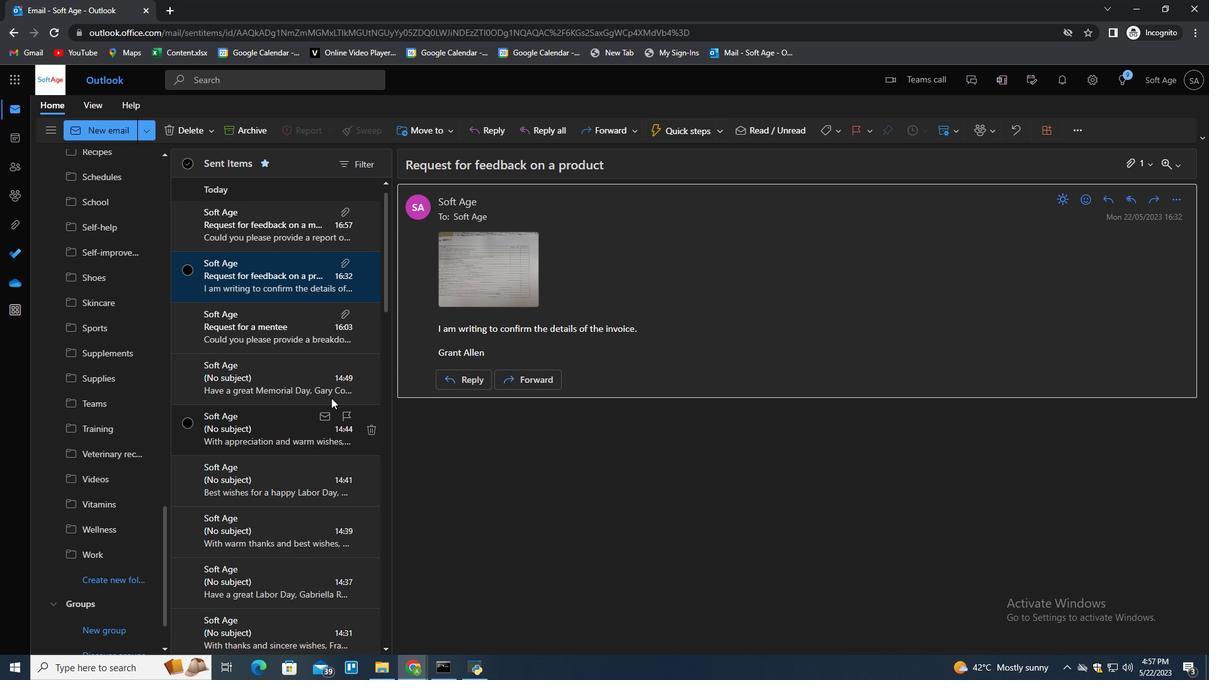 
Action: Mouse moved to (316, 238)
Screenshot: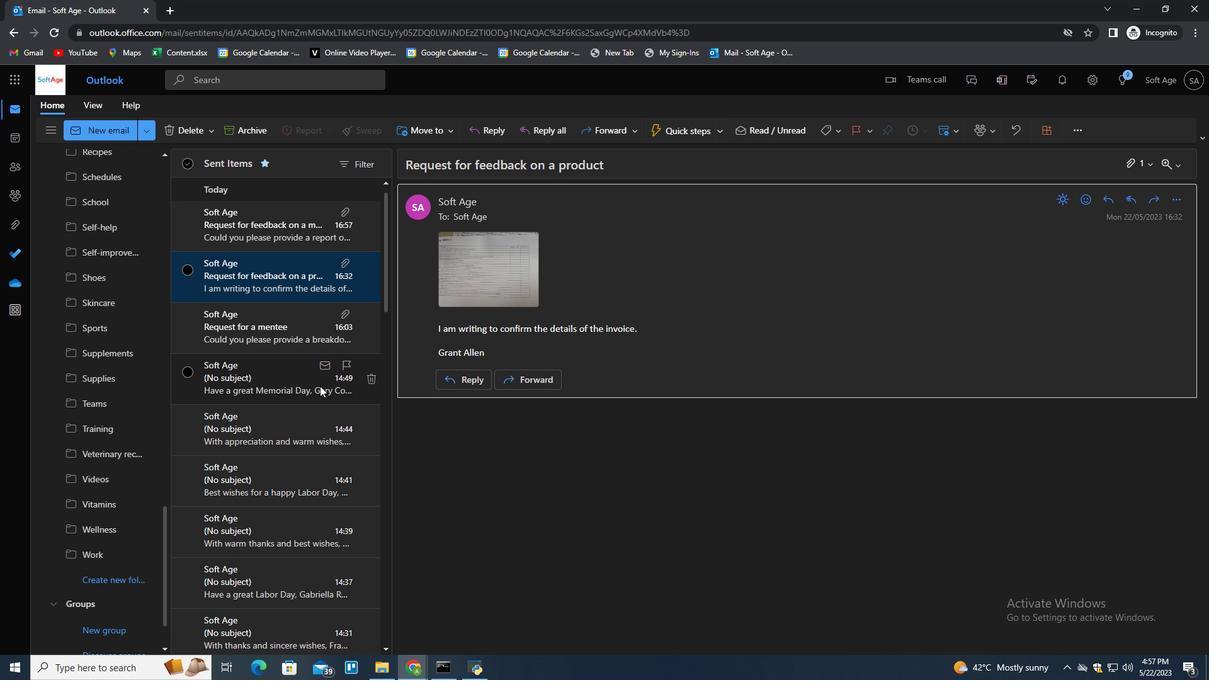 
Action: Mouse scrolled (319, 383) with delta (0, 0)
Screenshot: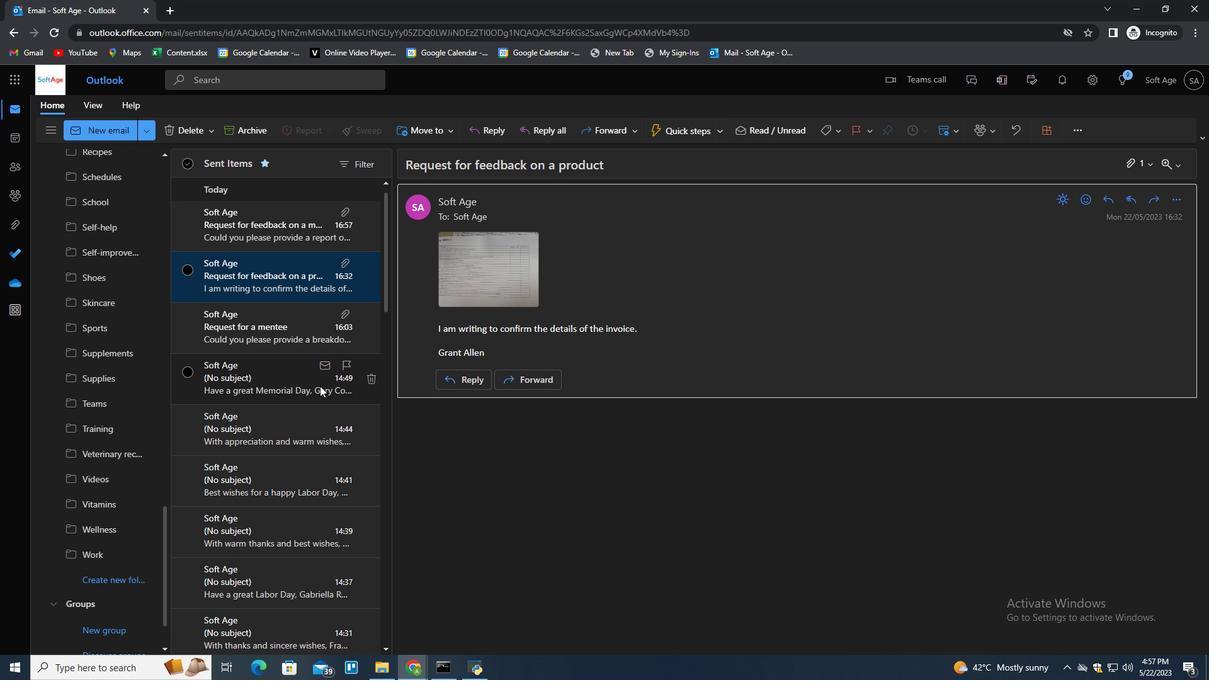 
Action: Mouse moved to (295, 225)
Screenshot: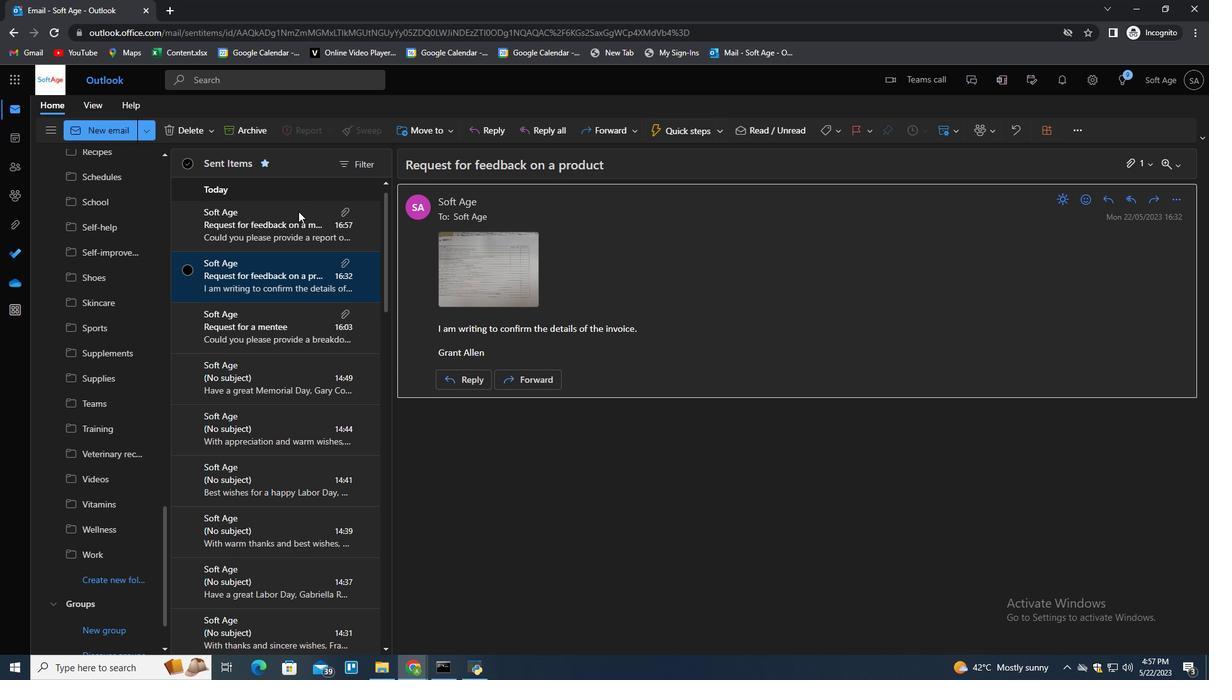 
Action: Mouse pressed right at (295, 225)
Screenshot: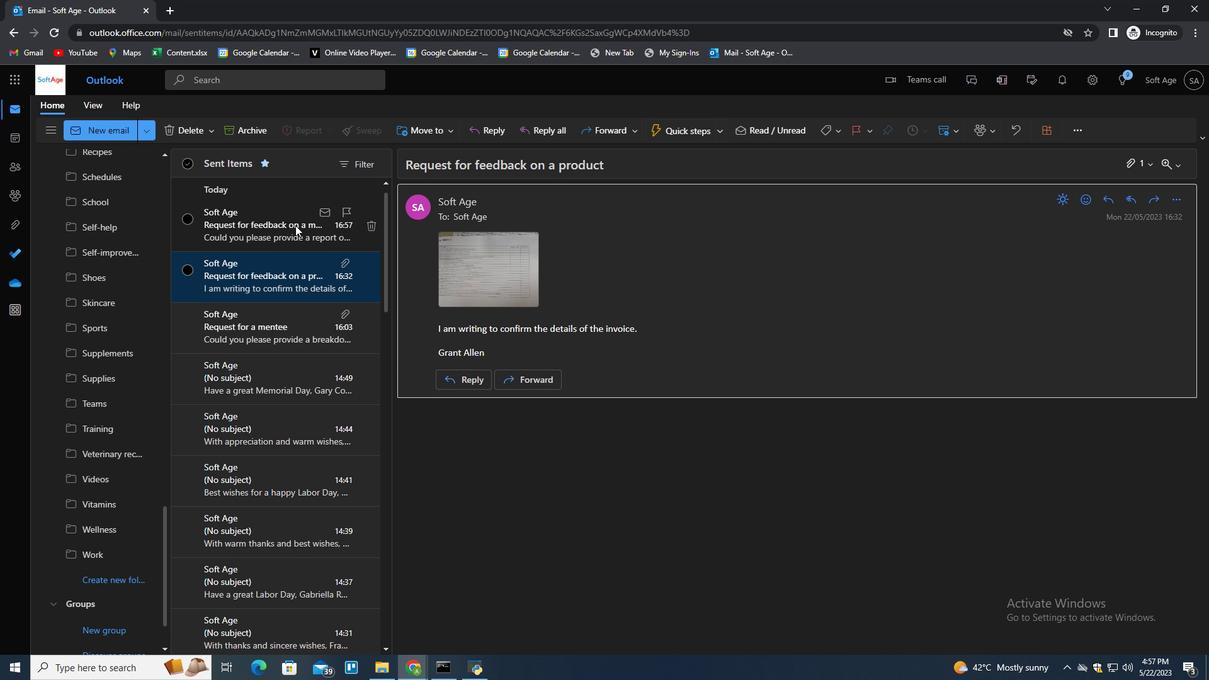
Action: Mouse moved to (340, 281)
Screenshot: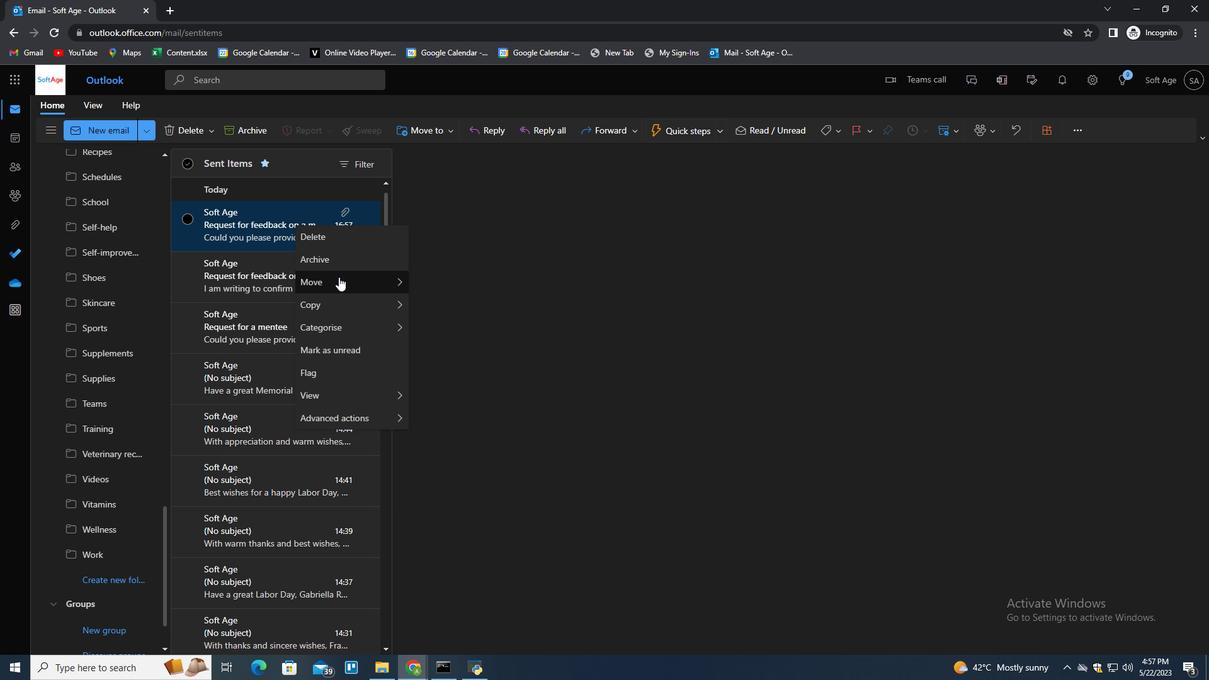 
Action: Mouse pressed left at (340, 281)
Screenshot: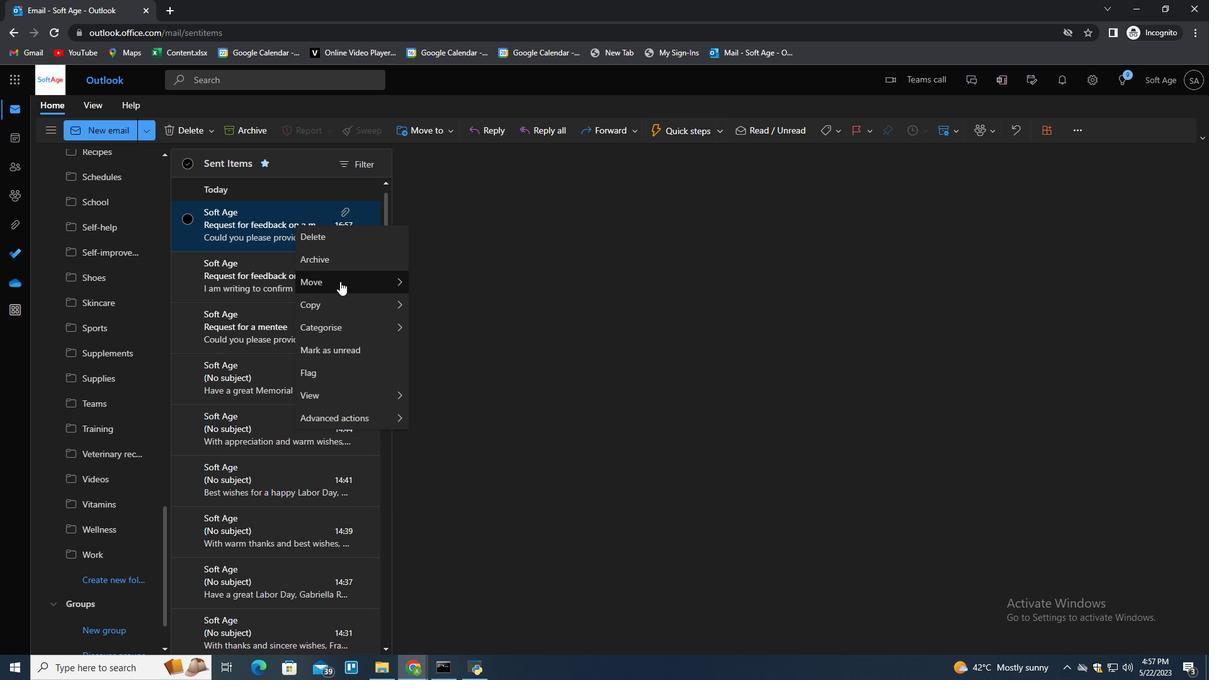 
Action: Mouse moved to (505, 278)
Screenshot: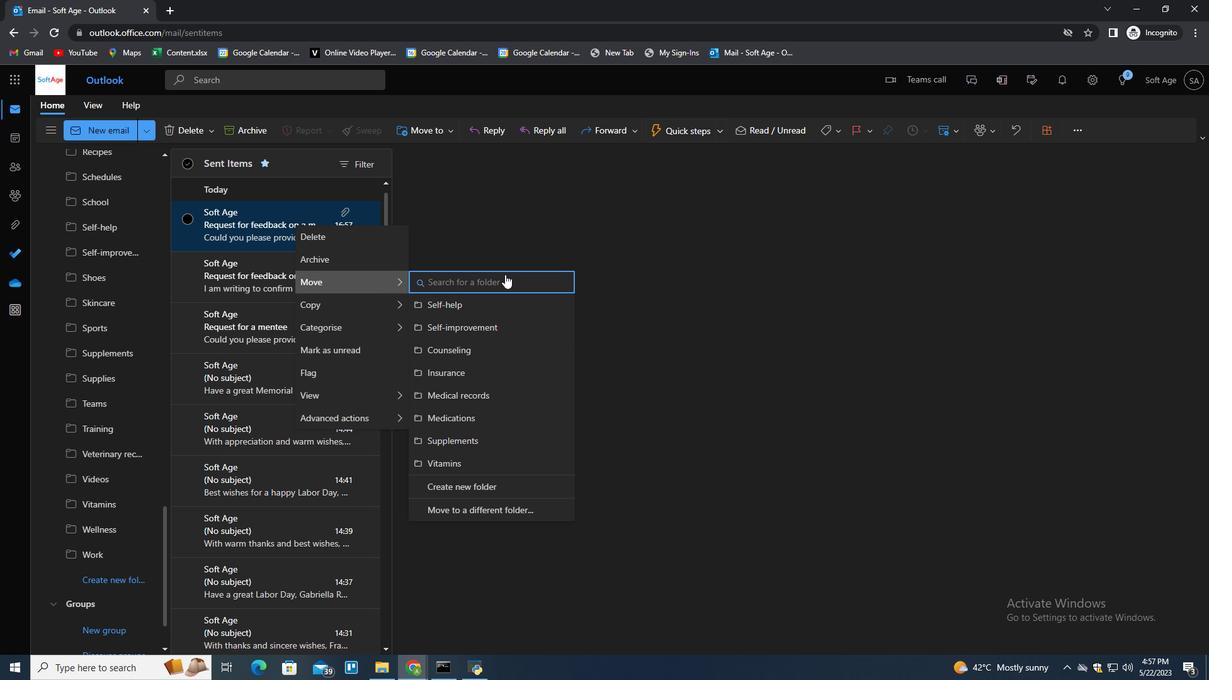 
Action: Mouse pressed left at (505, 278)
Screenshot: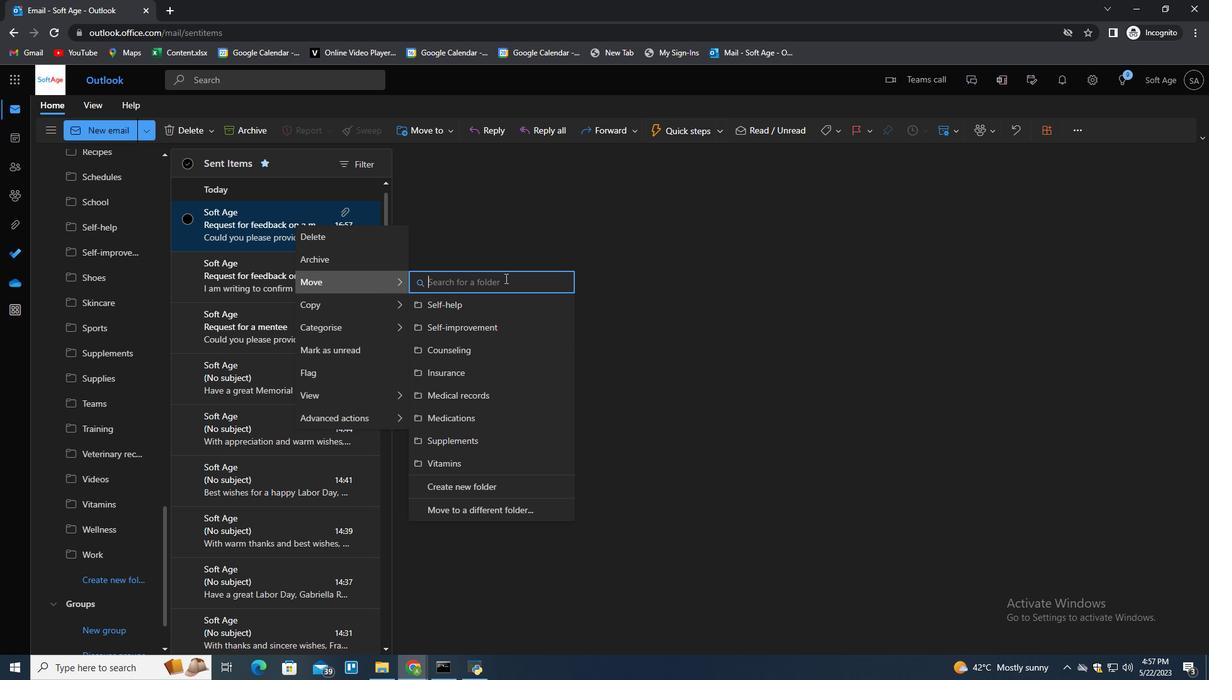 
Action: Key pressed <Key.shift><Key.shift><Key.shift><Key.shift><Key.shift><Key.shift><Key.shift><Key.shift><Key.shift><Key.shift><Key.shift><Key.shift><Key.shift><Key.shift><Key.shift><Key.shift><Key.shift><Key.shift><Key.shift><Key.shift><Key.shift><Key.shift><Key.shift><Key.shift><Key.shift><Key.shift><Key.shift><Key.shift><Key.shift>Goals<Key.down><Key.enter>
Screenshot: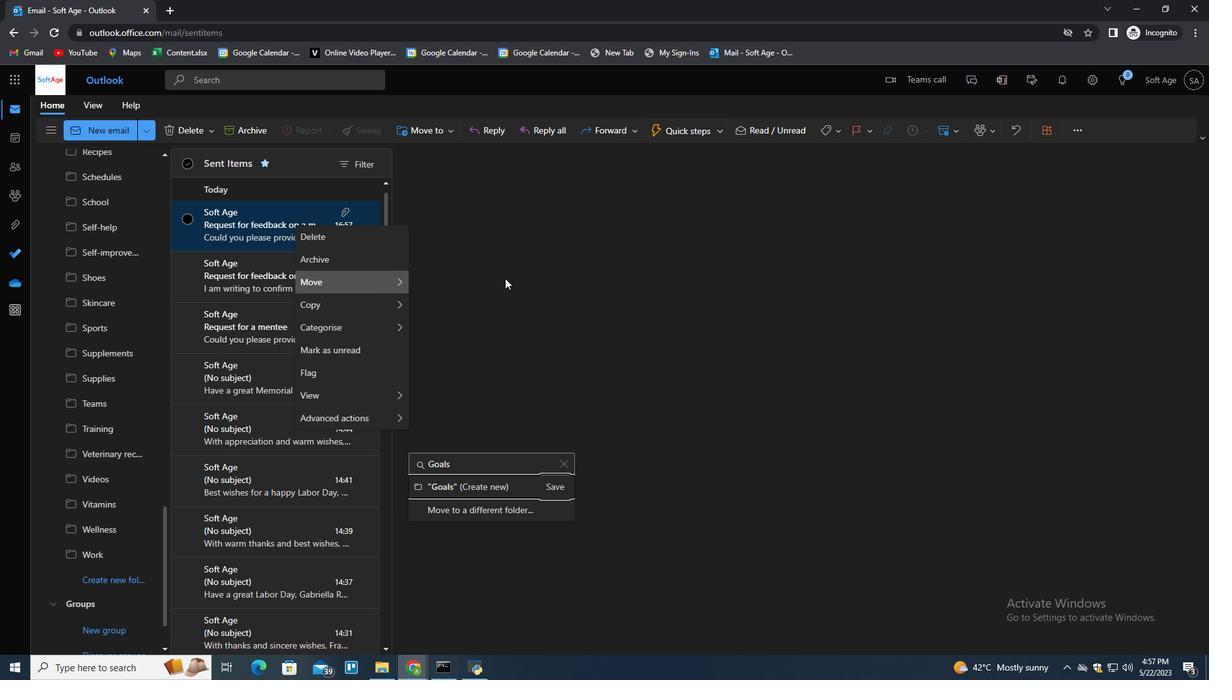 
Action: Mouse moved to (572, 525)
Screenshot: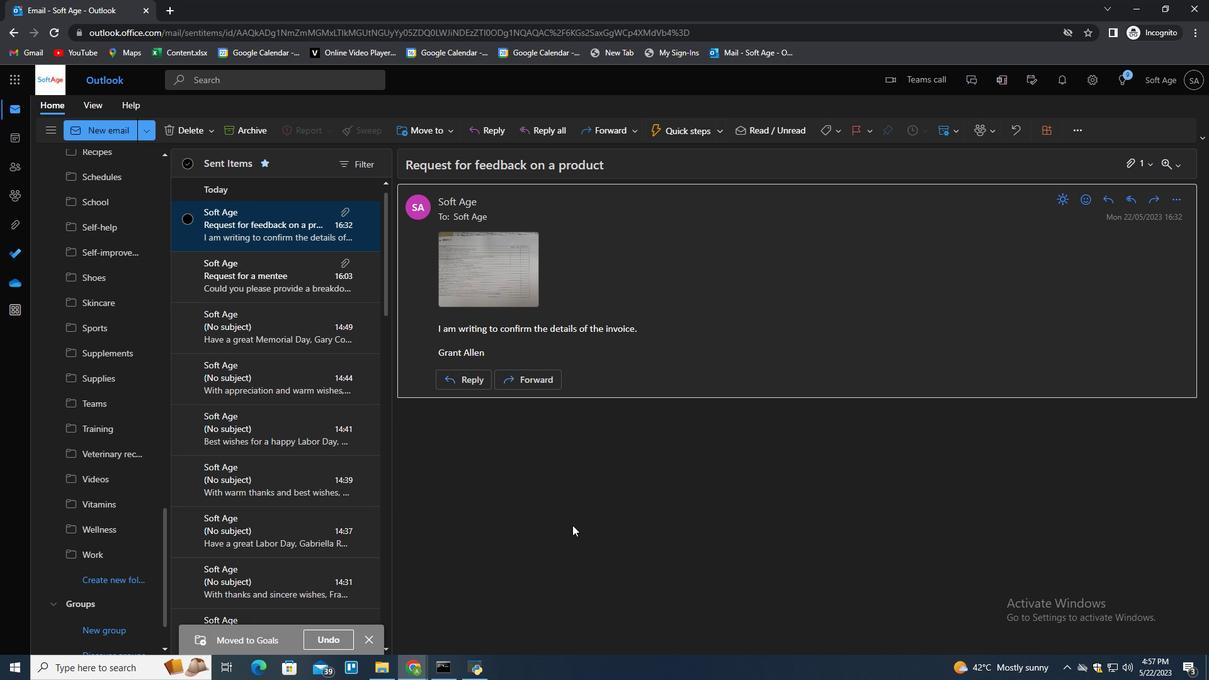 
Action: Mouse pressed left at (572, 525)
Screenshot: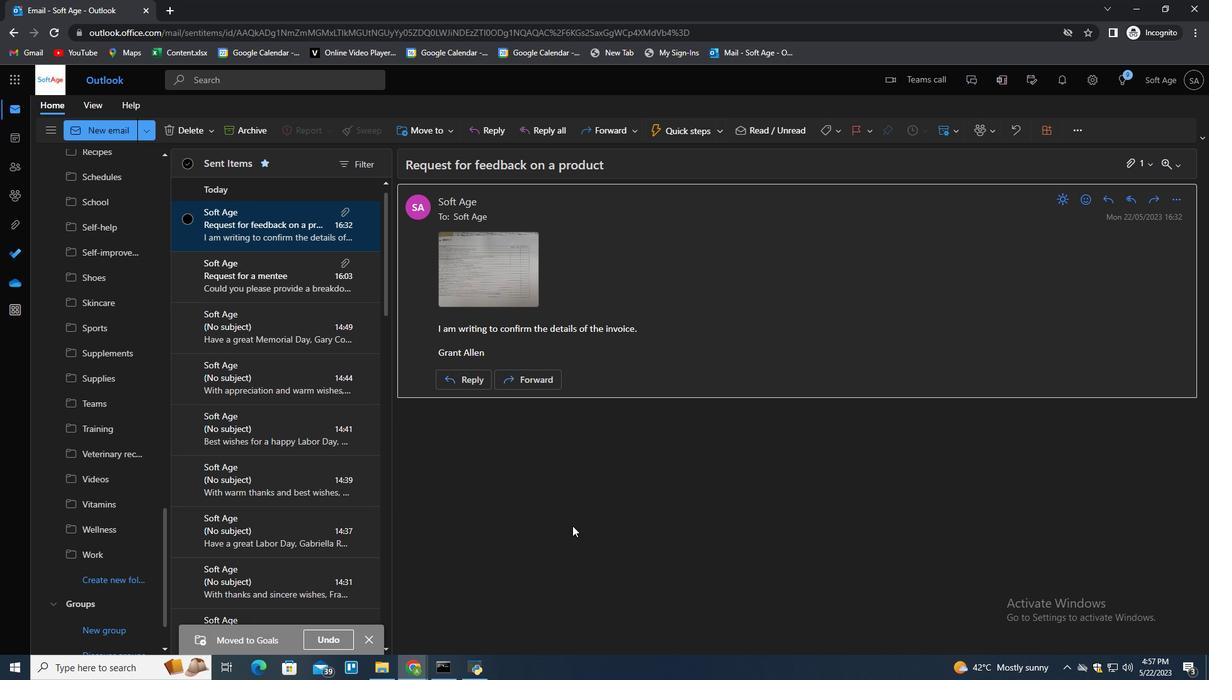 
